 Task: Find an Airbnb in Santa Cruz do Sul, Brazil, for 2 guests from July 5 to July 11, with a price range of ₹8000 to ₹16000, and select an entire place with 2 bedrooms, 2 beds, and 2 bathrooms.
Action: Mouse moved to (546, 163)
Screenshot: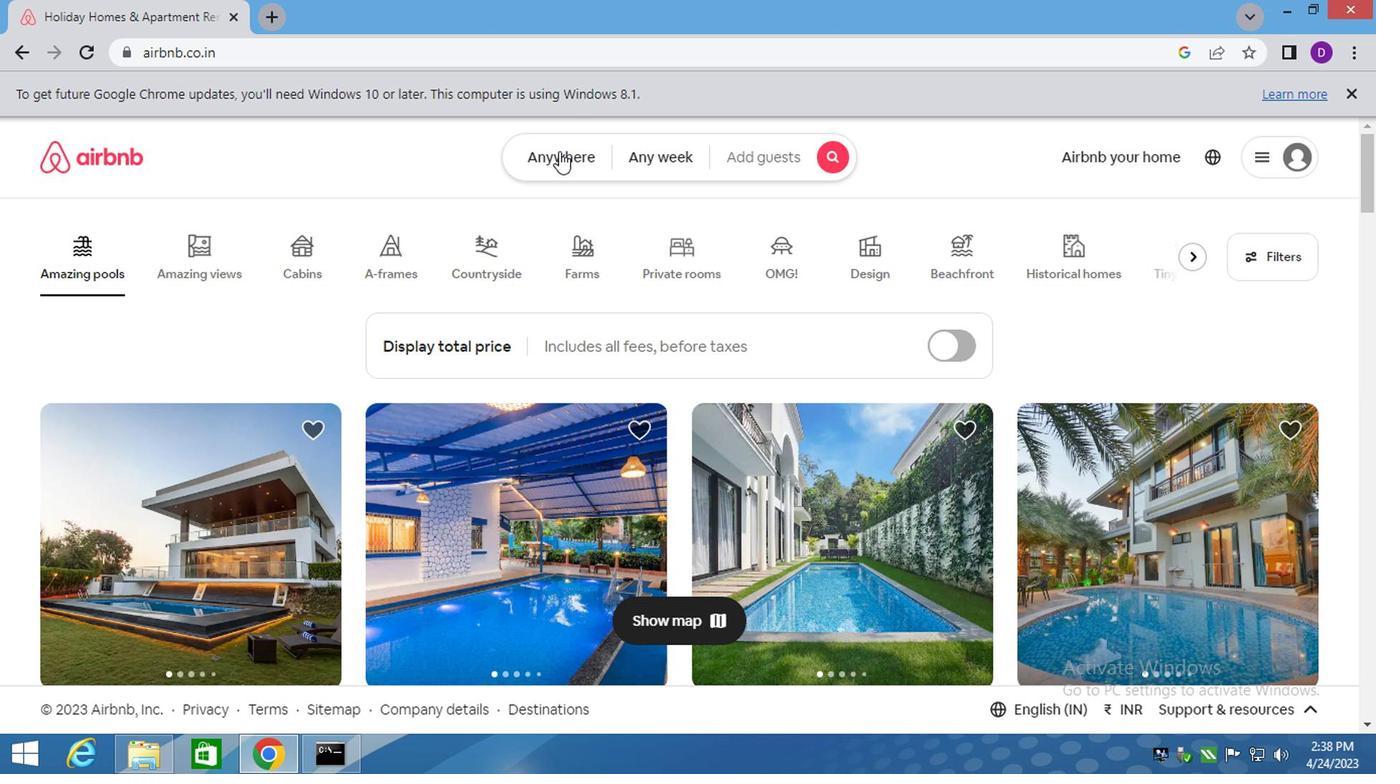 
Action: Mouse pressed left at (546, 163)
Screenshot: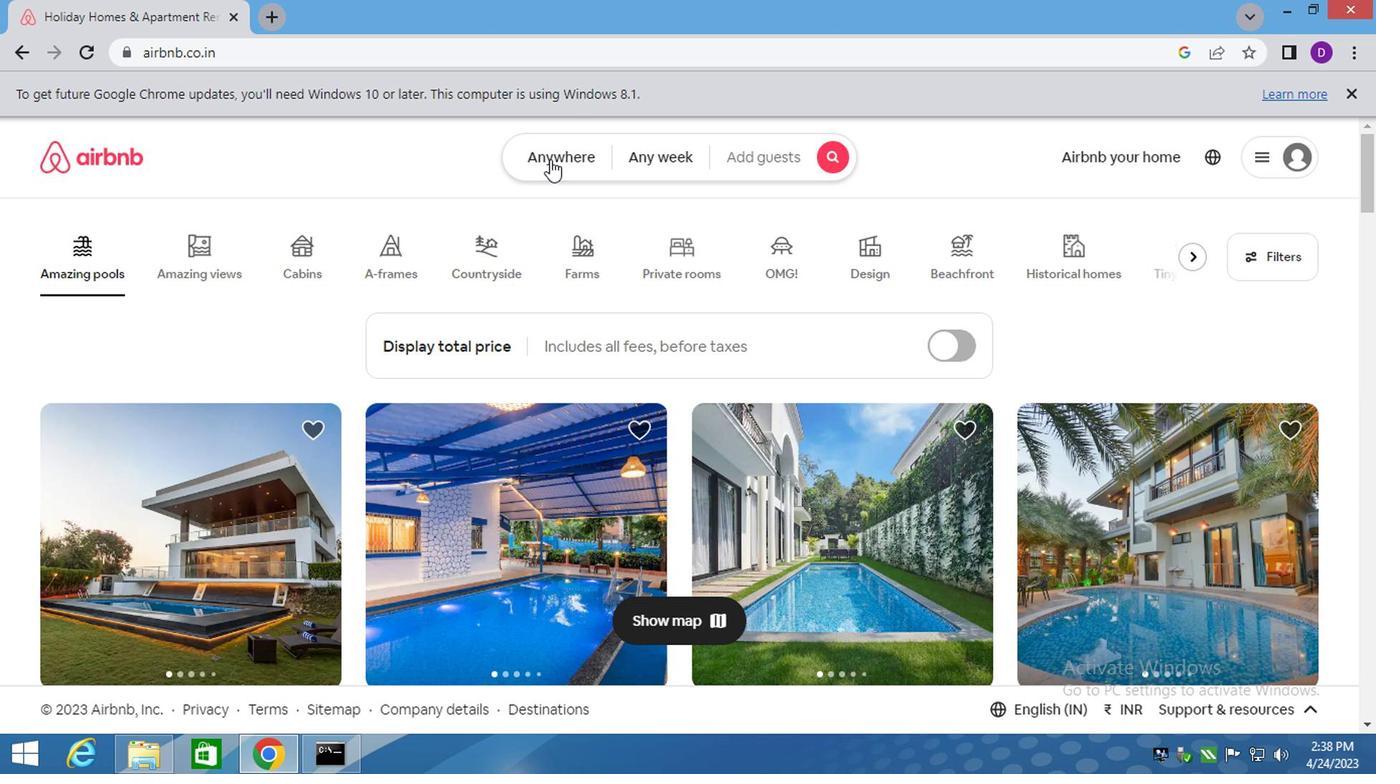 
Action: Mouse moved to (365, 246)
Screenshot: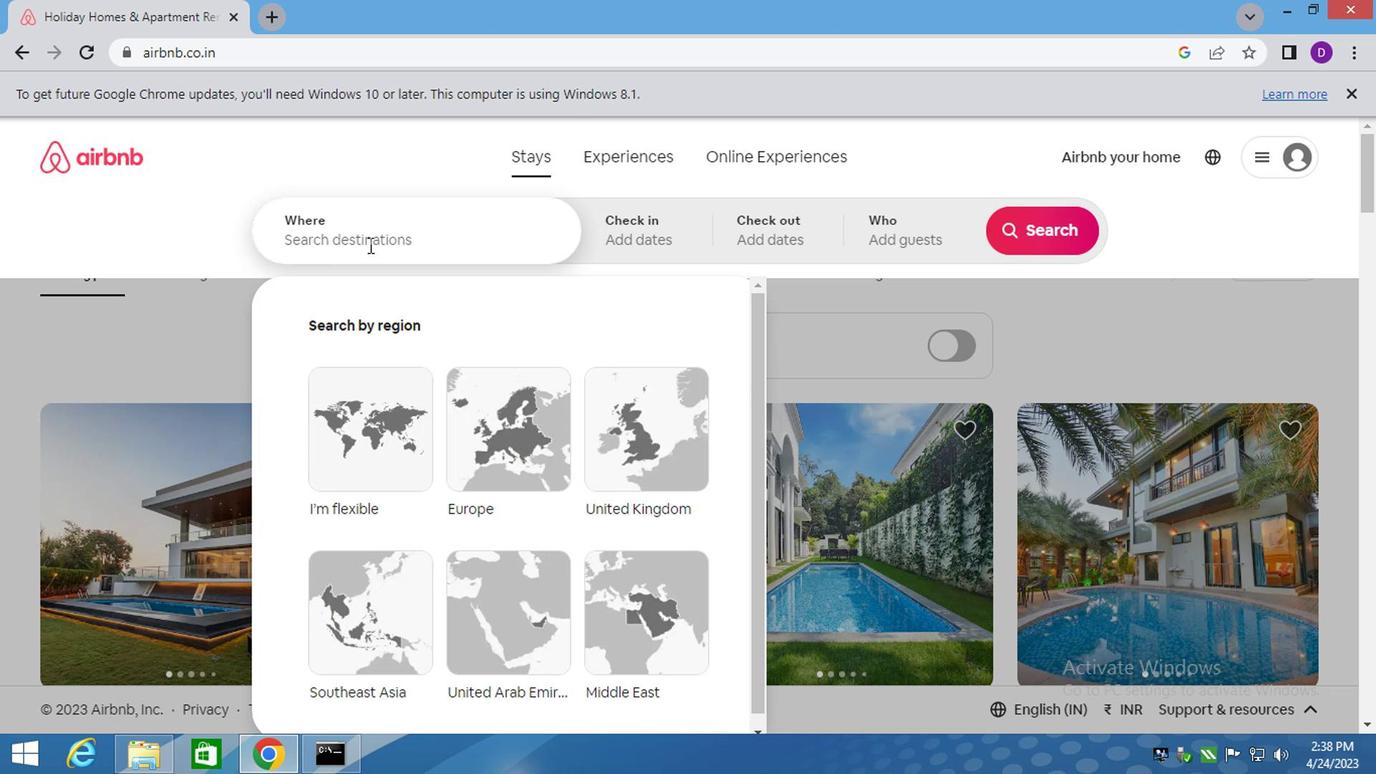 
Action: Mouse pressed left at (365, 246)
Screenshot: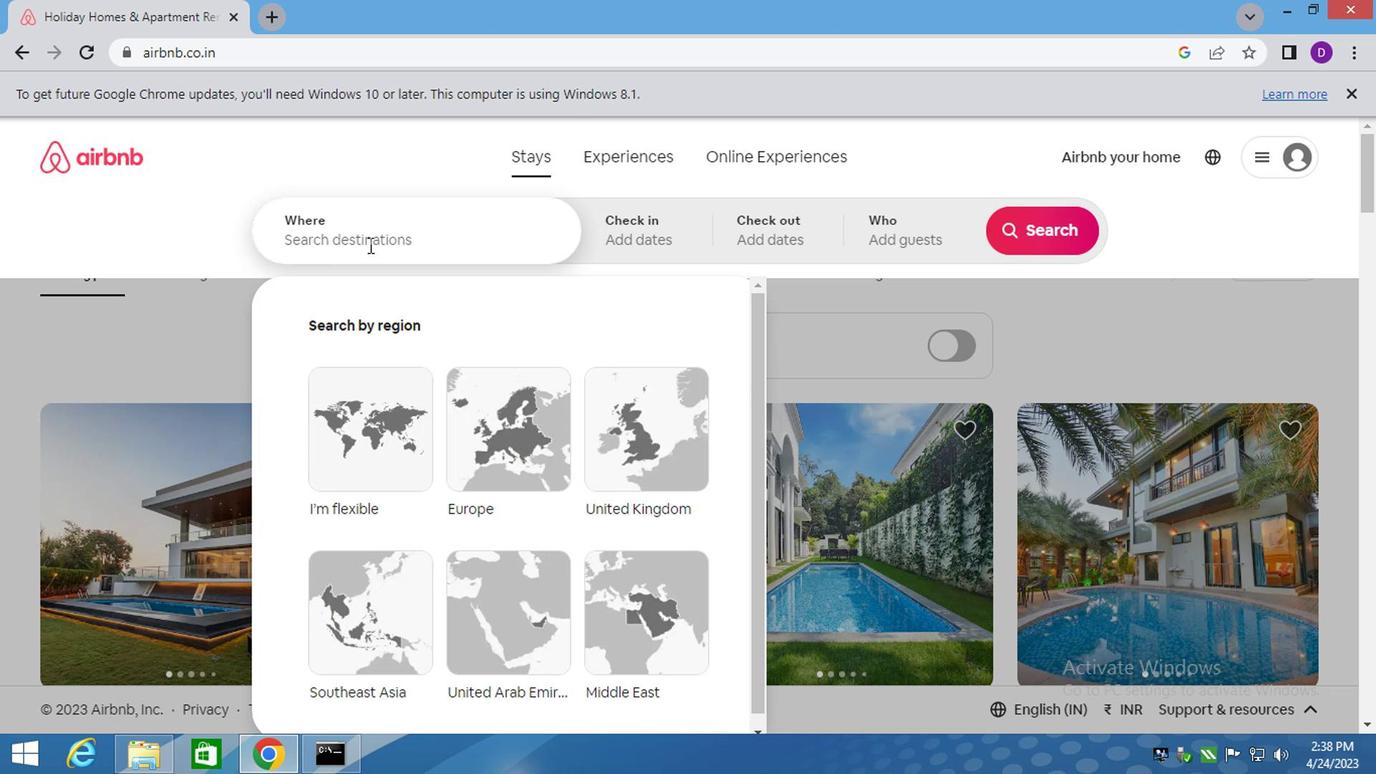
Action: Mouse moved to (365, 246)
Screenshot: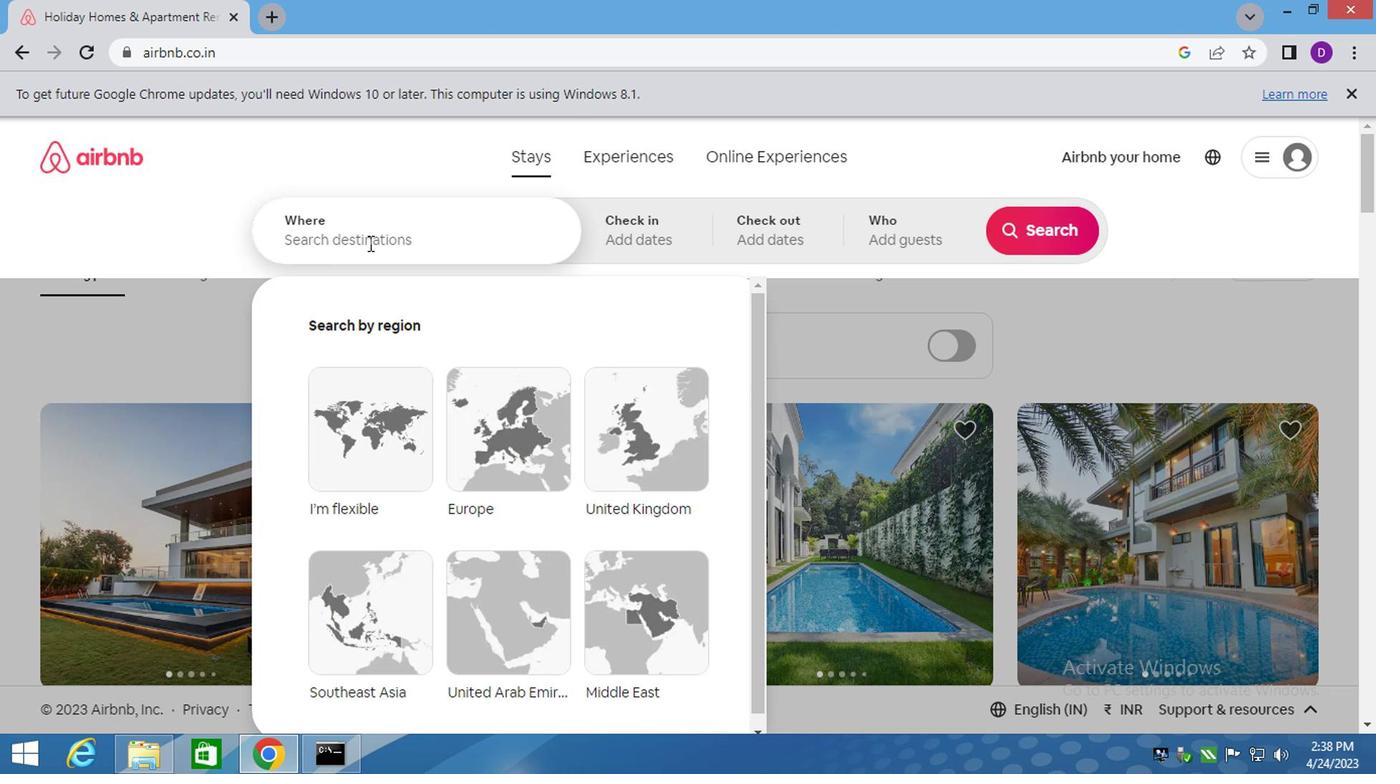 
Action: Key pressed <Key.shift>SANTA<Key.space>CRUZ<Key.space>DO<Key.space>SUL,<Key.space><Key.shift>BRAZIL<Key.enter>
Screenshot: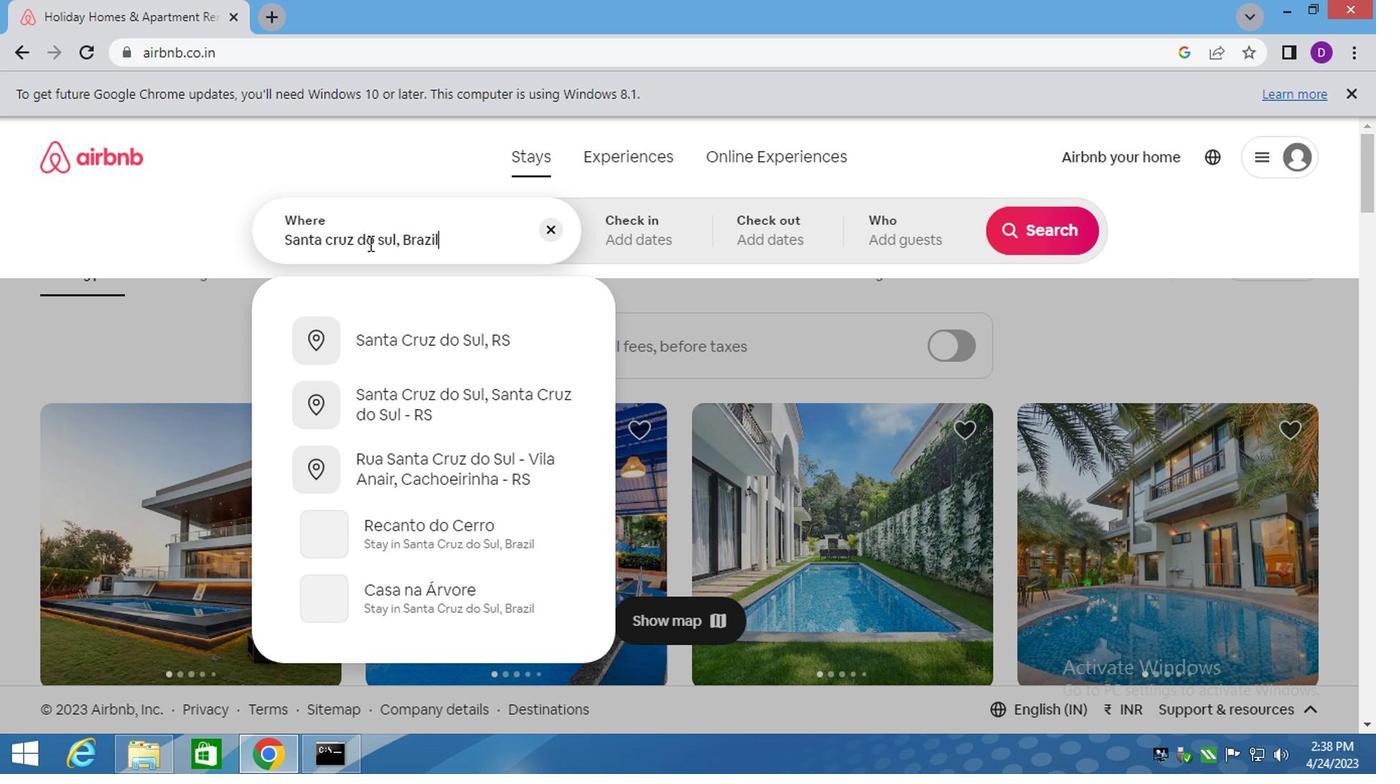 
Action: Mouse moved to (1032, 393)
Screenshot: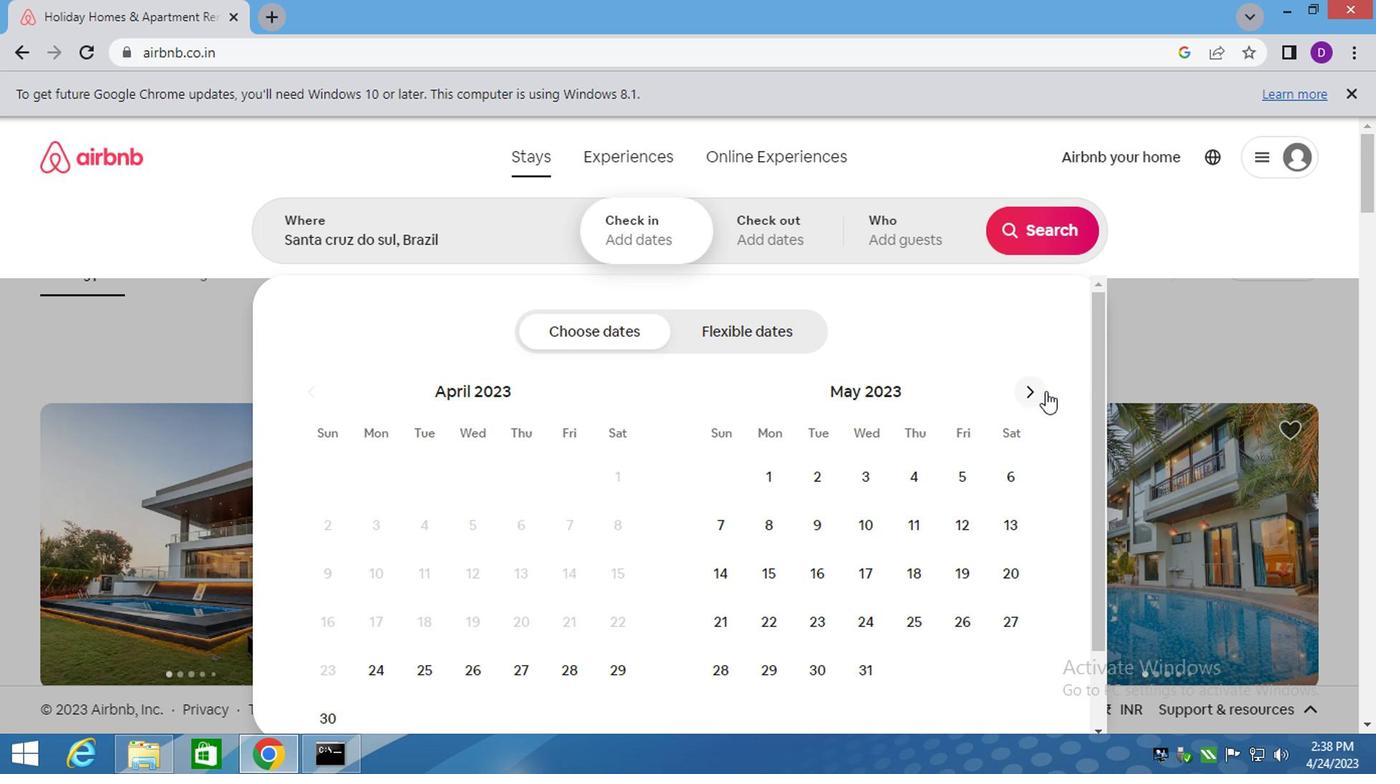 
Action: Mouse pressed left at (1032, 393)
Screenshot: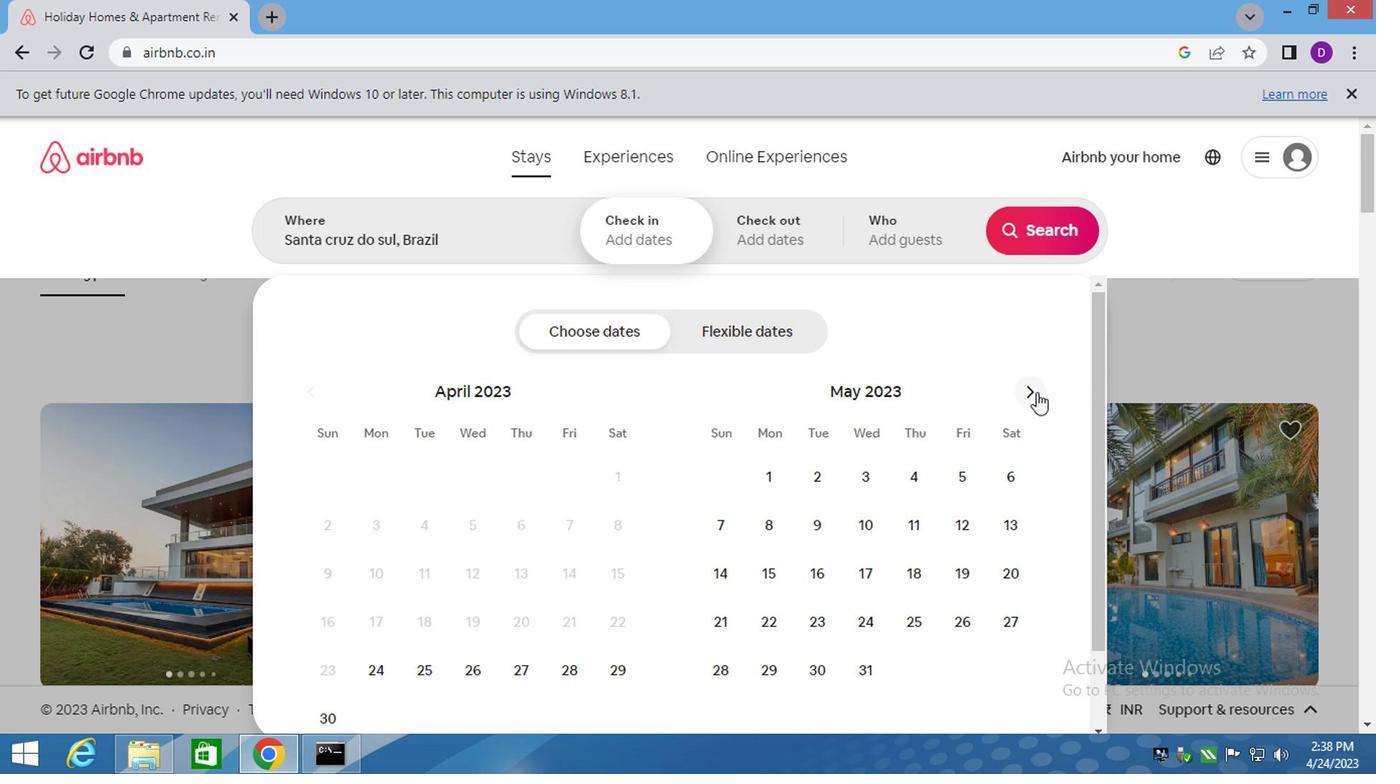 
Action: Mouse pressed left at (1032, 393)
Screenshot: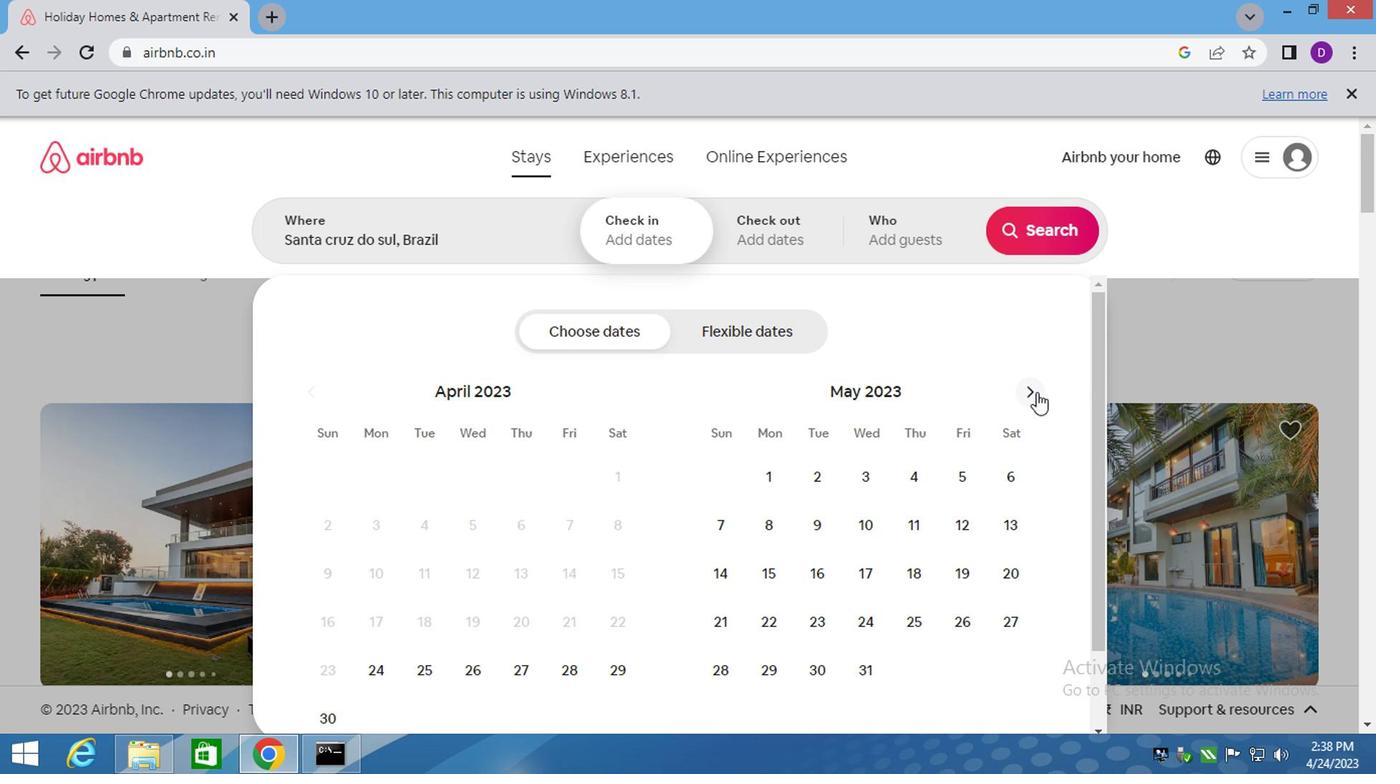 
Action: Mouse moved to (870, 528)
Screenshot: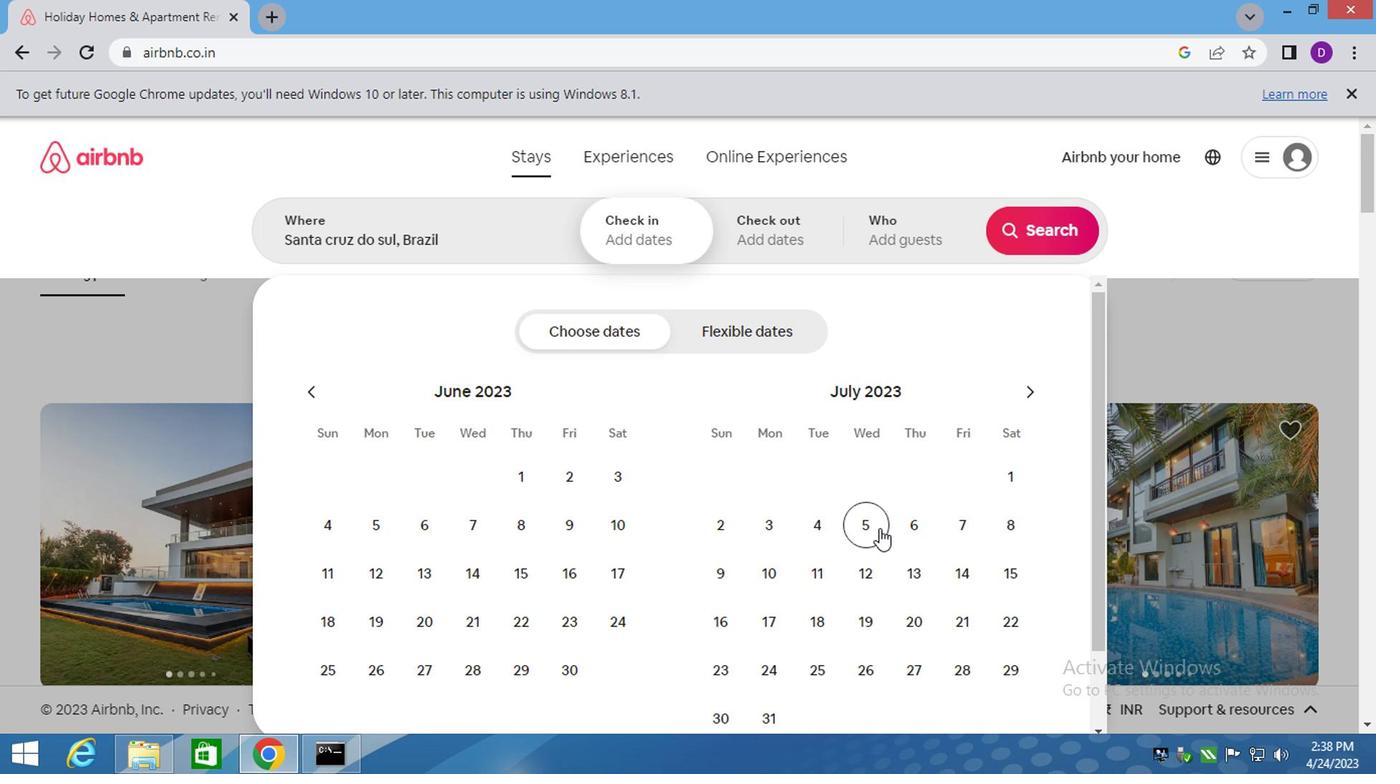 
Action: Mouse pressed left at (870, 528)
Screenshot: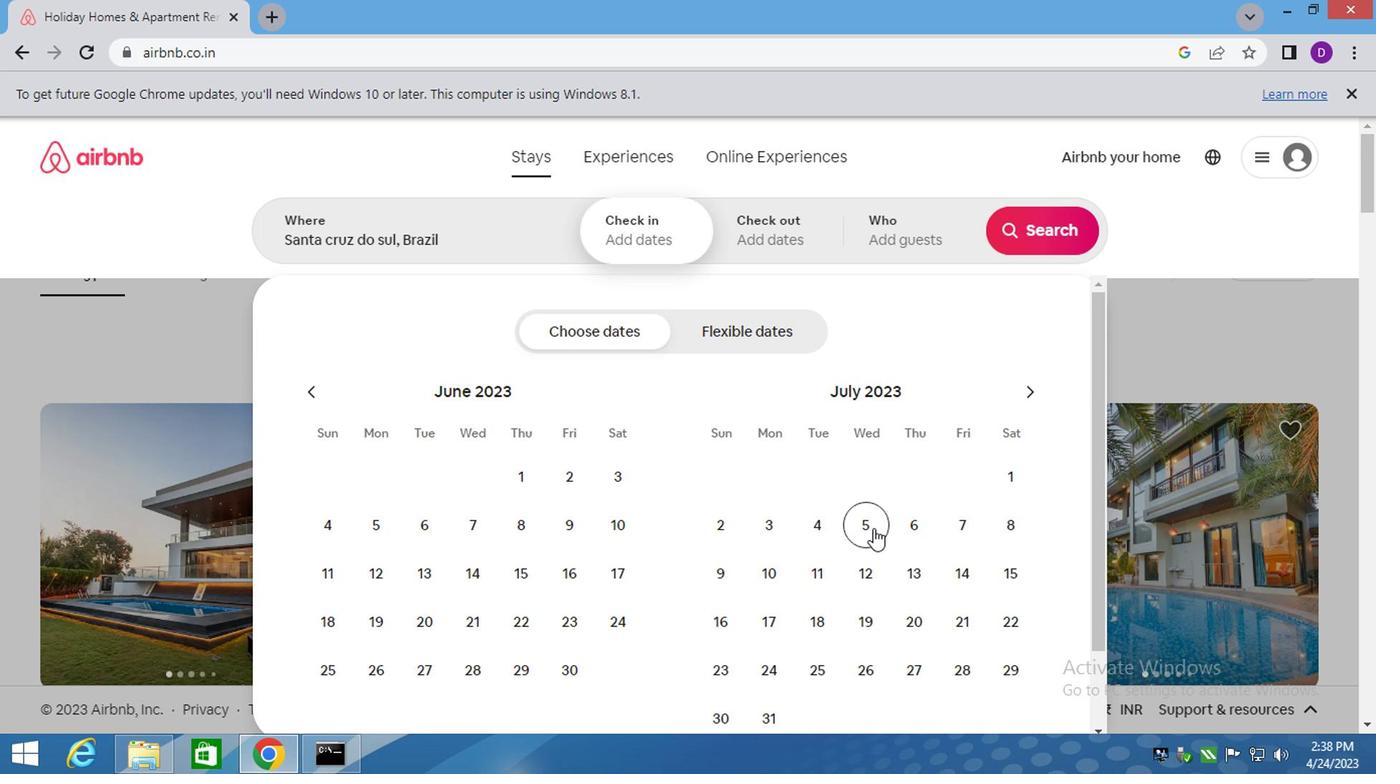
Action: Mouse moved to (806, 579)
Screenshot: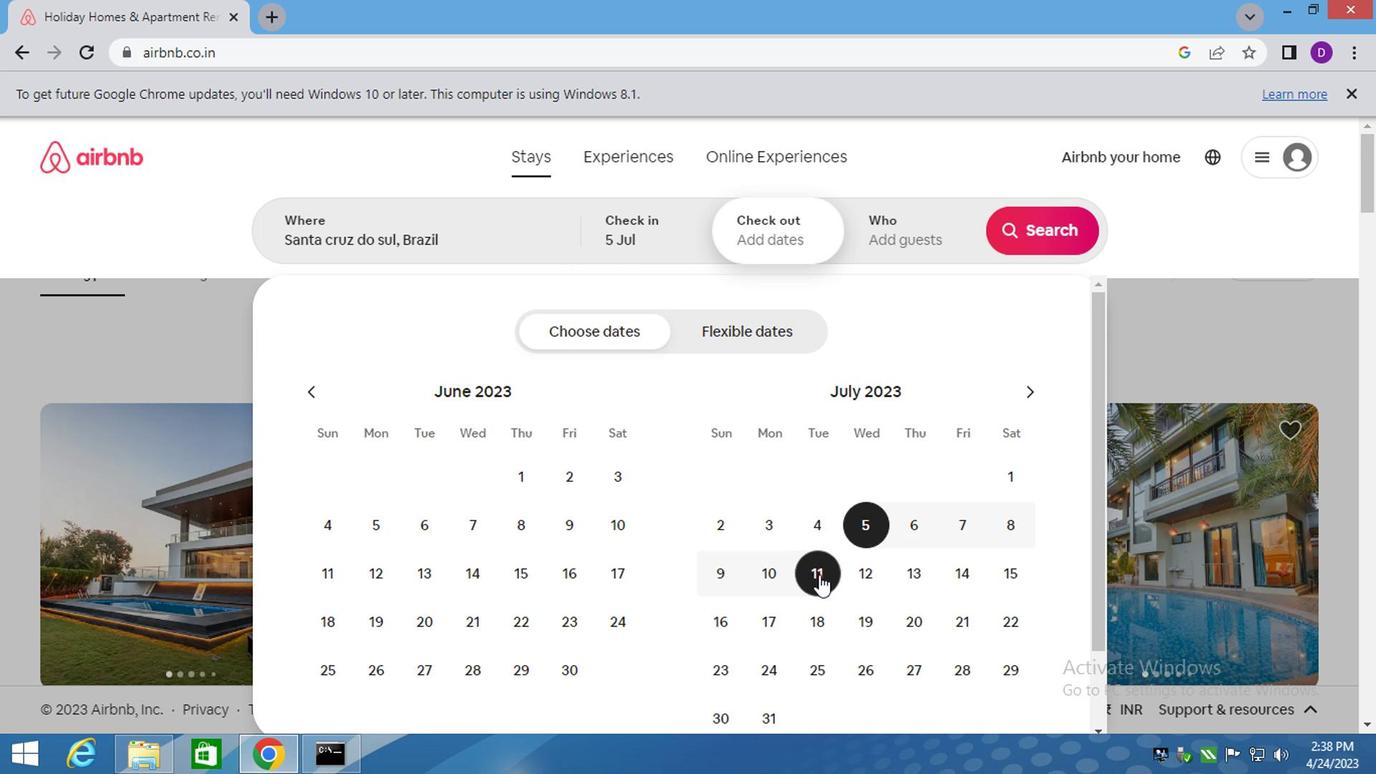 
Action: Mouse pressed left at (806, 579)
Screenshot: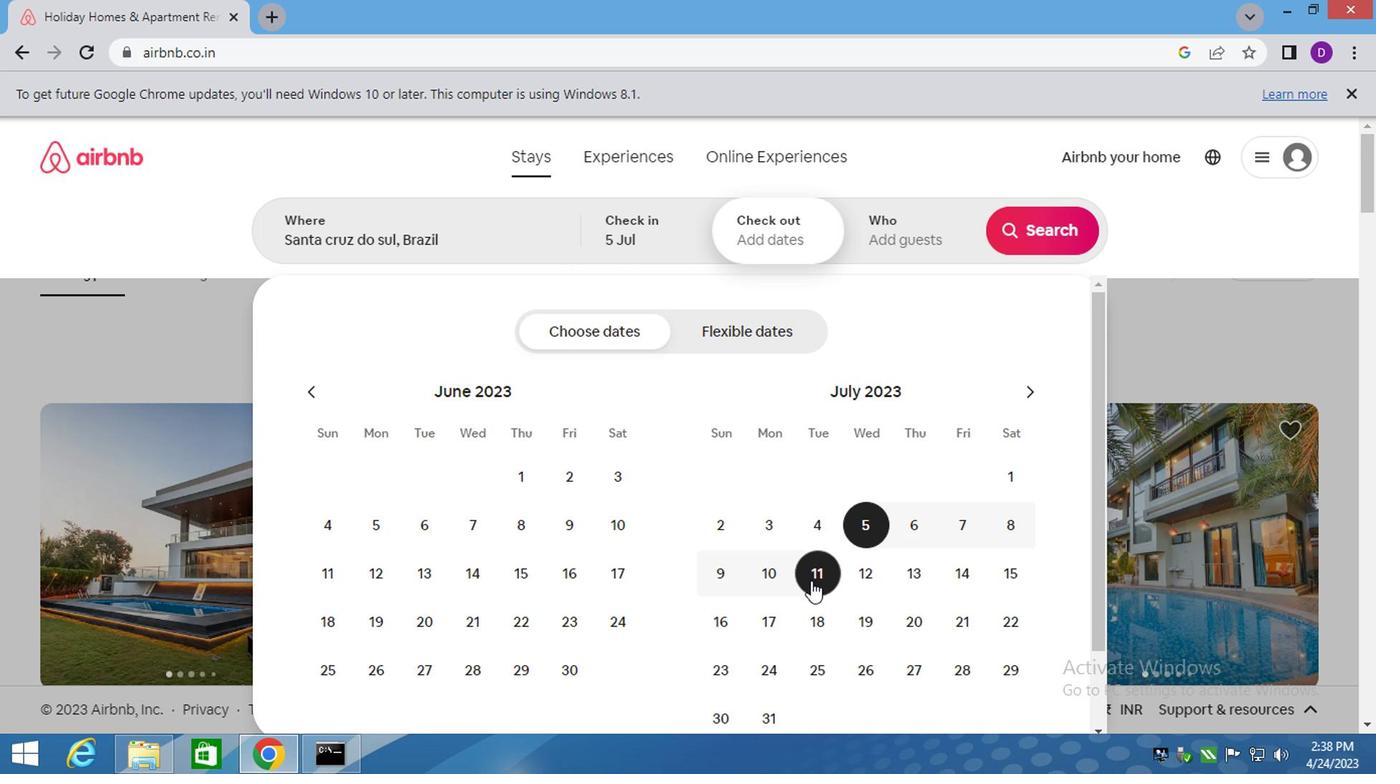
Action: Mouse moved to (979, 43)
Screenshot: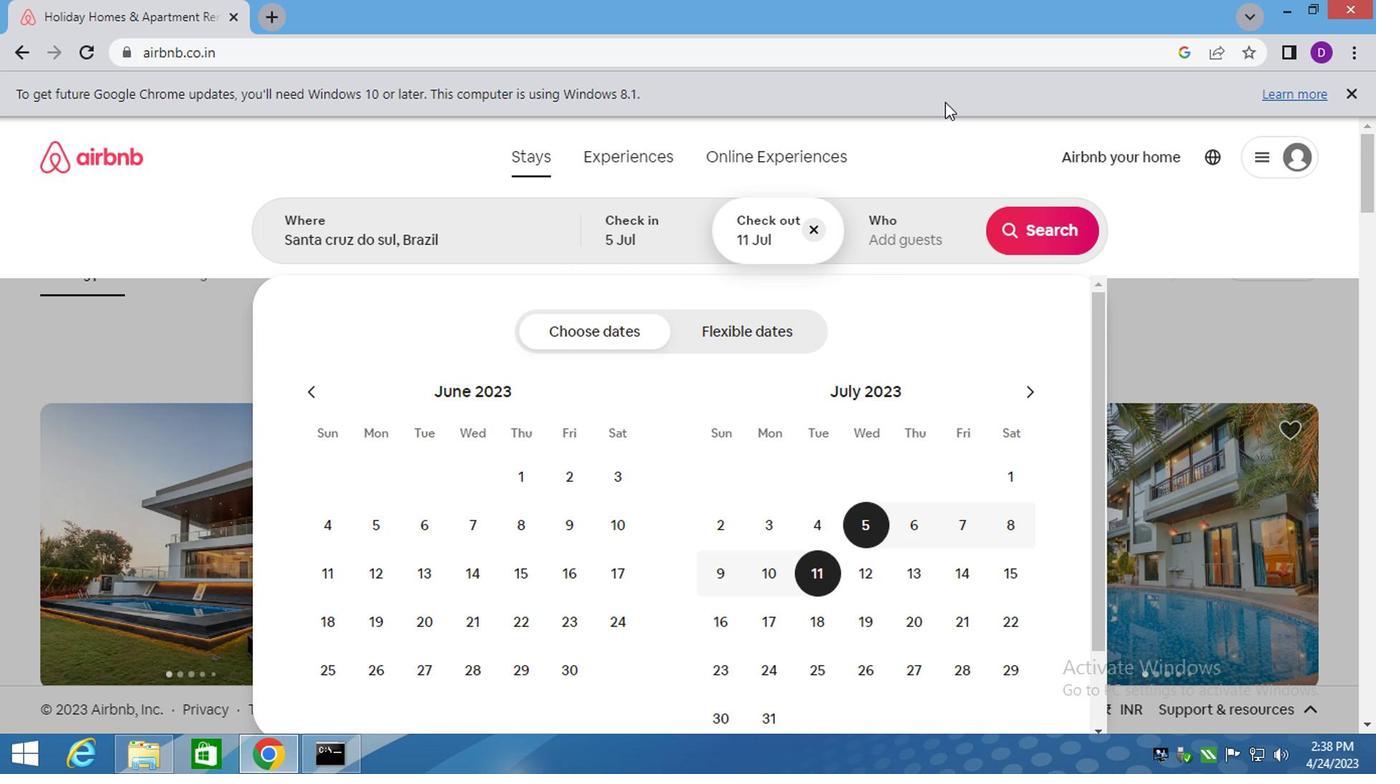 
Action: Mouse pressed left at (979, 43)
Screenshot: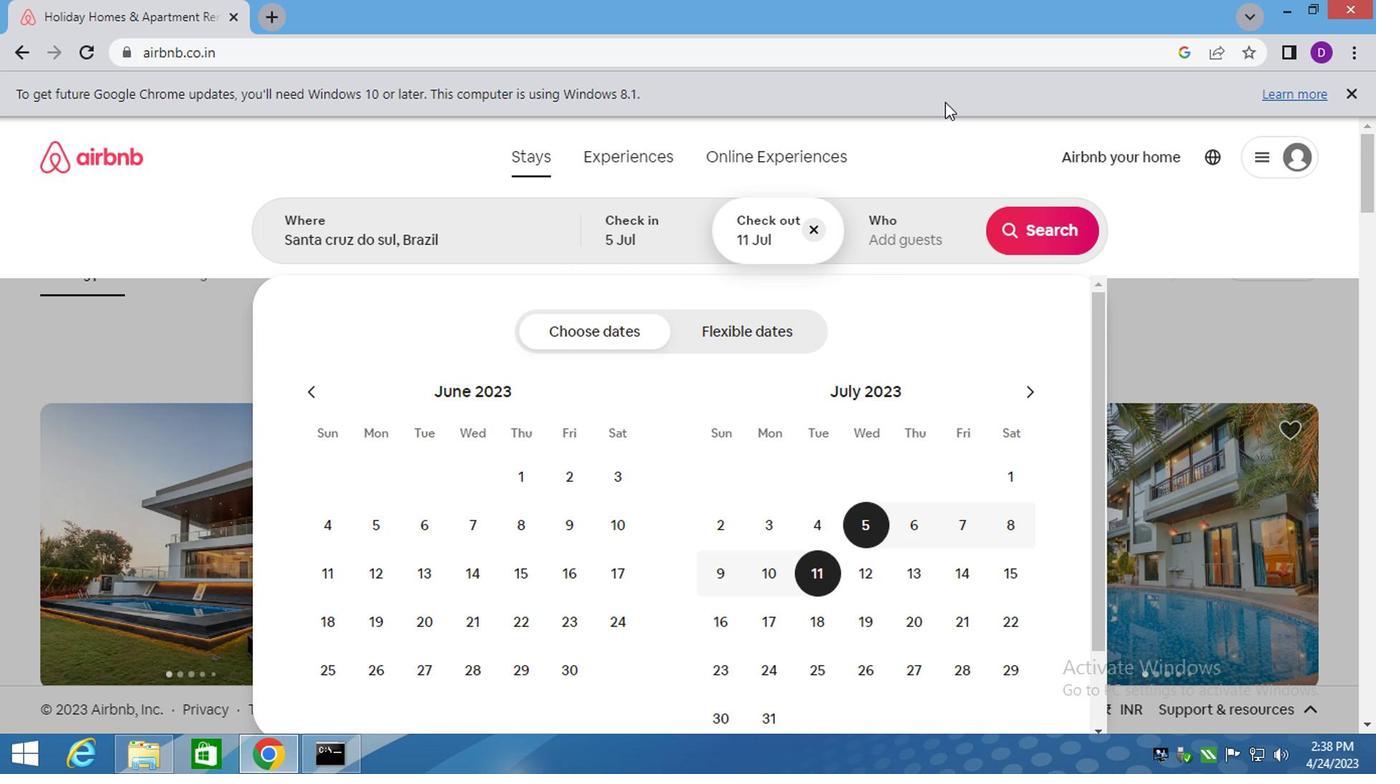 
Action: Mouse moved to (897, 250)
Screenshot: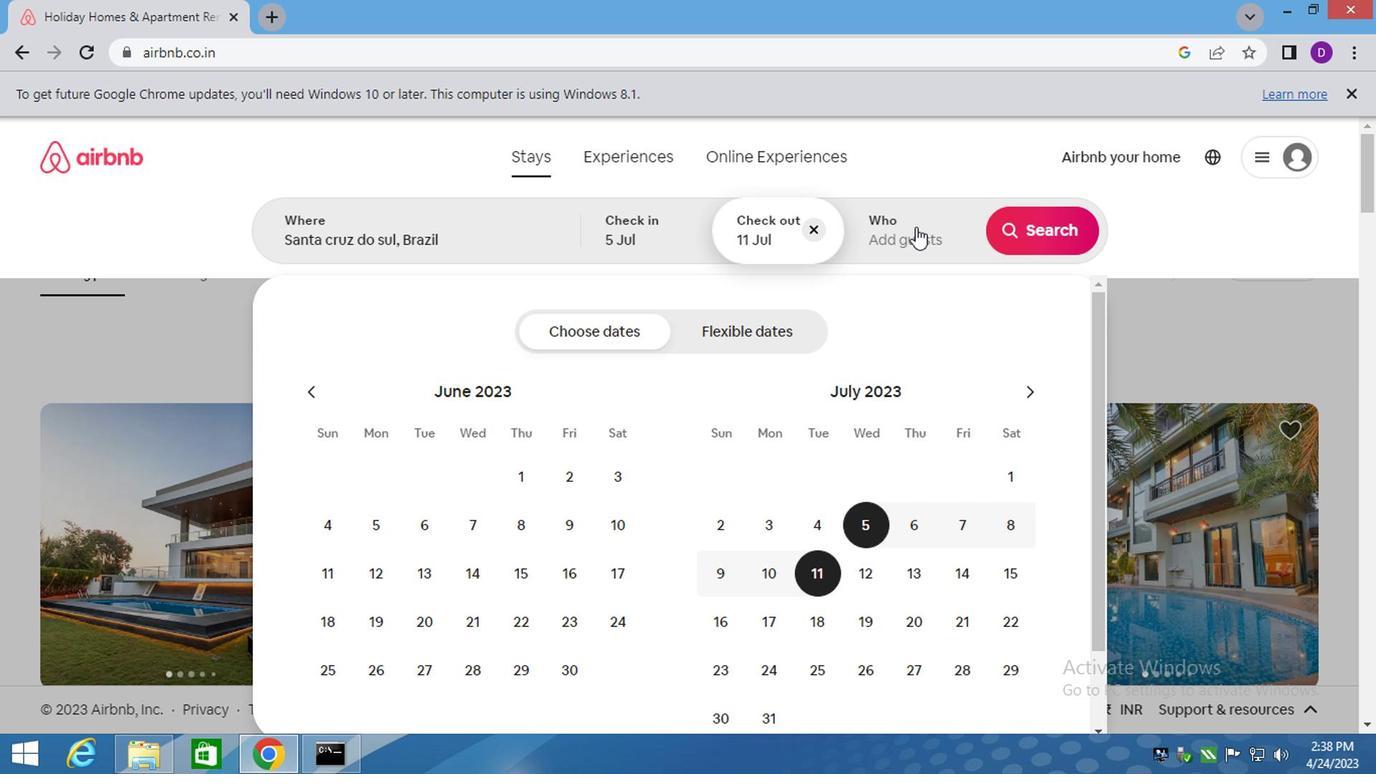 
Action: Mouse pressed left at (897, 250)
Screenshot: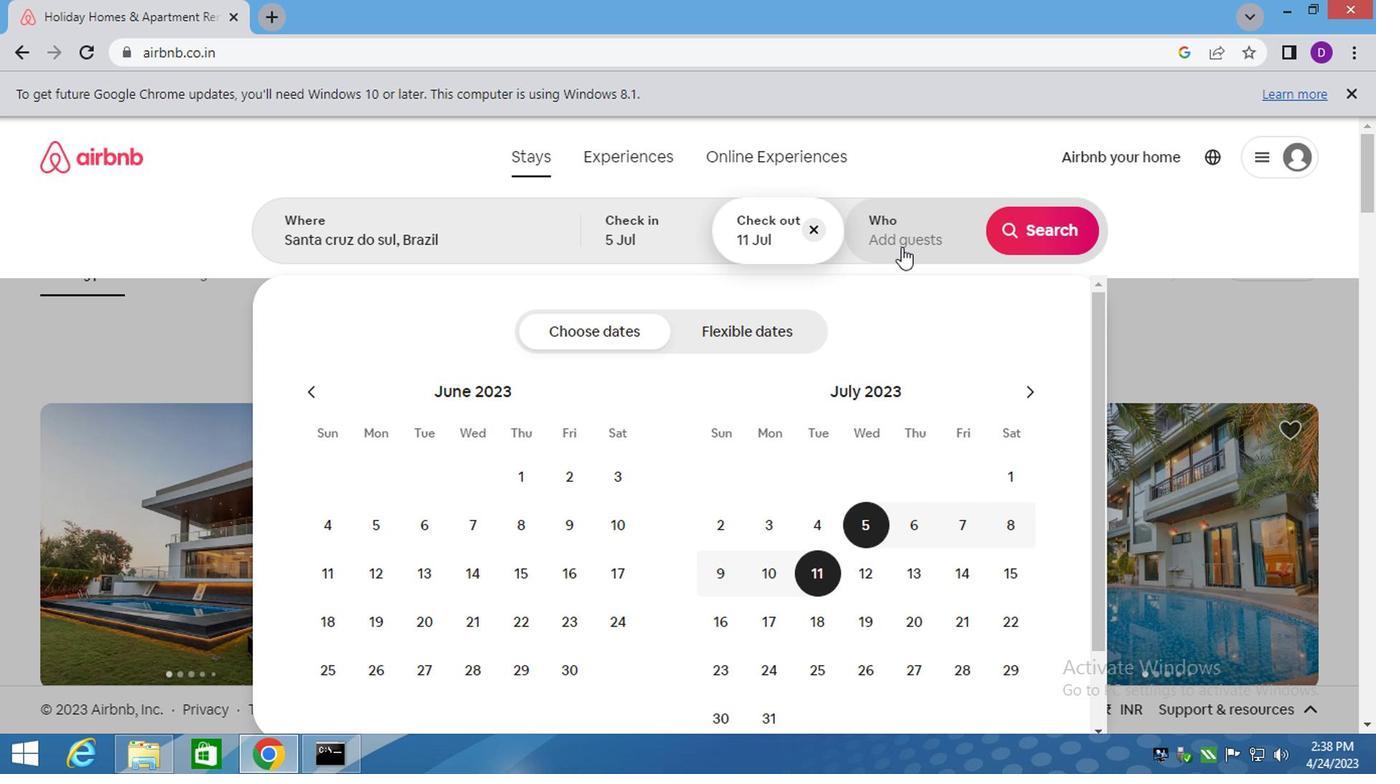 
Action: Mouse moved to (1030, 341)
Screenshot: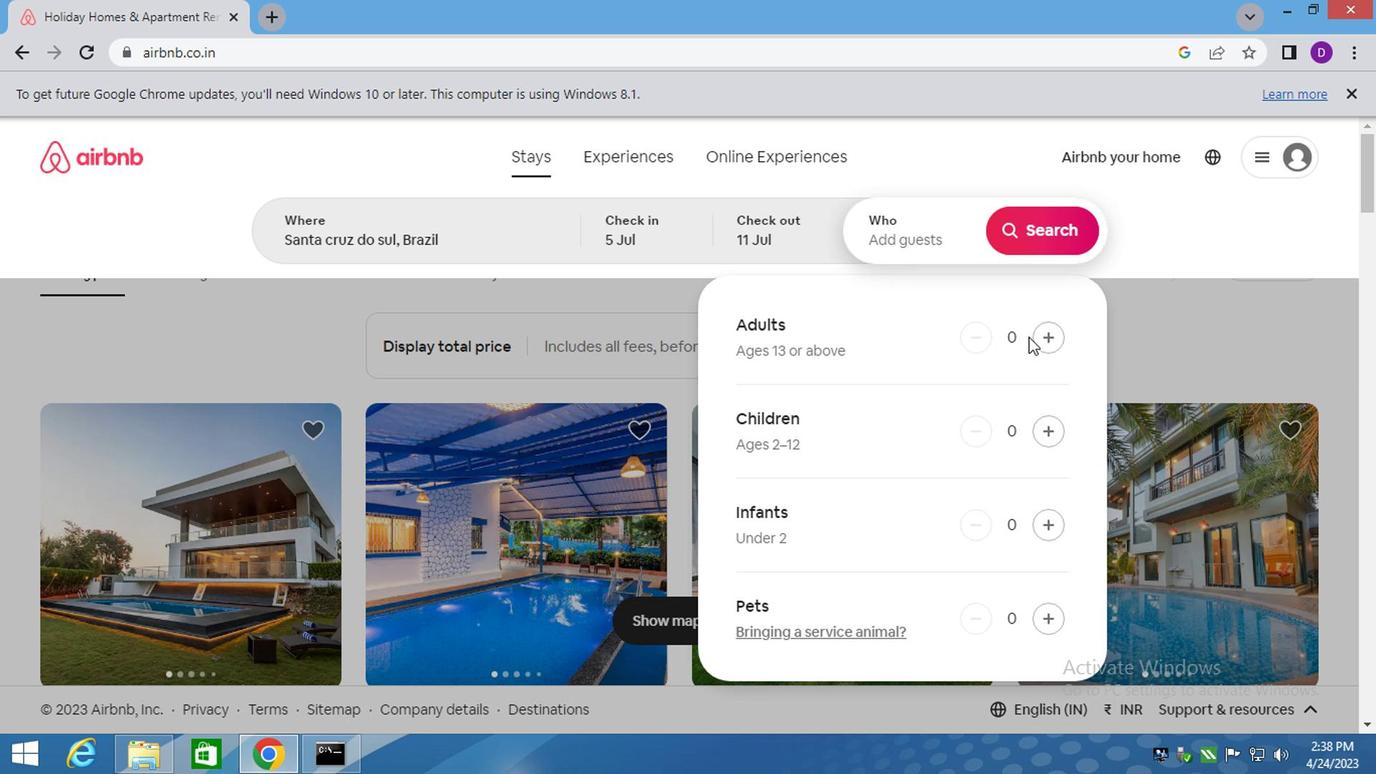 
Action: Mouse pressed left at (1030, 341)
Screenshot: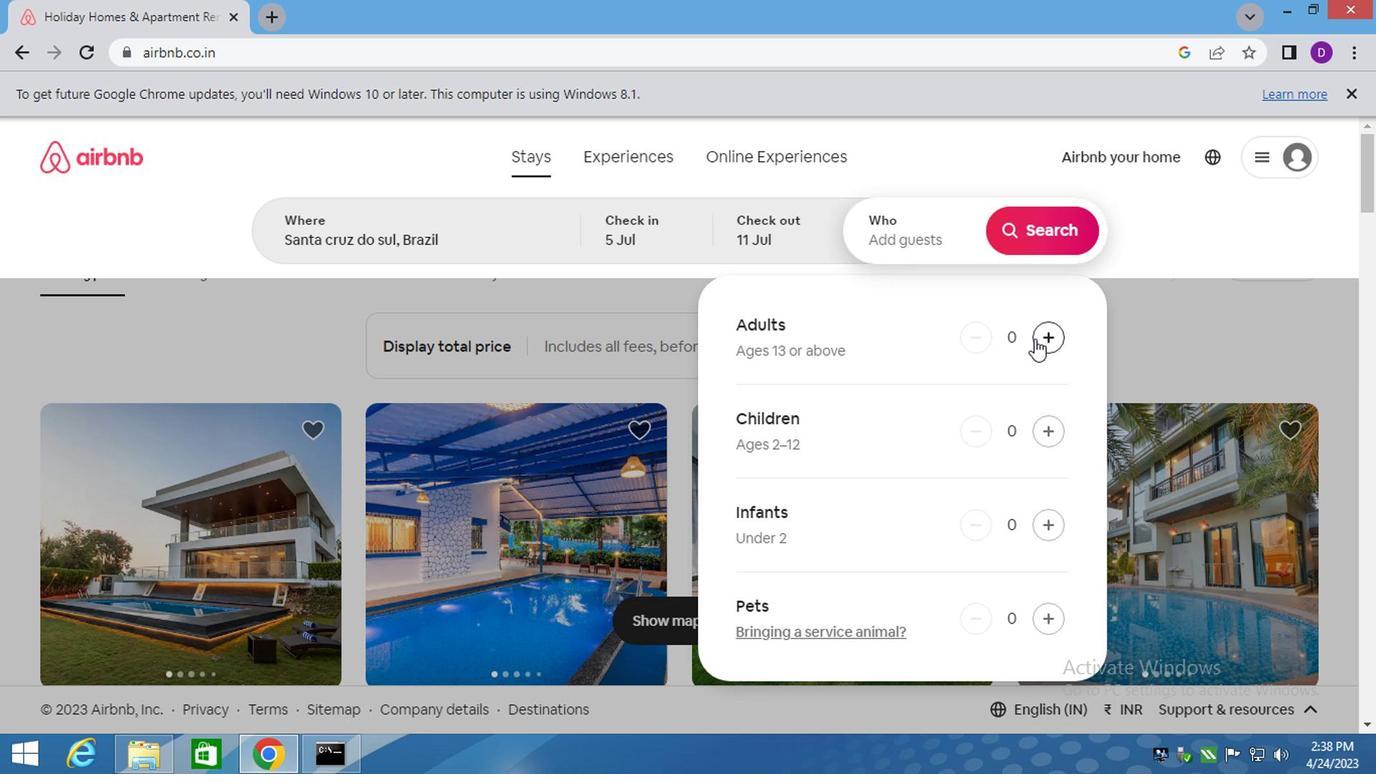 
Action: Mouse pressed left at (1030, 341)
Screenshot: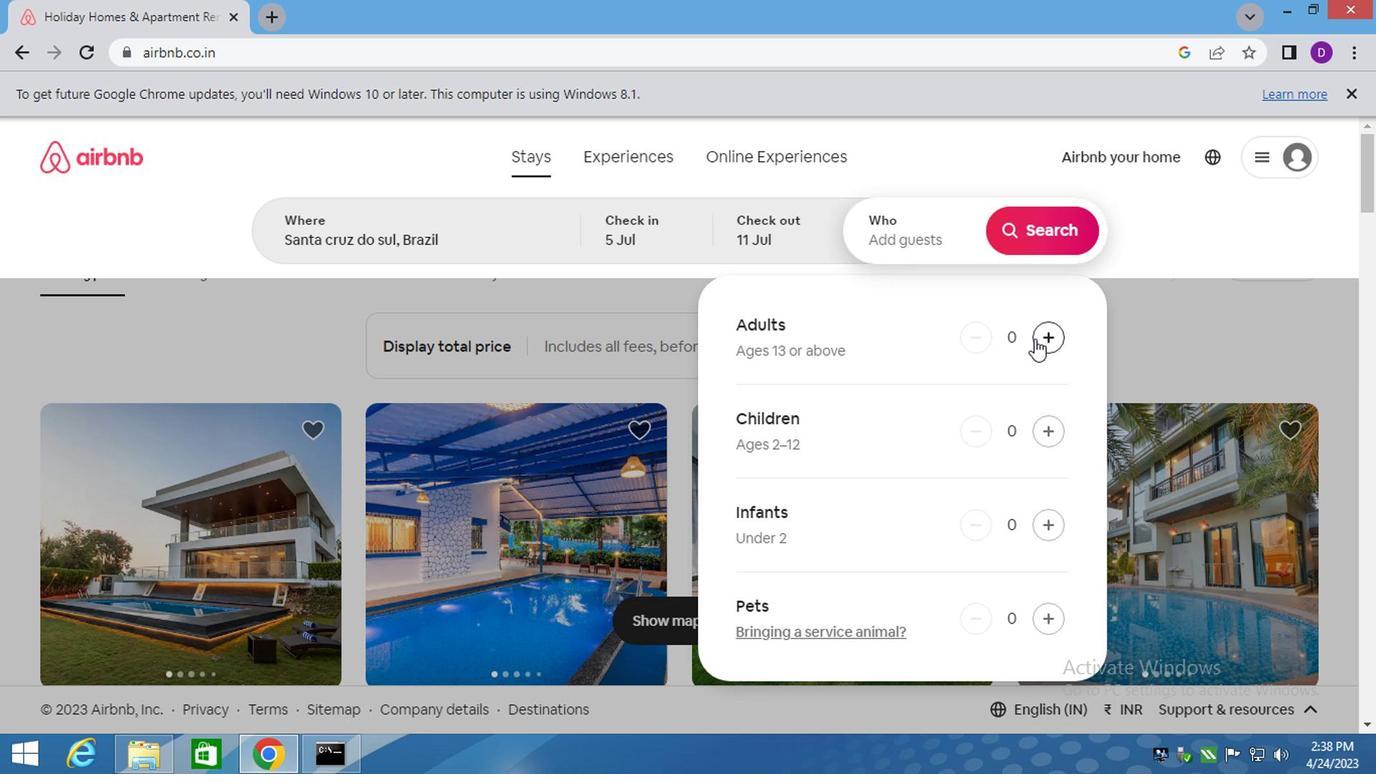 
Action: Mouse moved to (1042, 220)
Screenshot: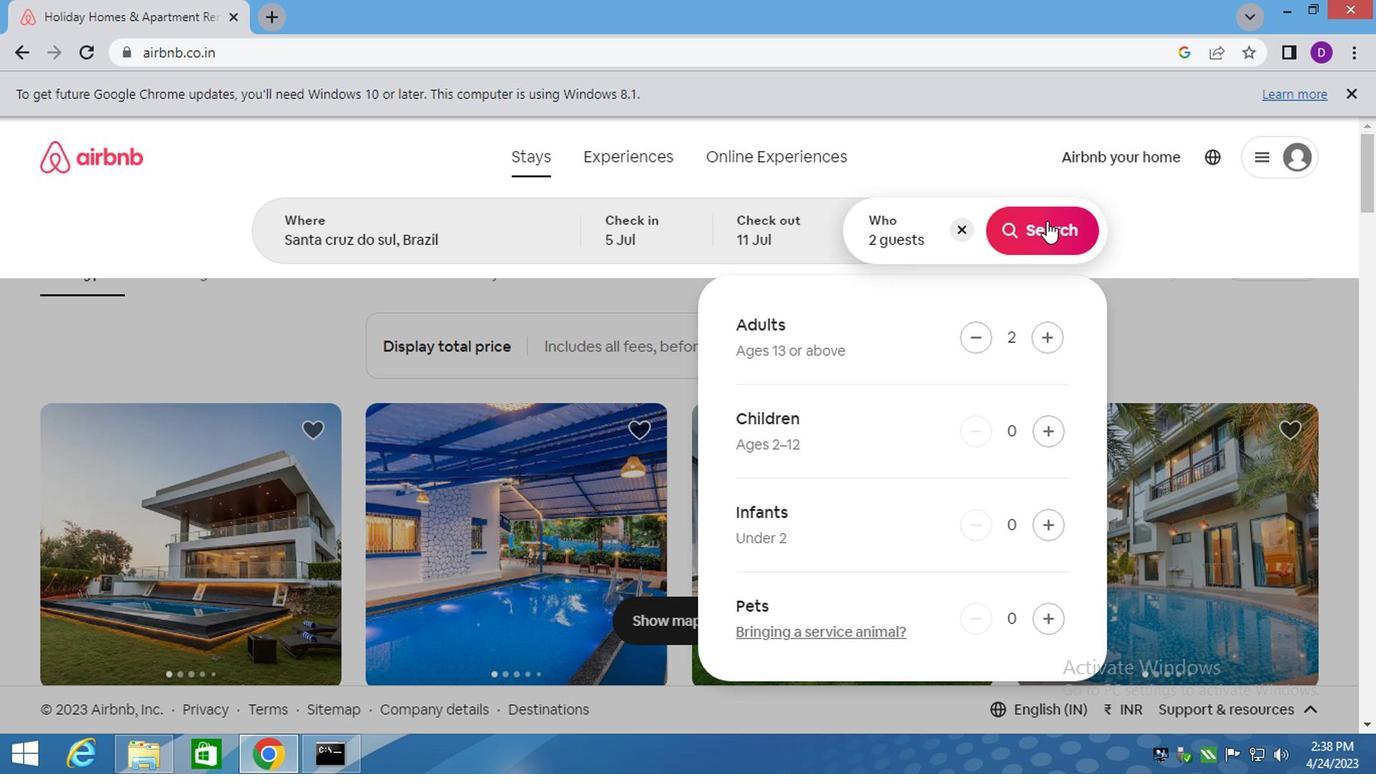 
Action: Mouse pressed left at (1042, 220)
Screenshot: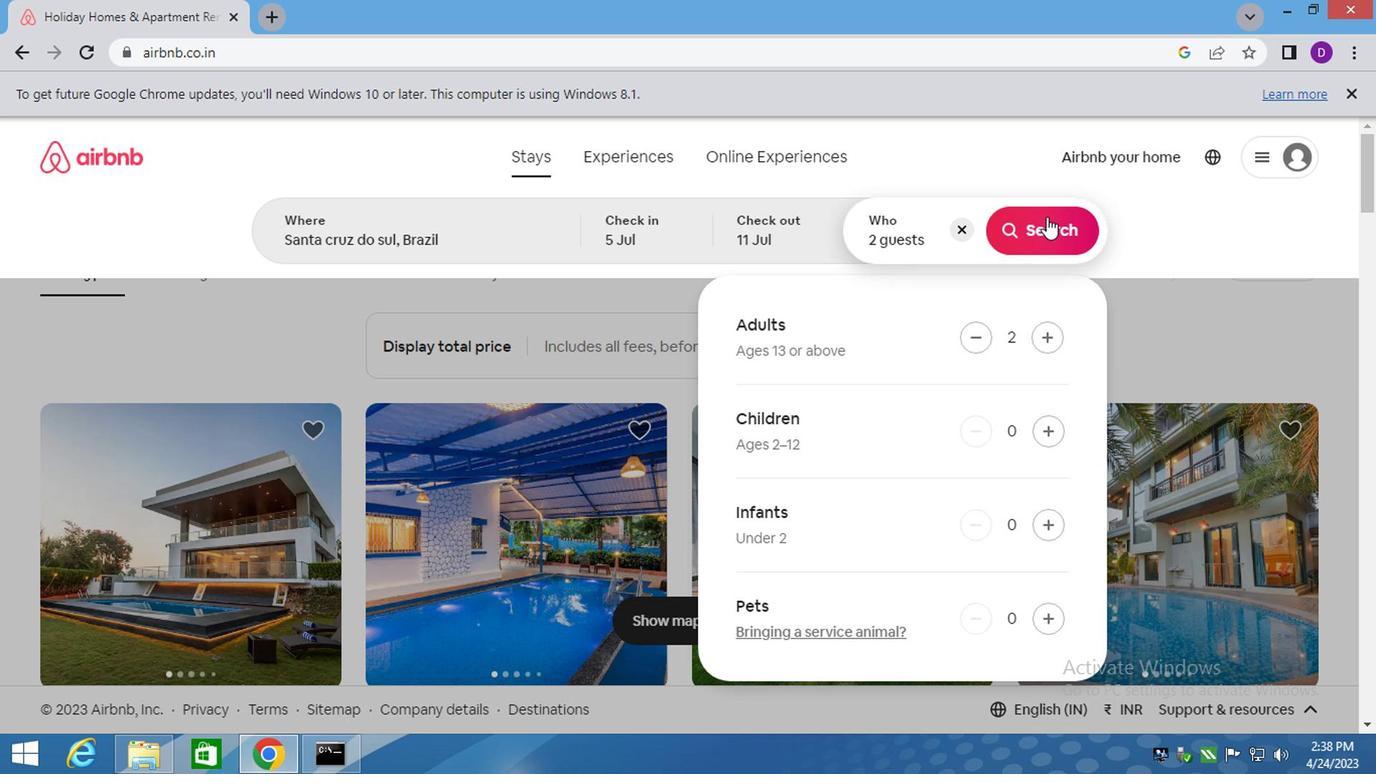 
Action: Mouse moved to (1308, 240)
Screenshot: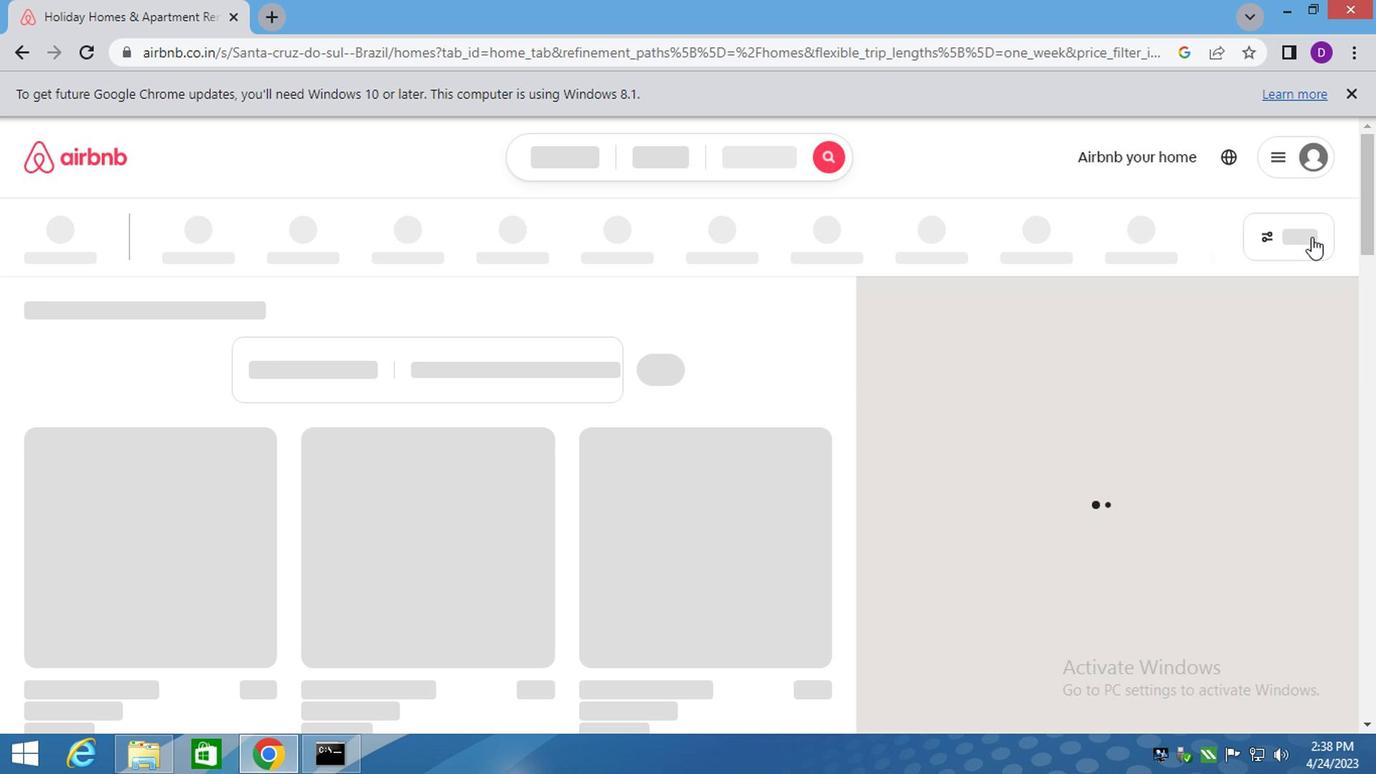 
Action: Mouse pressed left at (1308, 240)
Screenshot: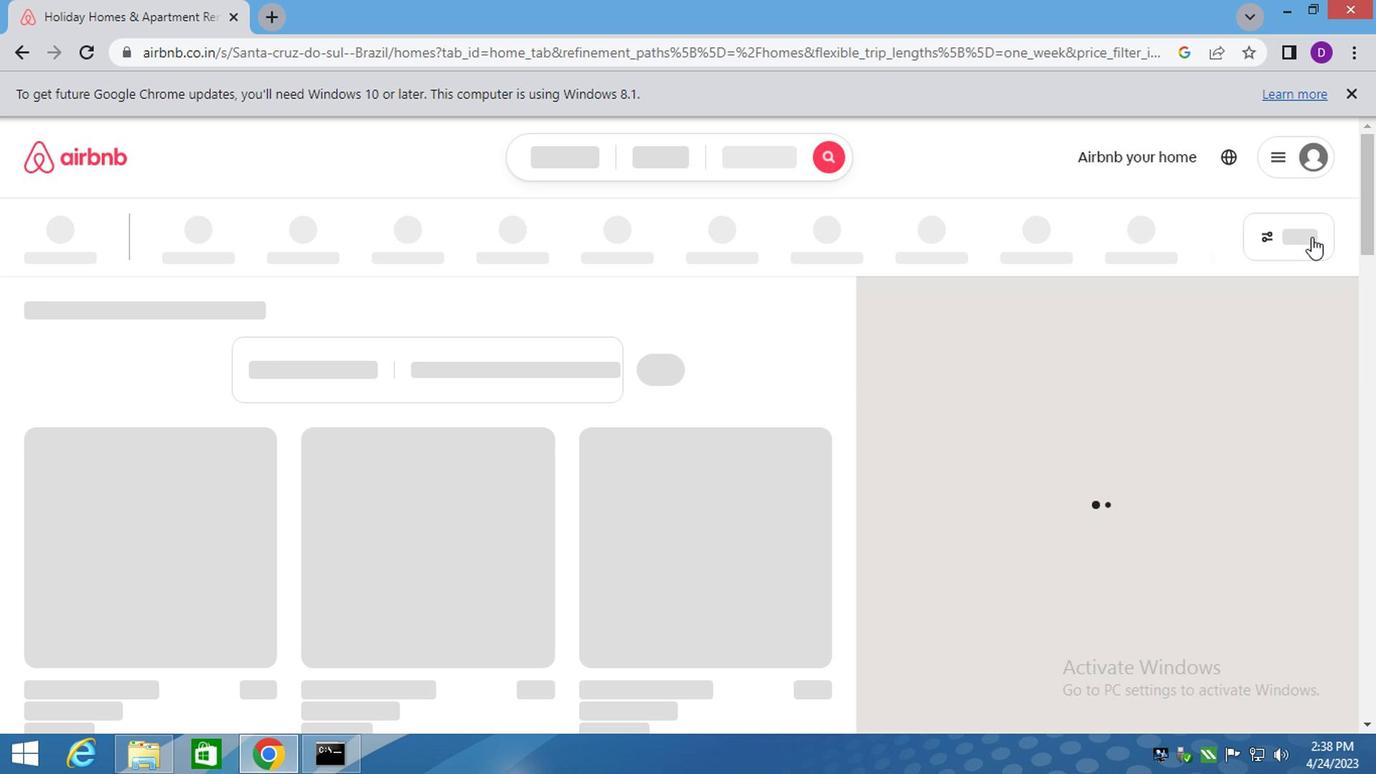 
Action: Mouse moved to (424, 488)
Screenshot: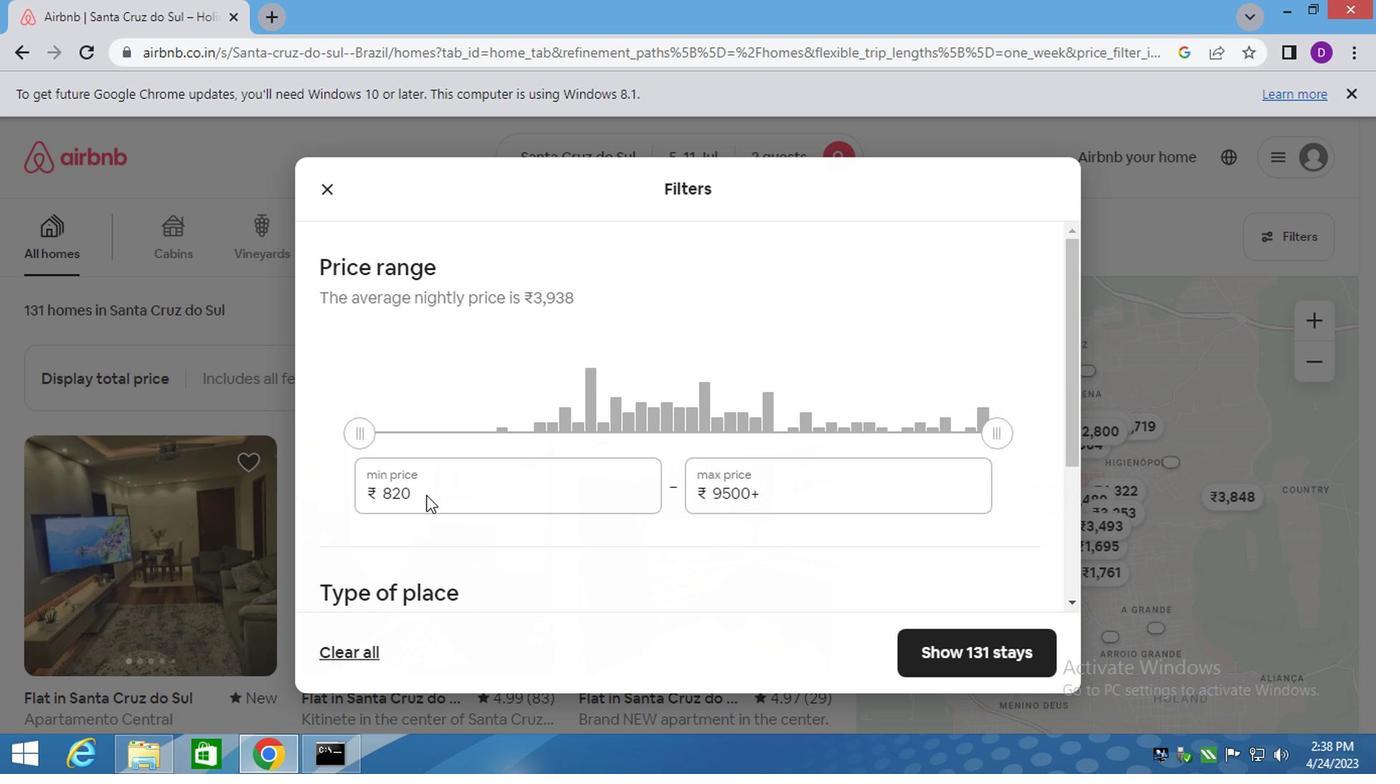 
Action: Mouse pressed left at (424, 488)
Screenshot: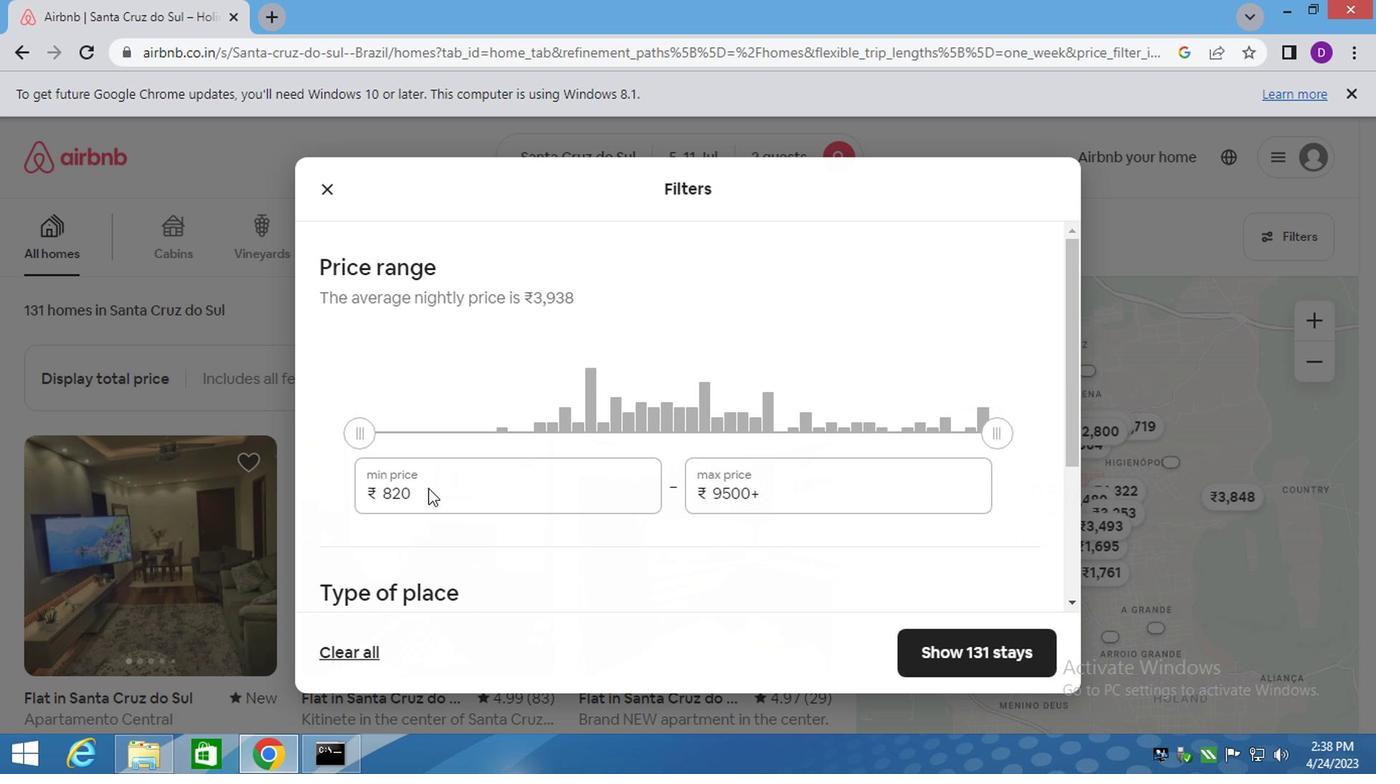 
Action: Mouse pressed left at (424, 488)
Screenshot: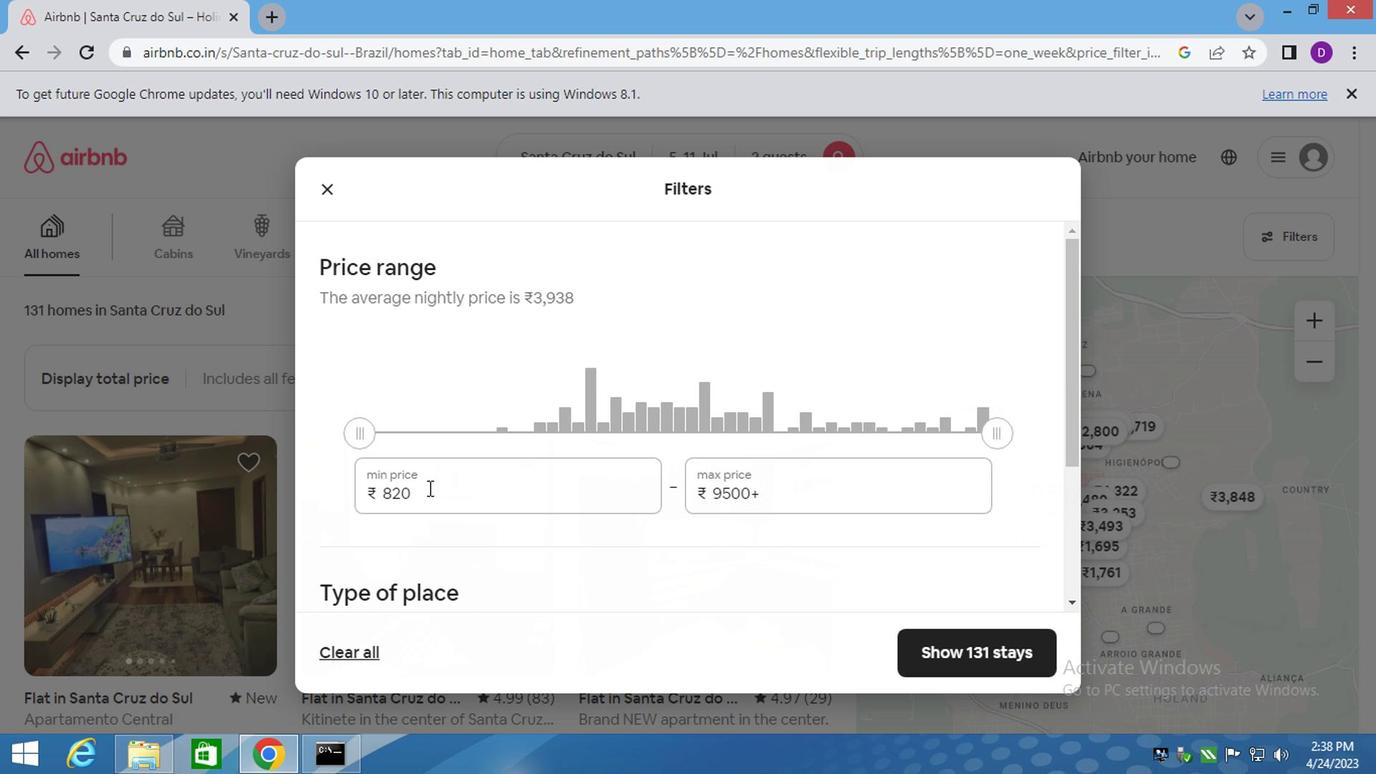 
Action: Key pressed 800
Screenshot: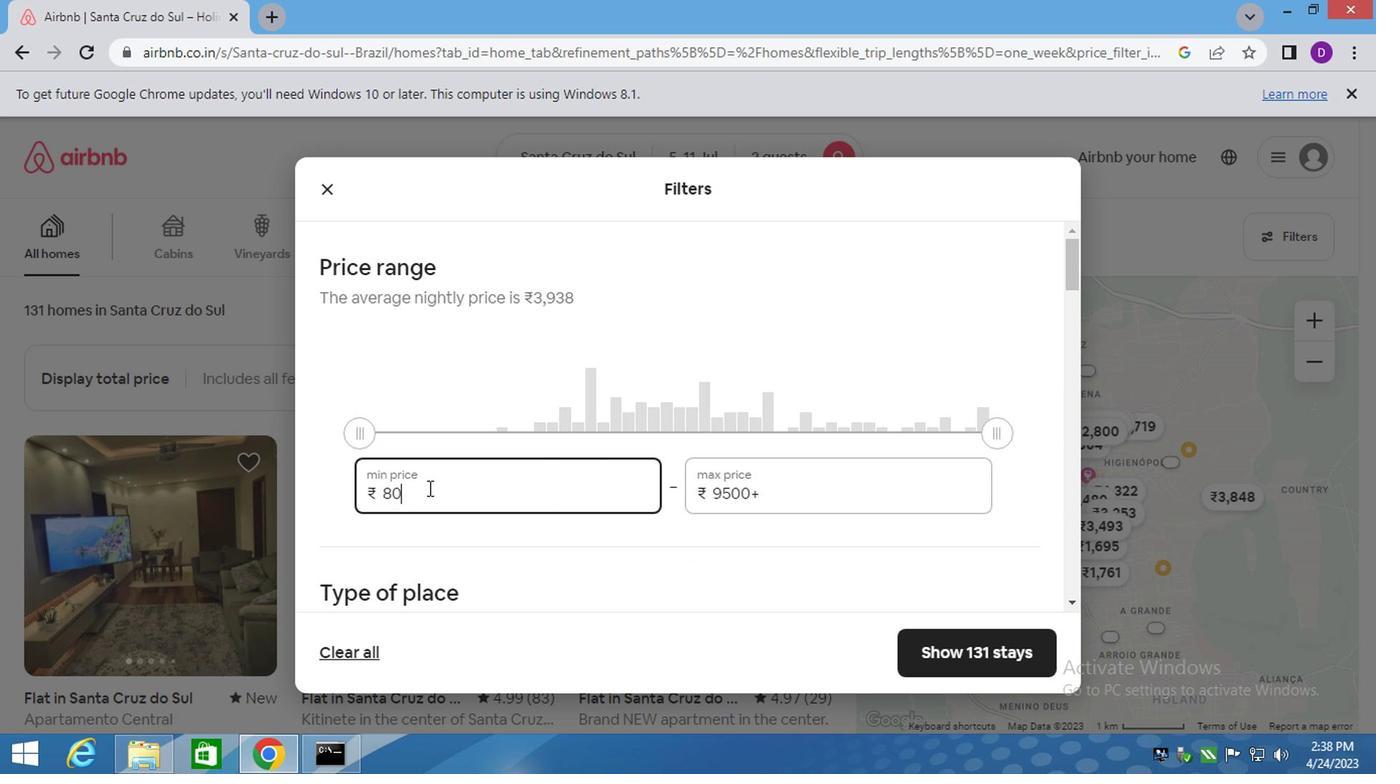 
Action: Mouse moved to (441, 487)
Screenshot: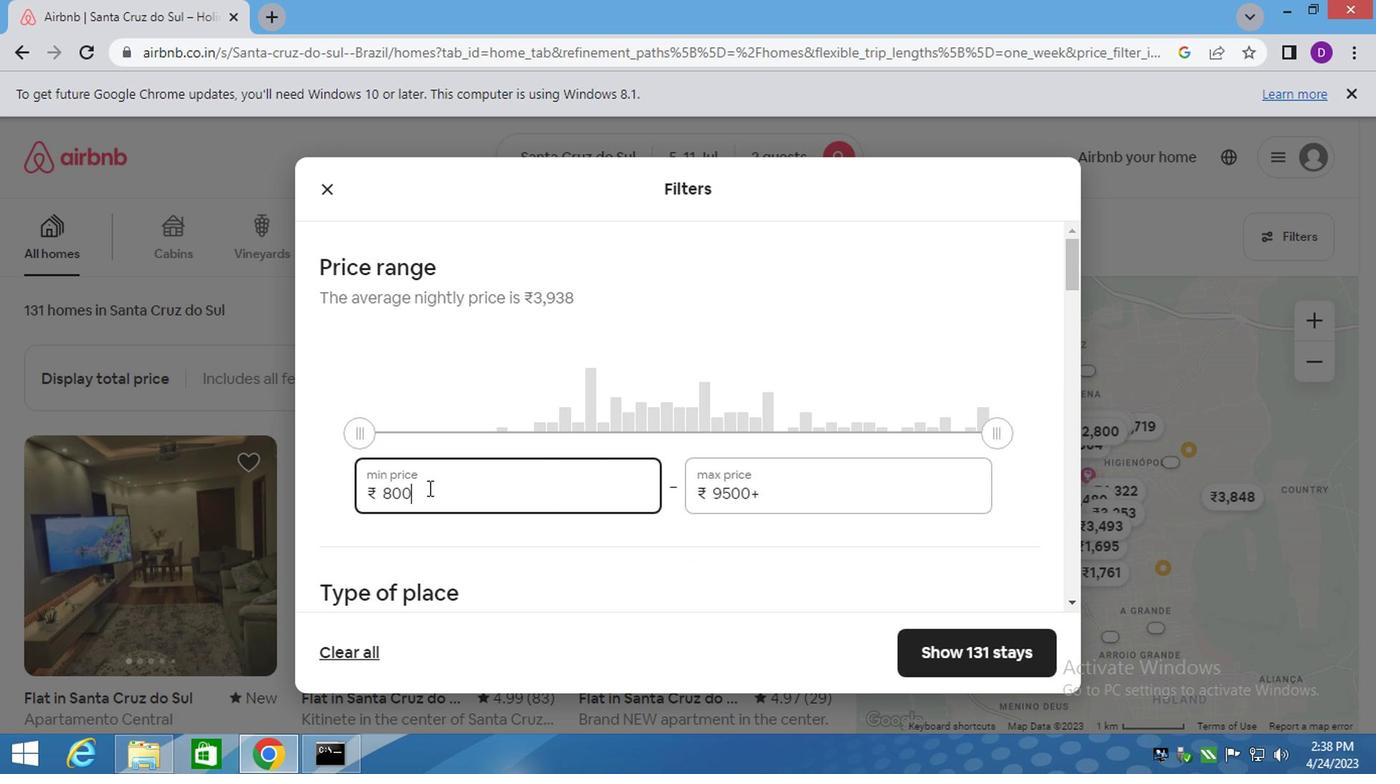 
Action: Key pressed 0
Screenshot: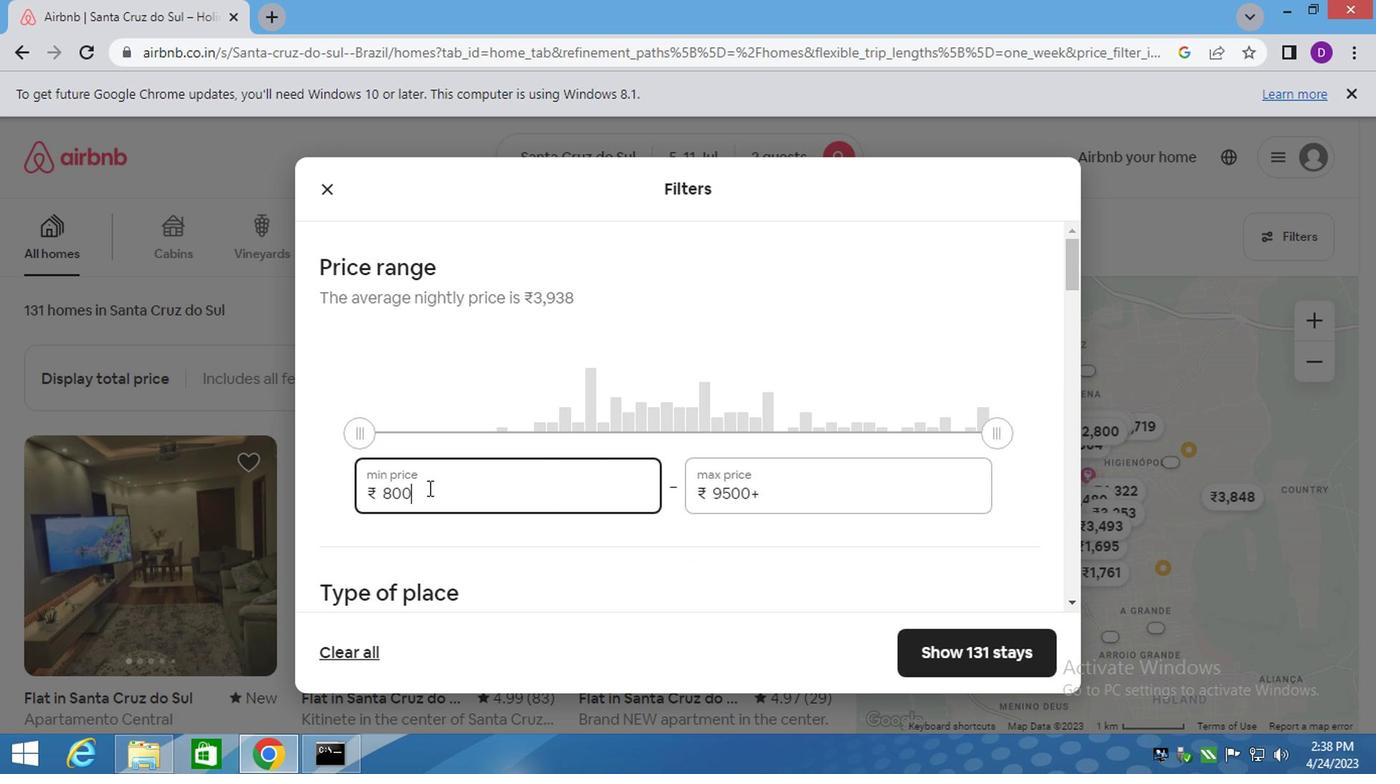 
Action: Mouse moved to (731, 497)
Screenshot: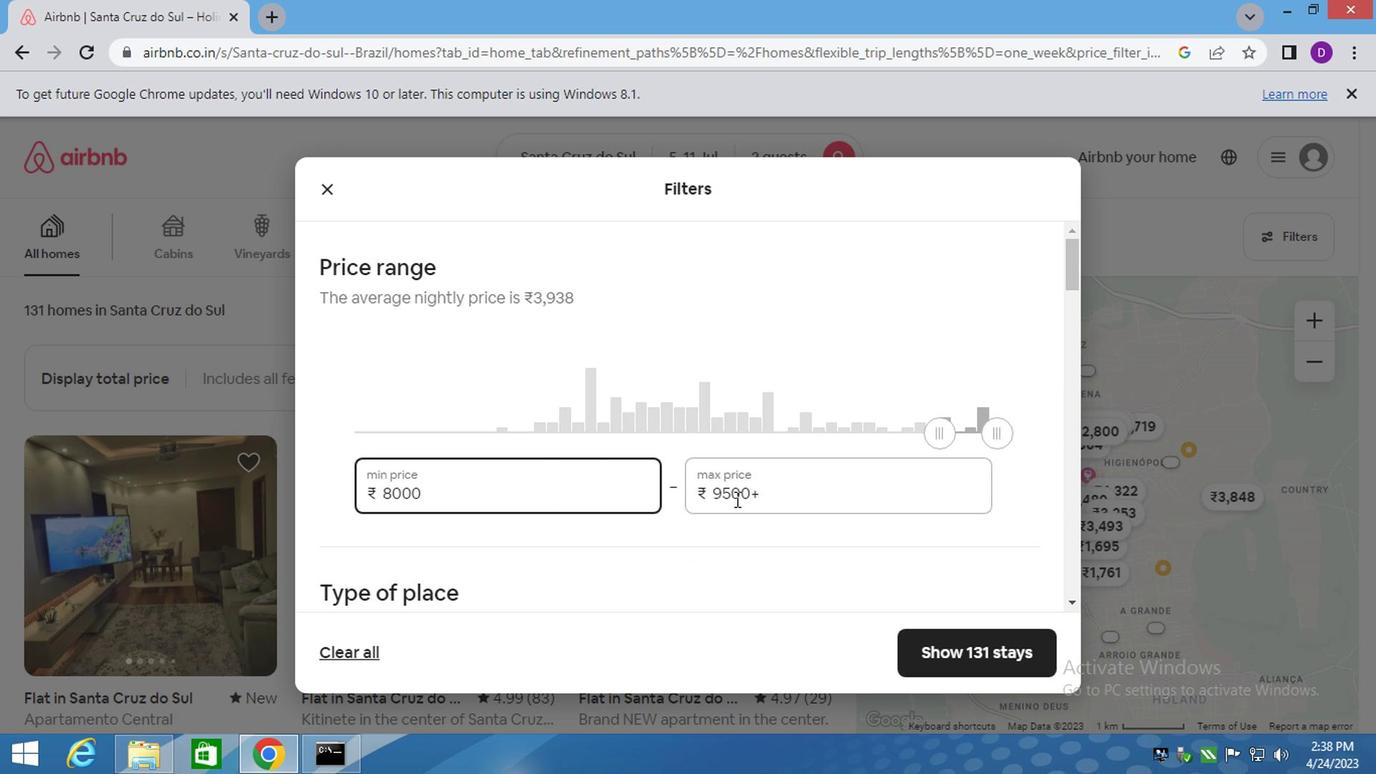 
Action: Mouse pressed left at (731, 497)
Screenshot: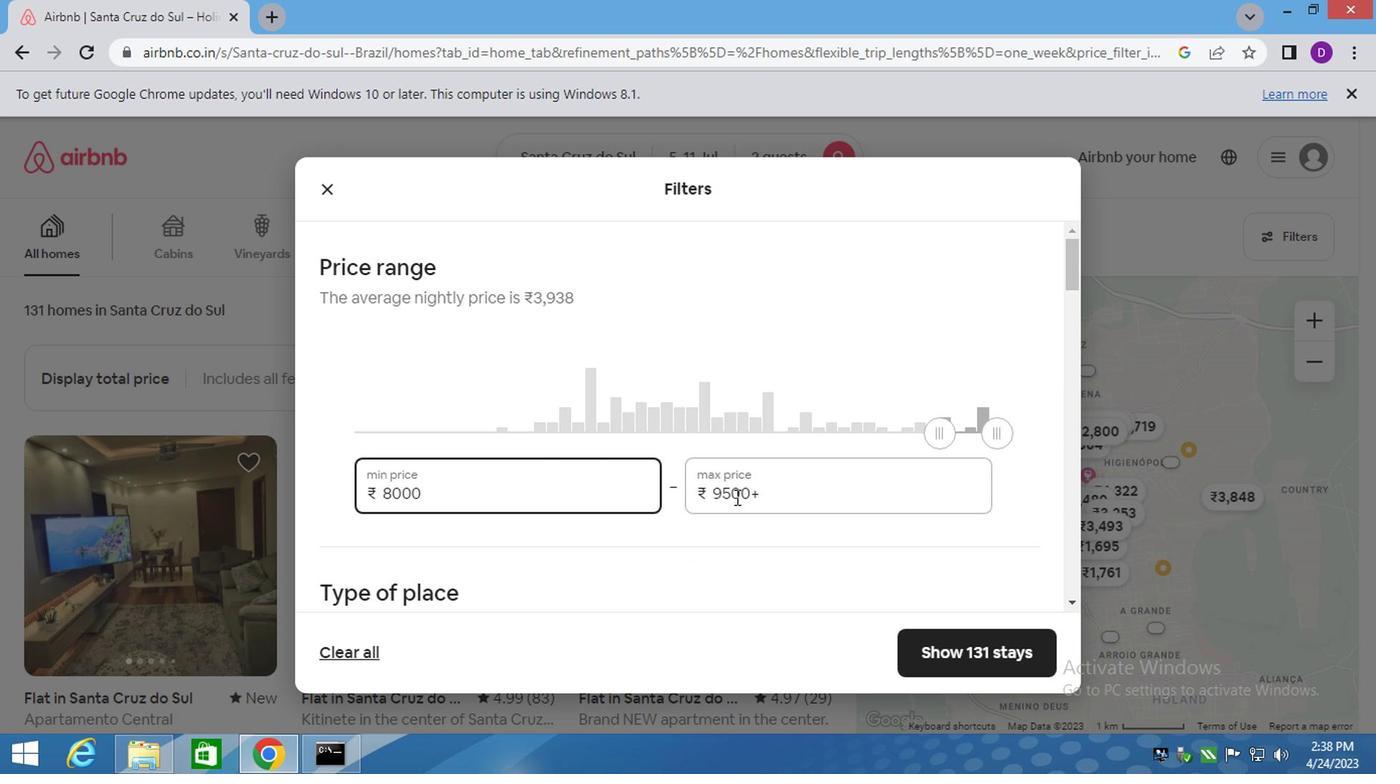 
Action: Mouse pressed left at (731, 497)
Screenshot: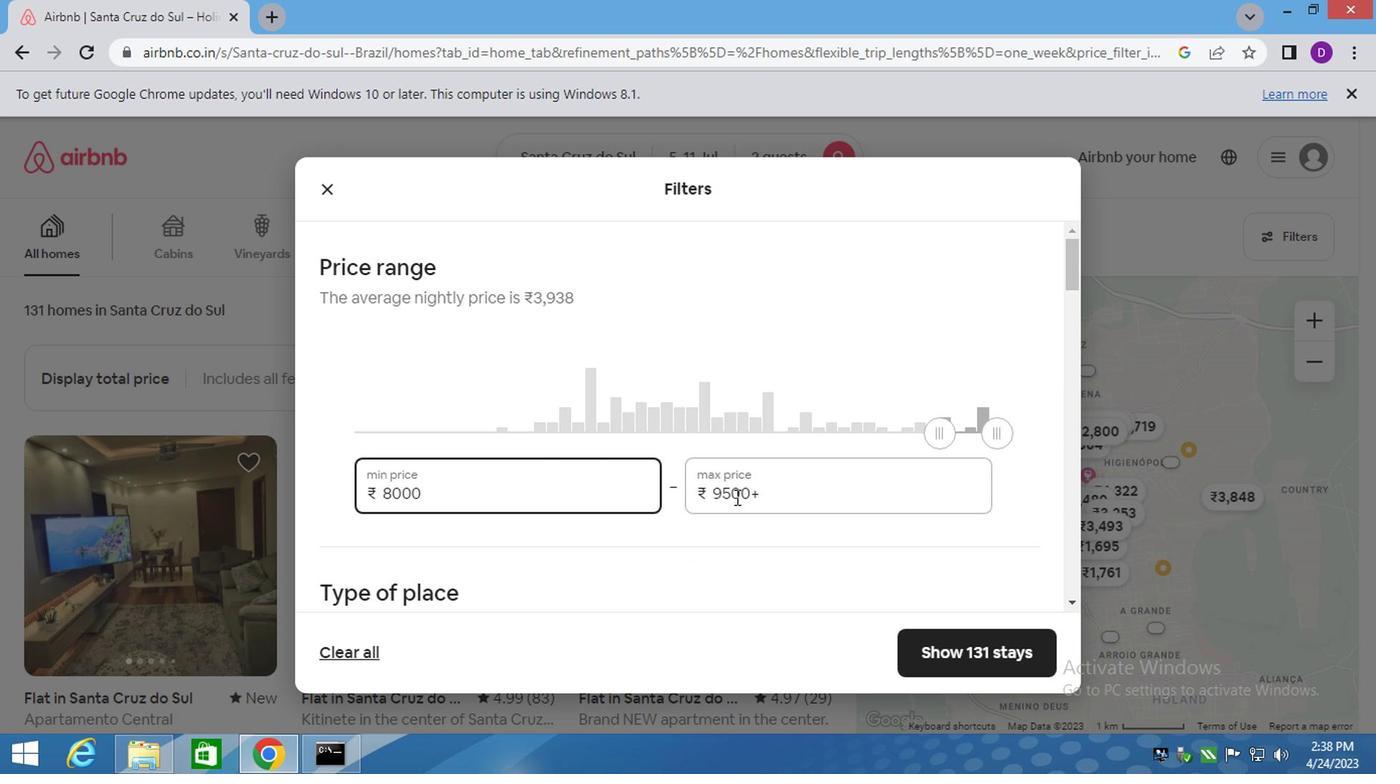 
Action: Mouse moved to (731, 495)
Screenshot: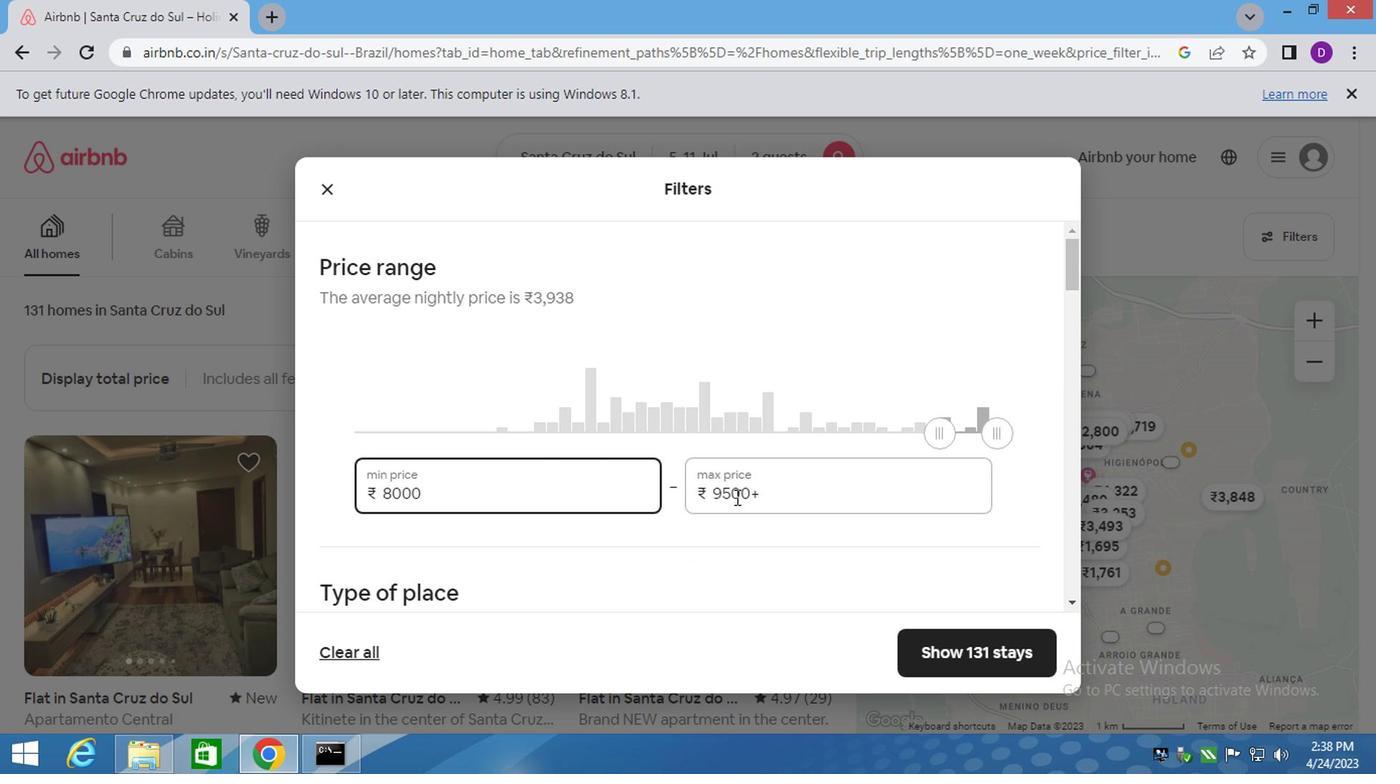 
Action: Mouse pressed left at (731, 495)
Screenshot: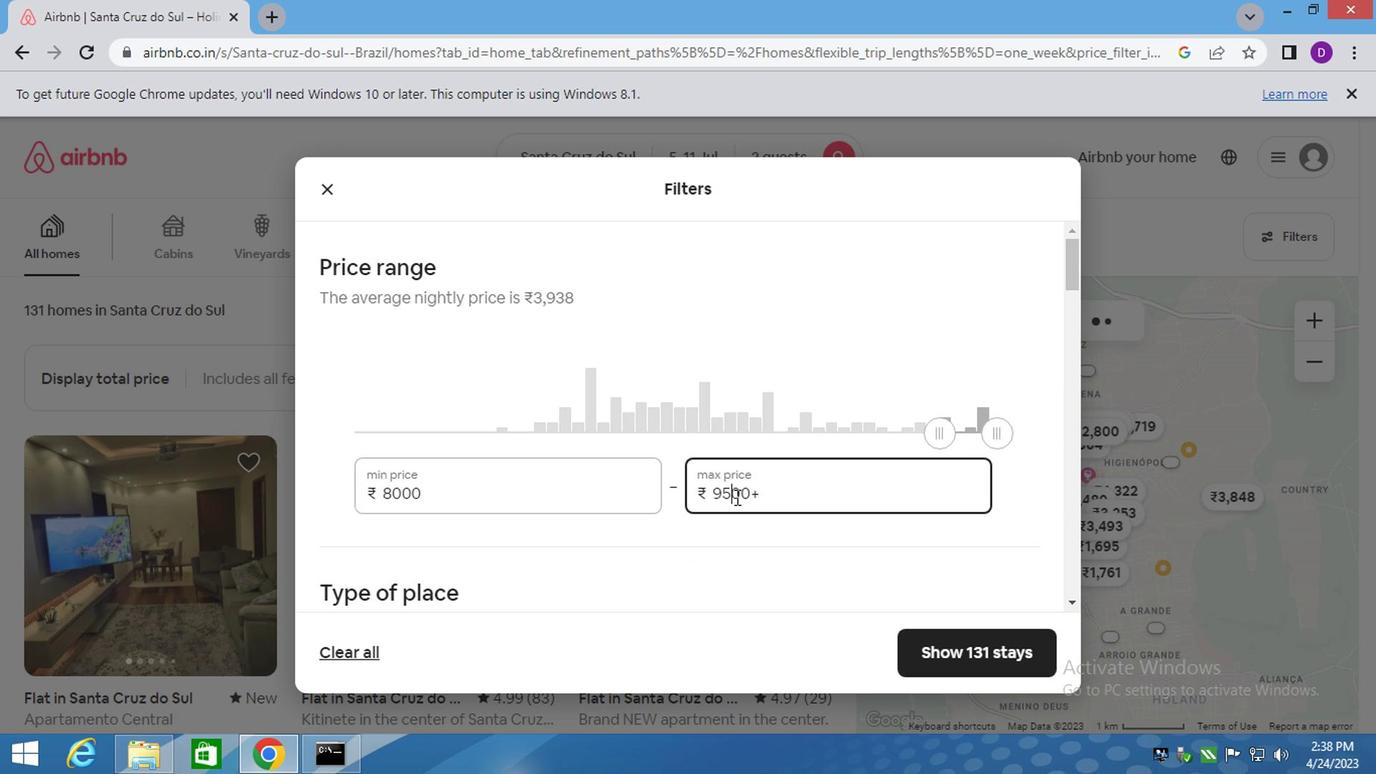 
Action: Key pressed 1600
Screenshot: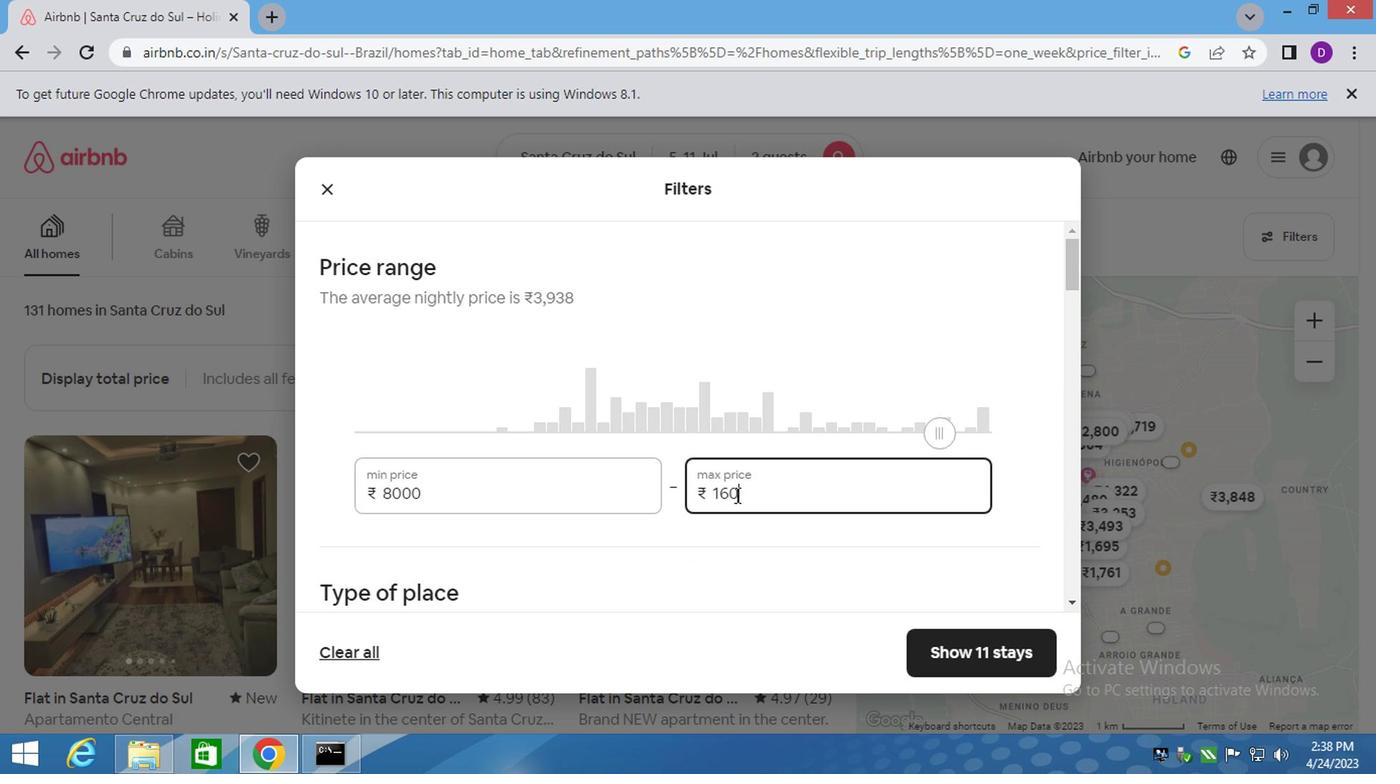 
Action: Mouse moved to (731, 495)
Screenshot: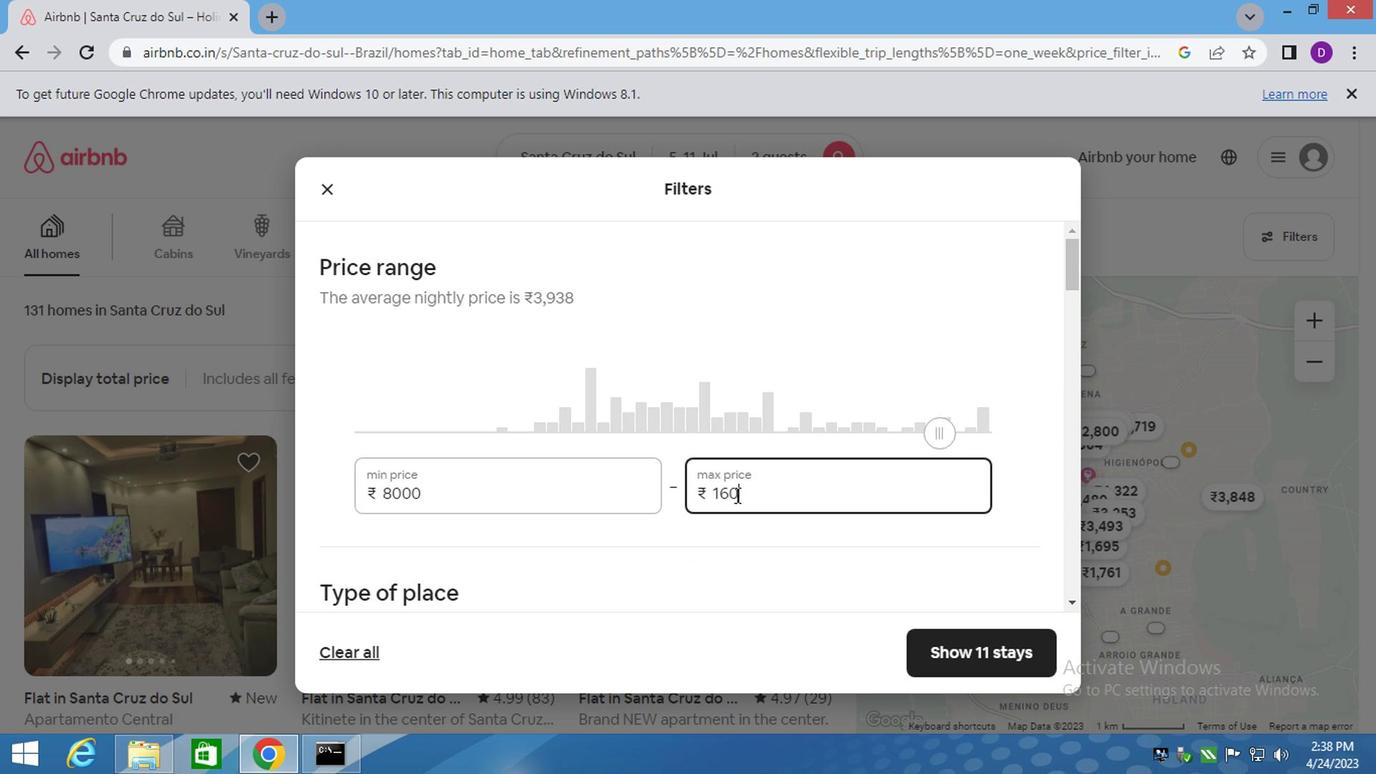 
Action: Key pressed 0
Screenshot: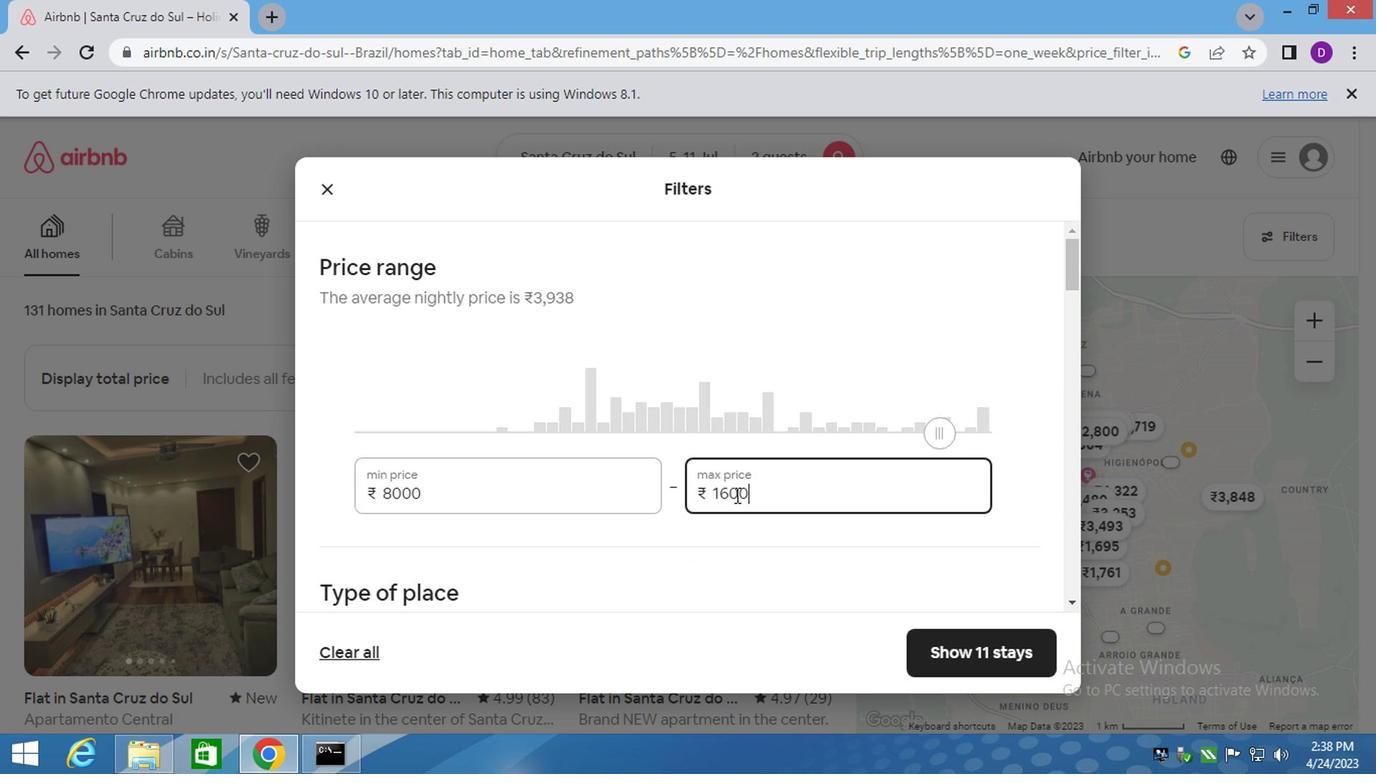 
Action: Mouse moved to (729, 495)
Screenshot: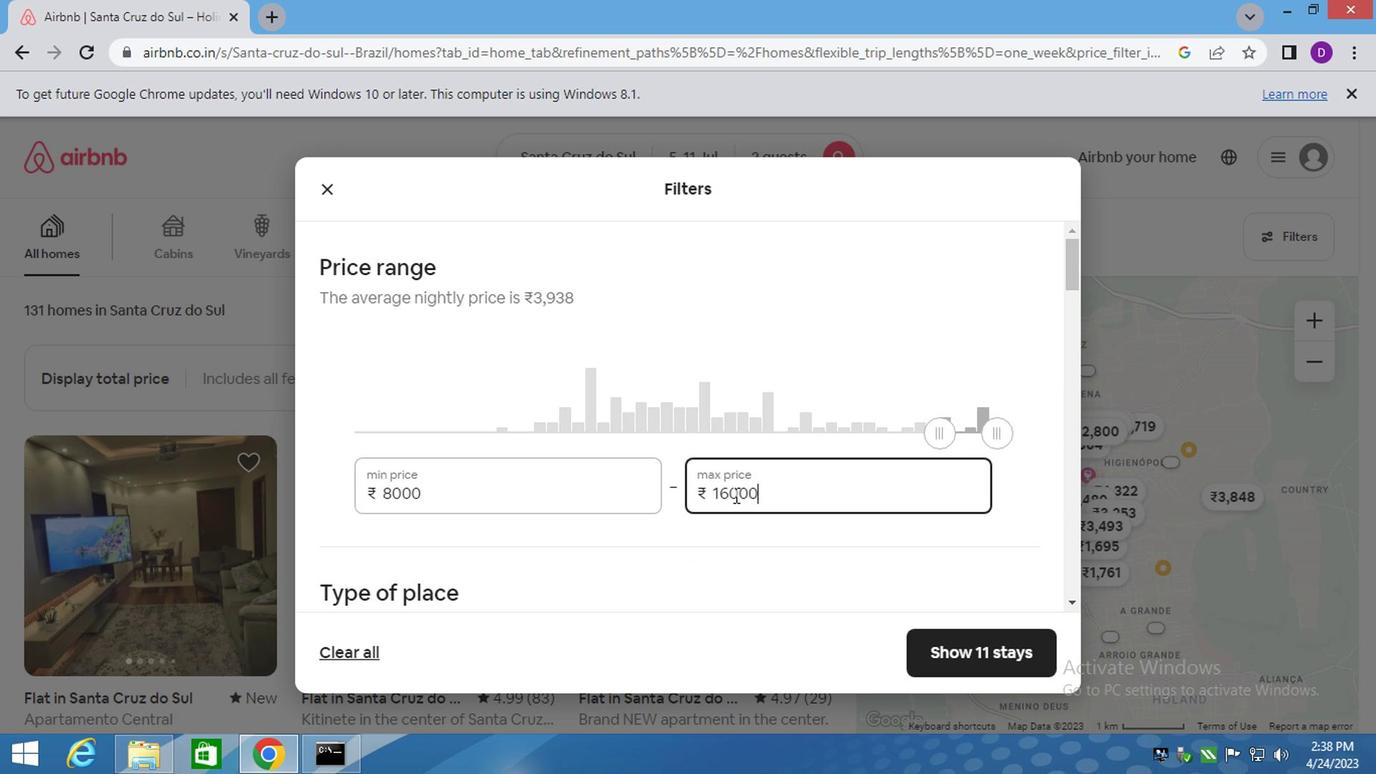 
Action: Mouse scrolled (729, 494) with delta (0, 0)
Screenshot: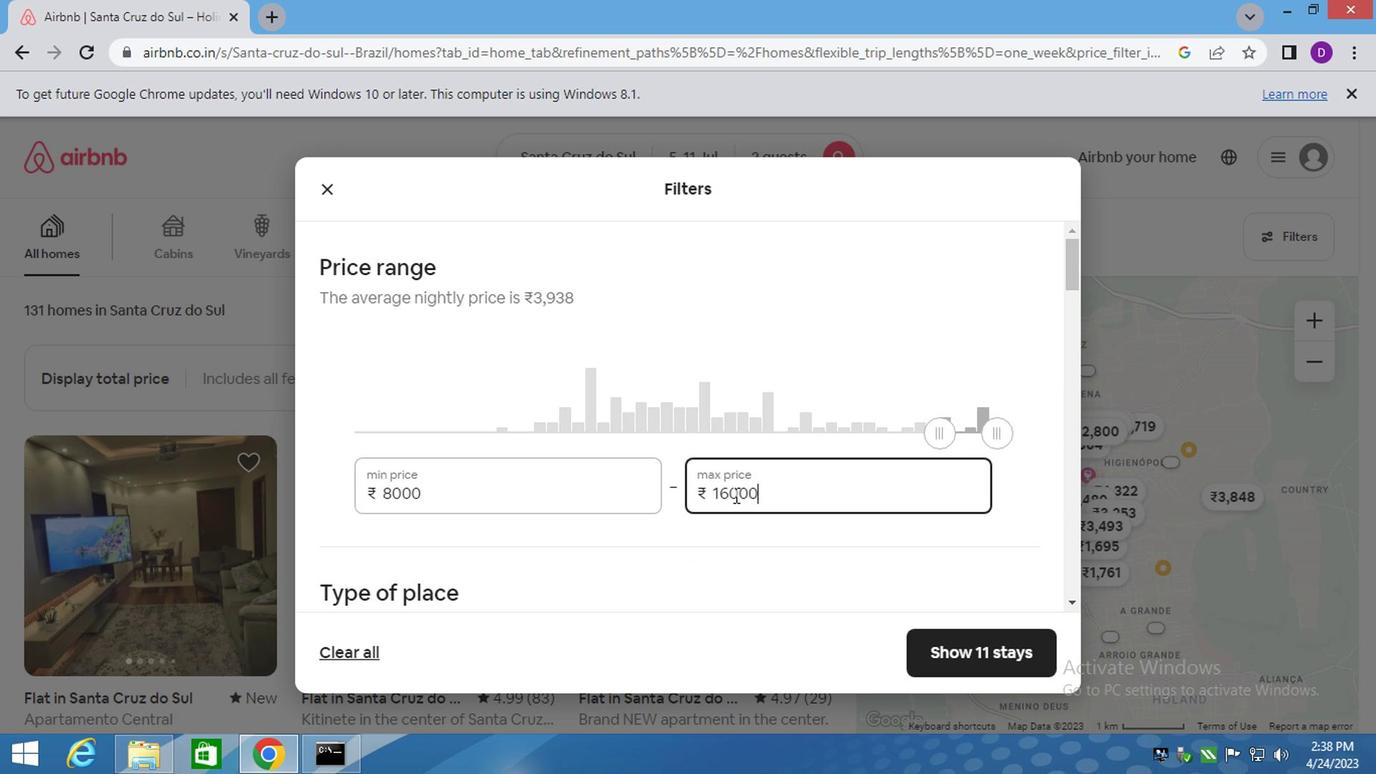 
Action: Mouse moved to (727, 495)
Screenshot: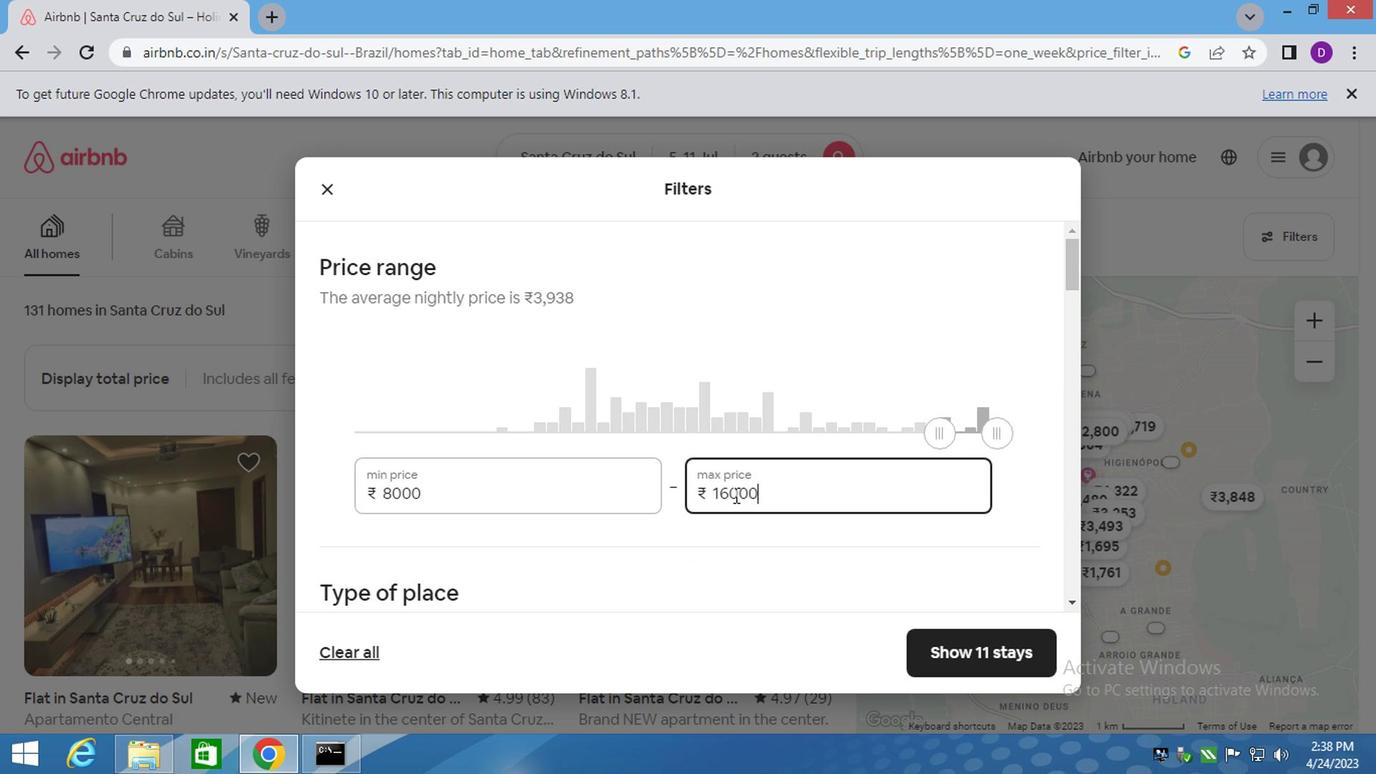 
Action: Mouse scrolled (727, 494) with delta (0, 0)
Screenshot: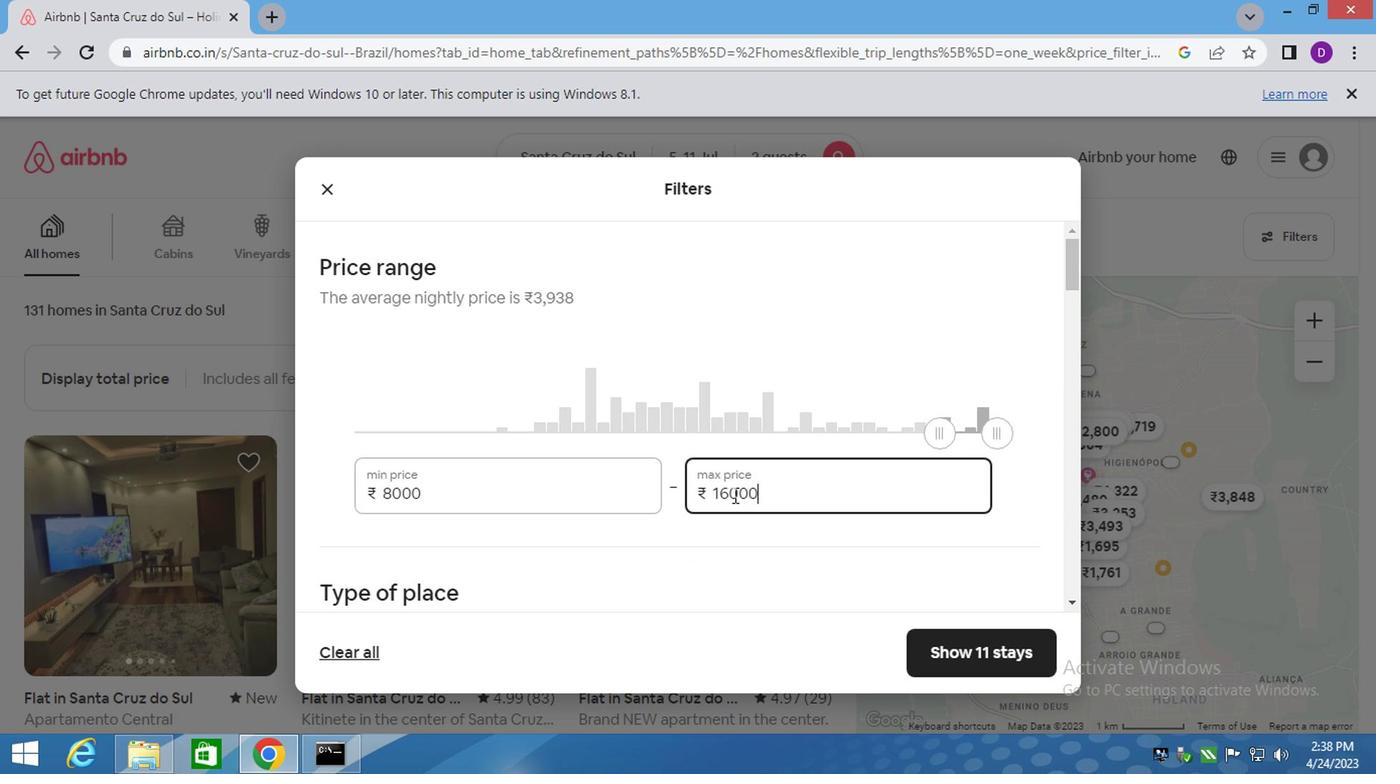 
Action: Mouse moved to (420, 453)
Screenshot: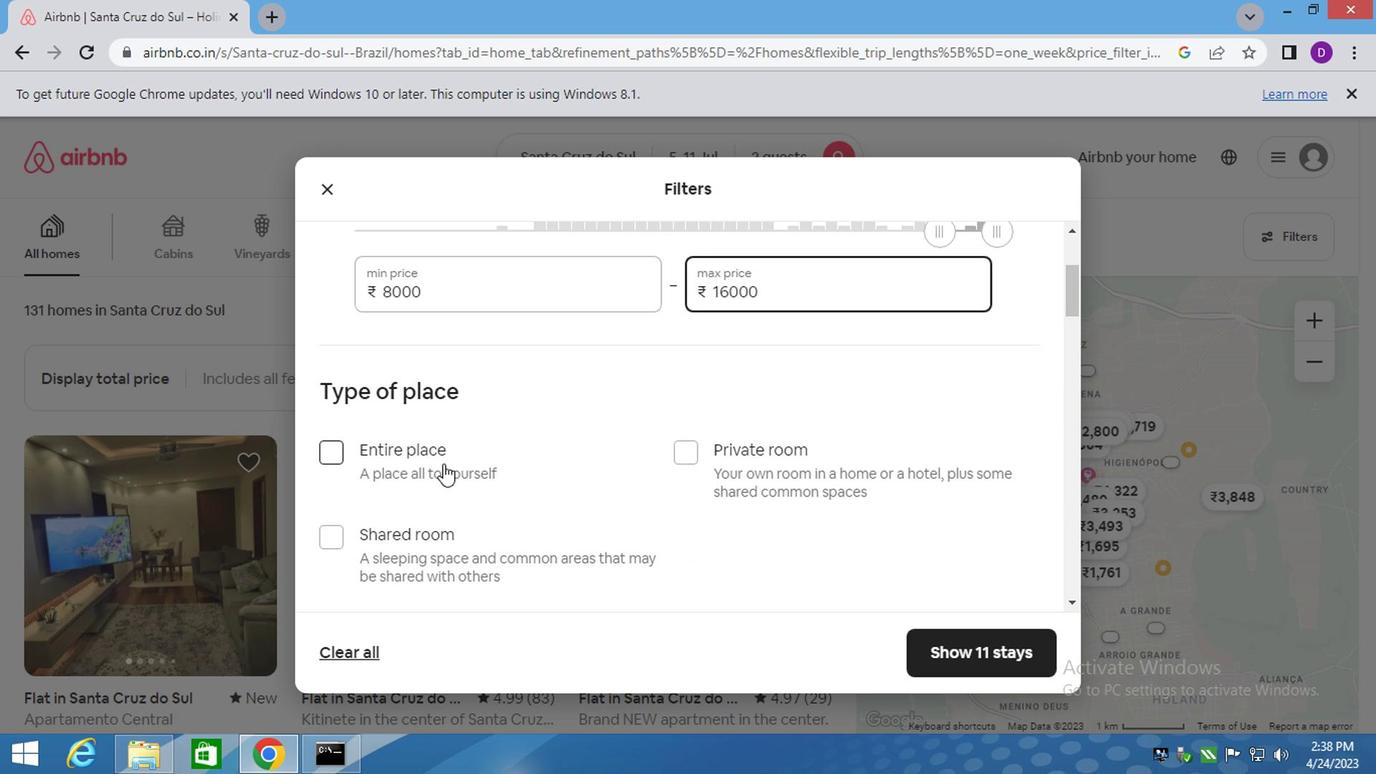 
Action: Mouse pressed left at (420, 453)
Screenshot: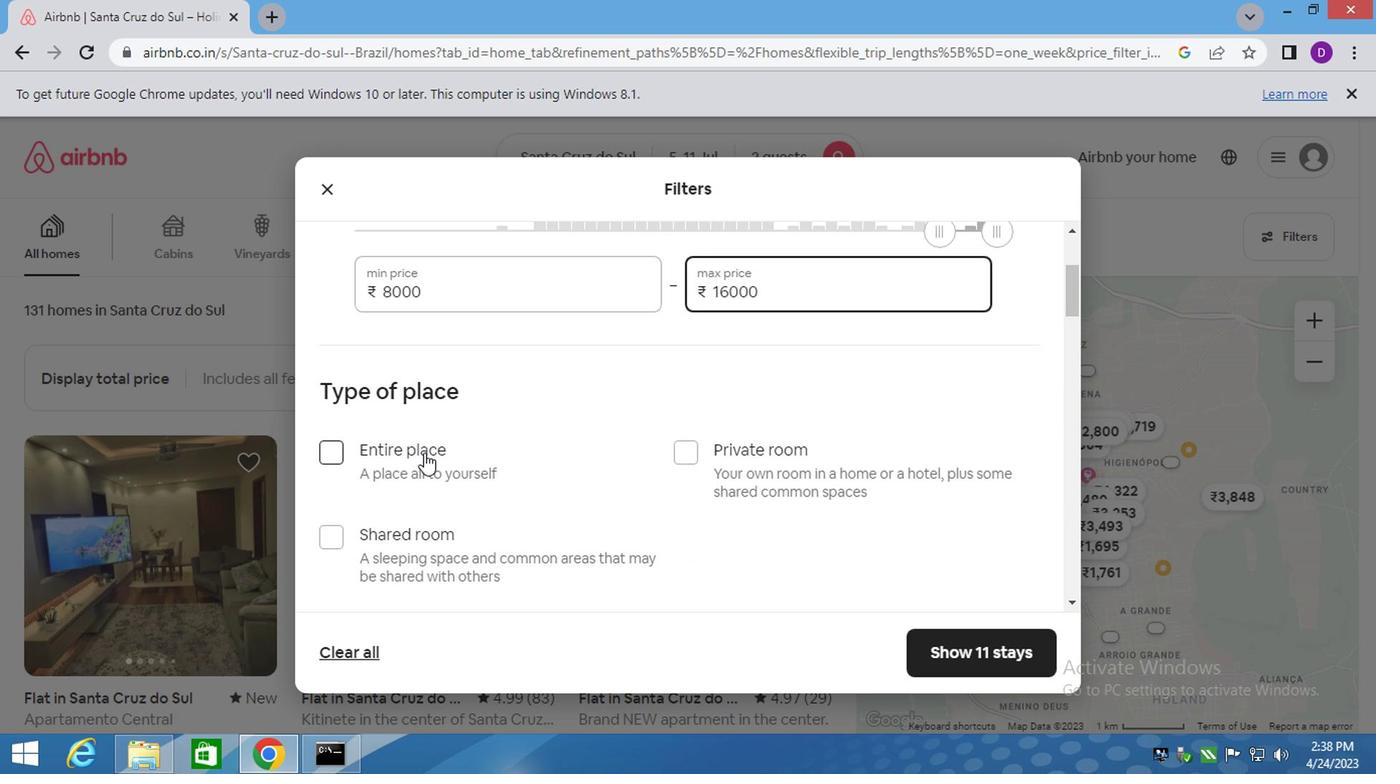 
Action: Mouse moved to (494, 468)
Screenshot: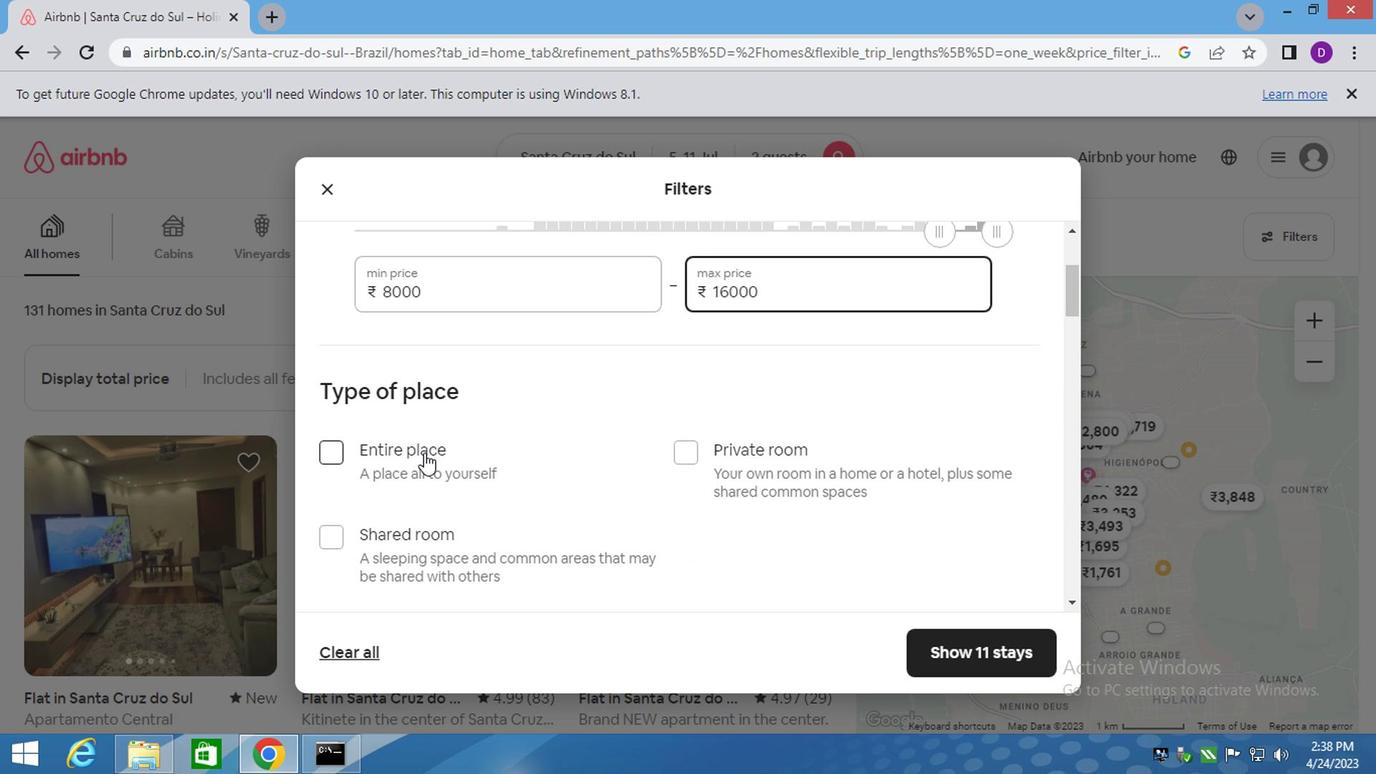 
Action: Mouse scrolled (480, 463) with delta (0, 0)
Screenshot: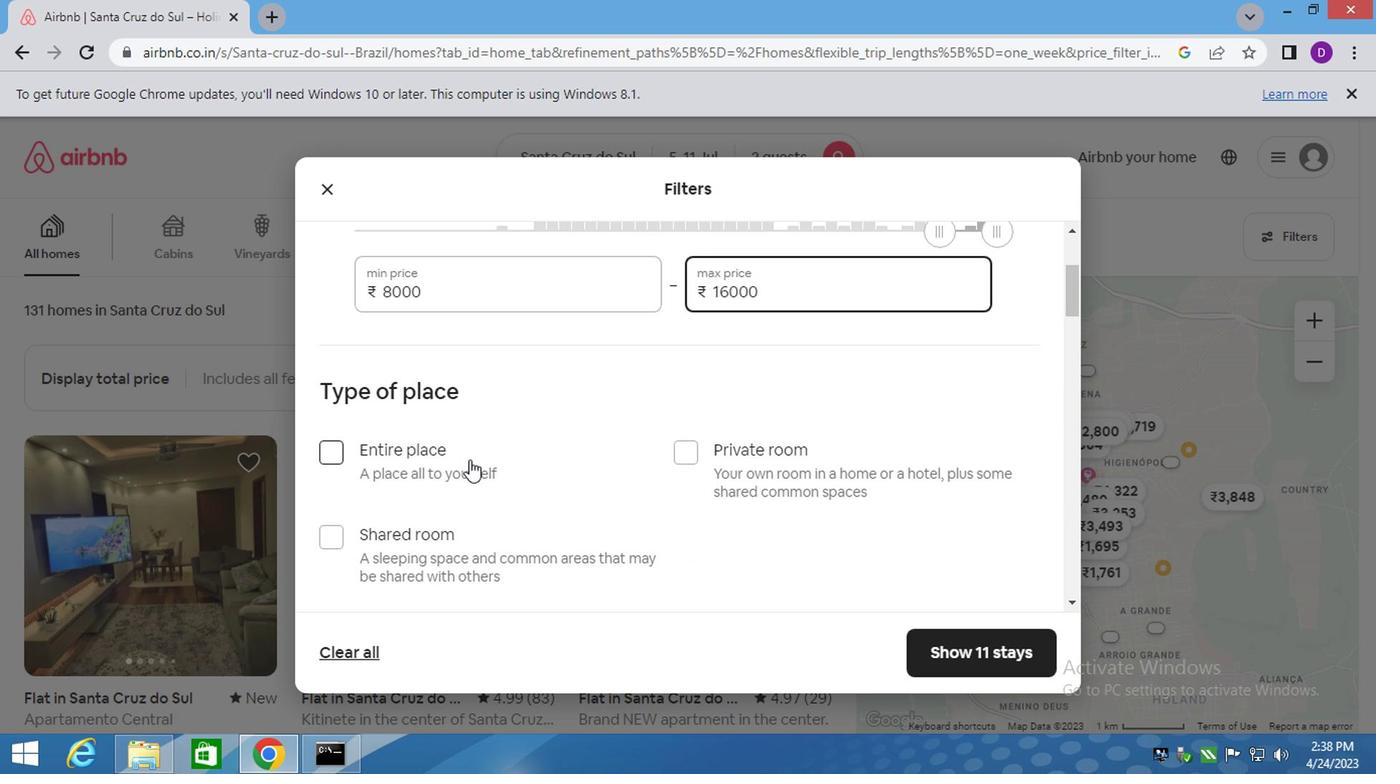 
Action: Mouse moved to (537, 473)
Screenshot: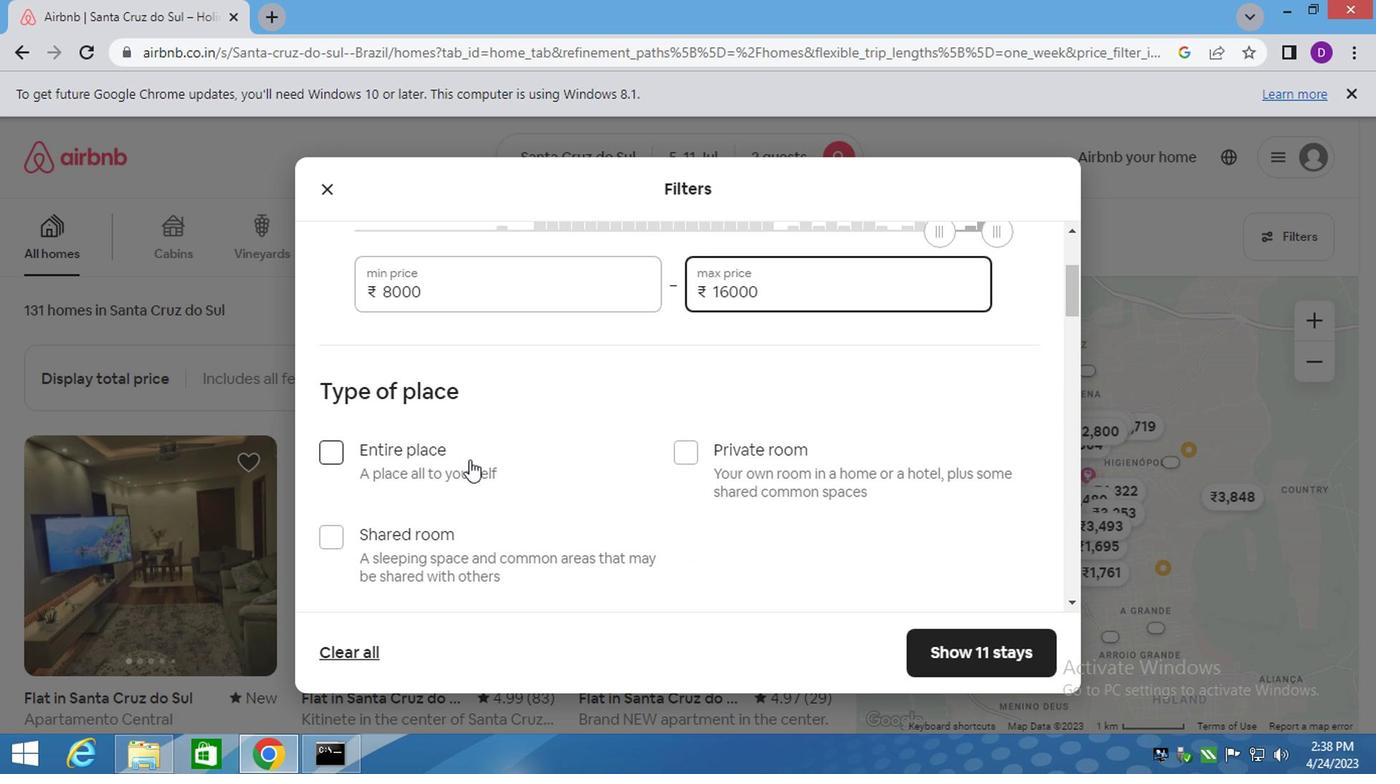 
Action: Mouse scrolled (516, 469) with delta (0, -1)
Screenshot: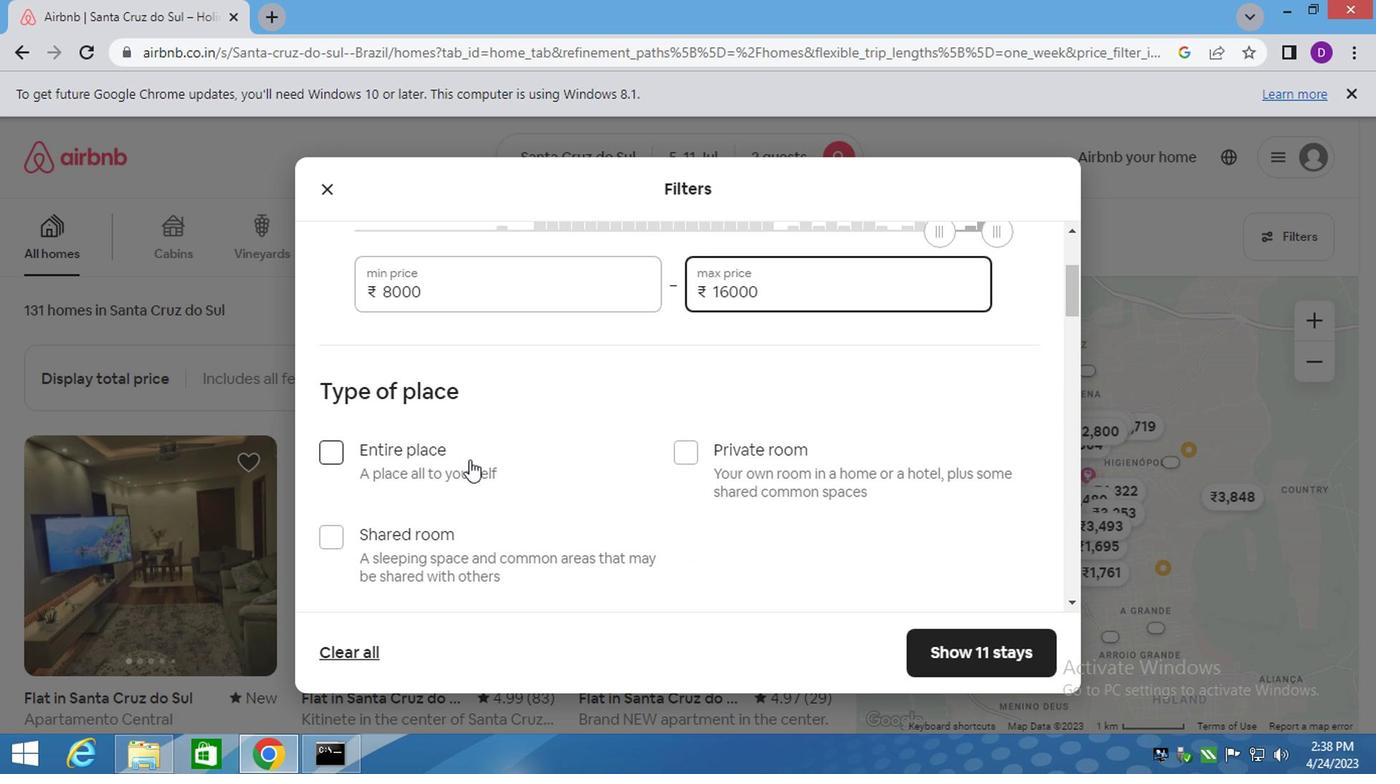 
Action: Mouse moved to (540, 473)
Screenshot: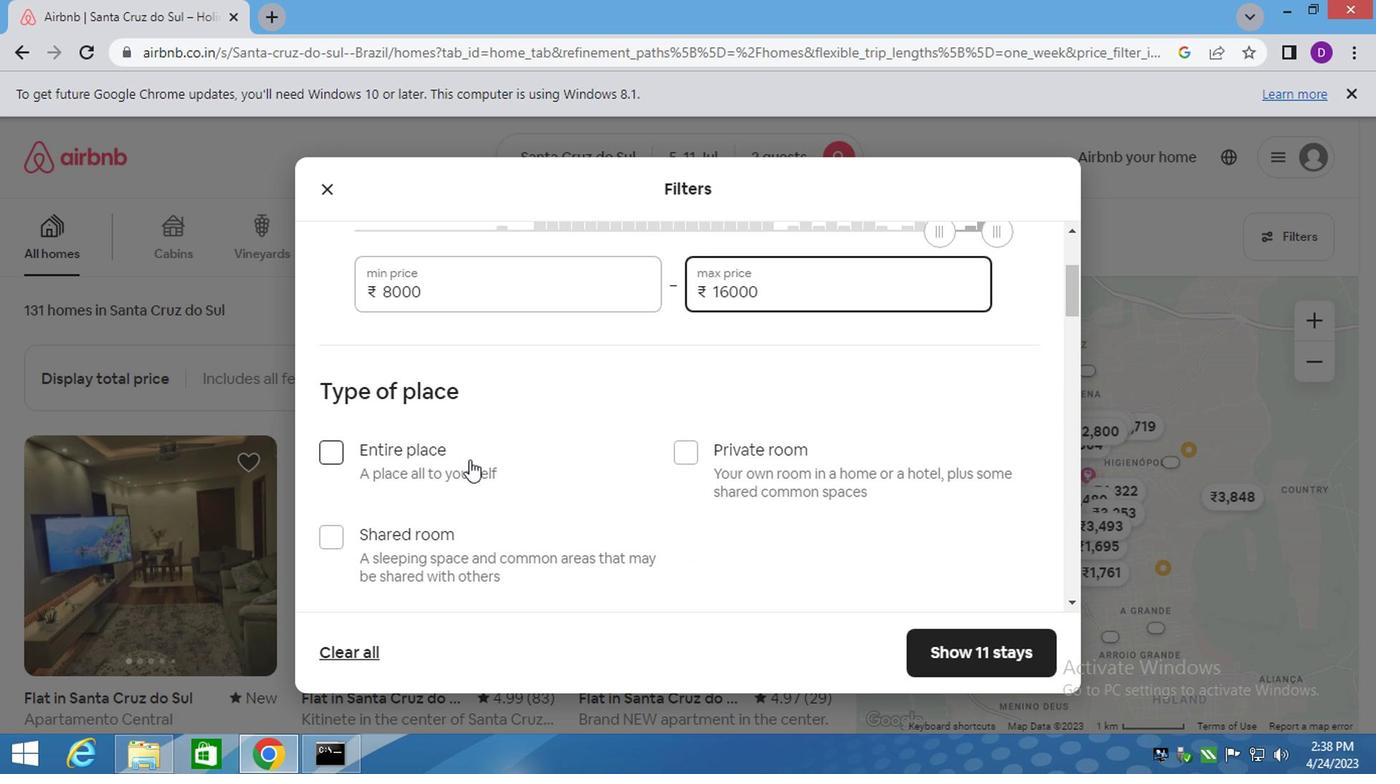 
Action: Mouse scrolled (540, 472) with delta (0, -1)
Screenshot: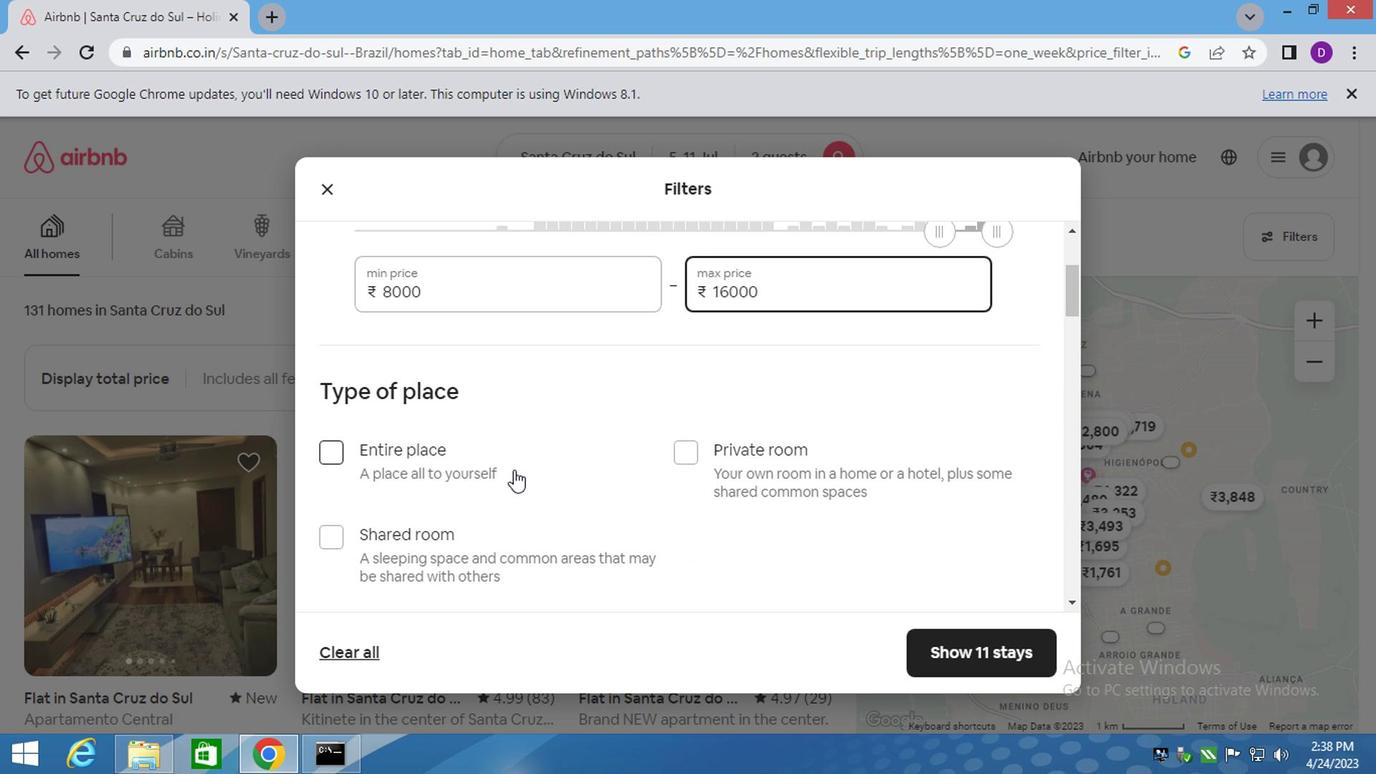 
Action: Mouse moved to (553, 473)
Screenshot: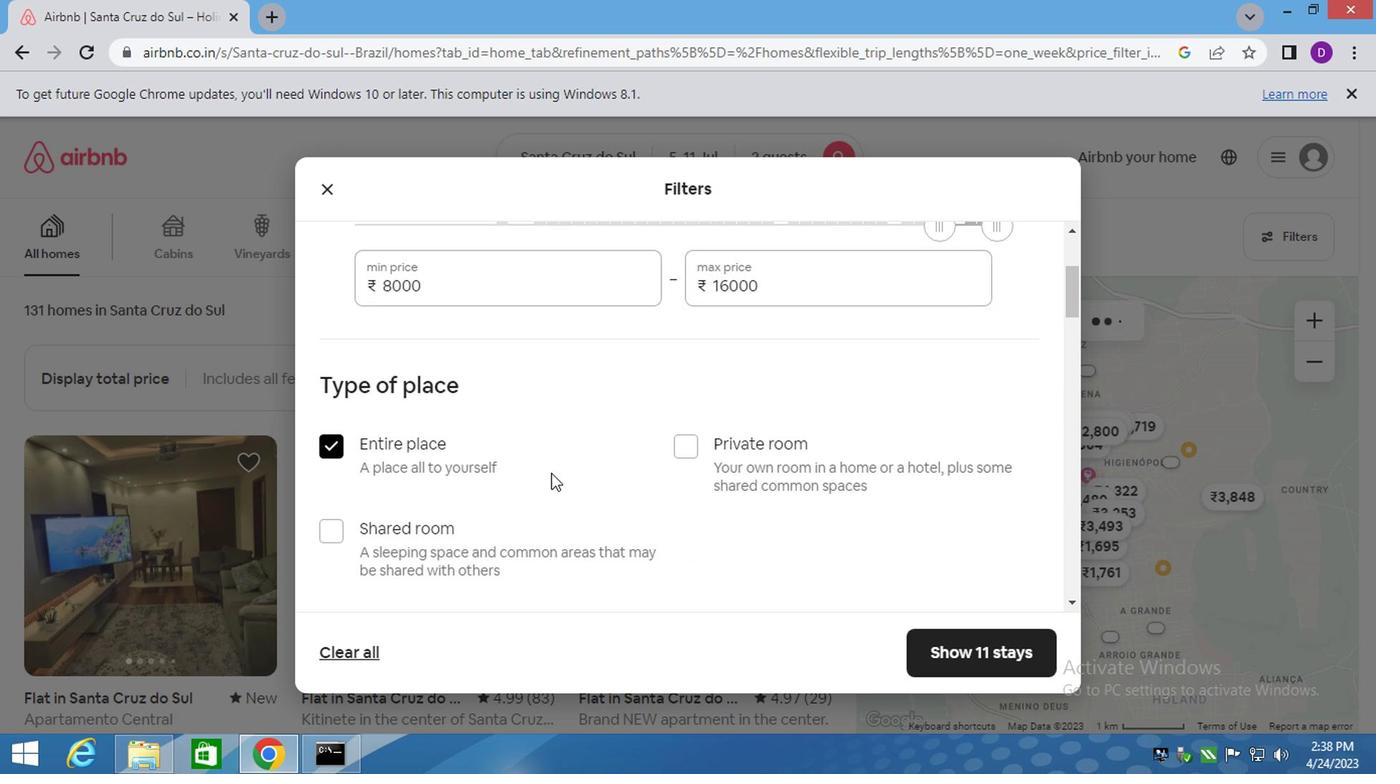 
Action: Mouse scrolled (549, 472) with delta (0, -1)
Screenshot: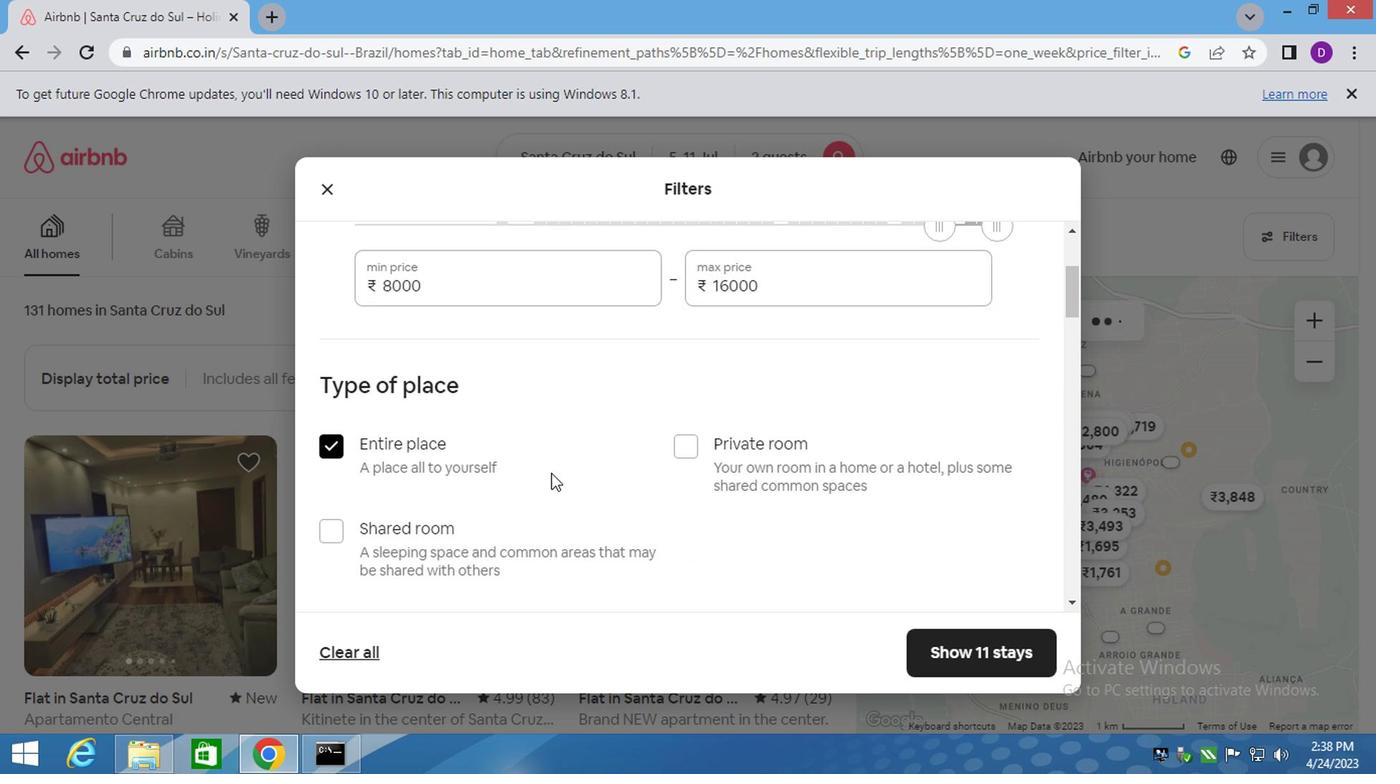 
Action: Mouse moved to (508, 362)
Screenshot: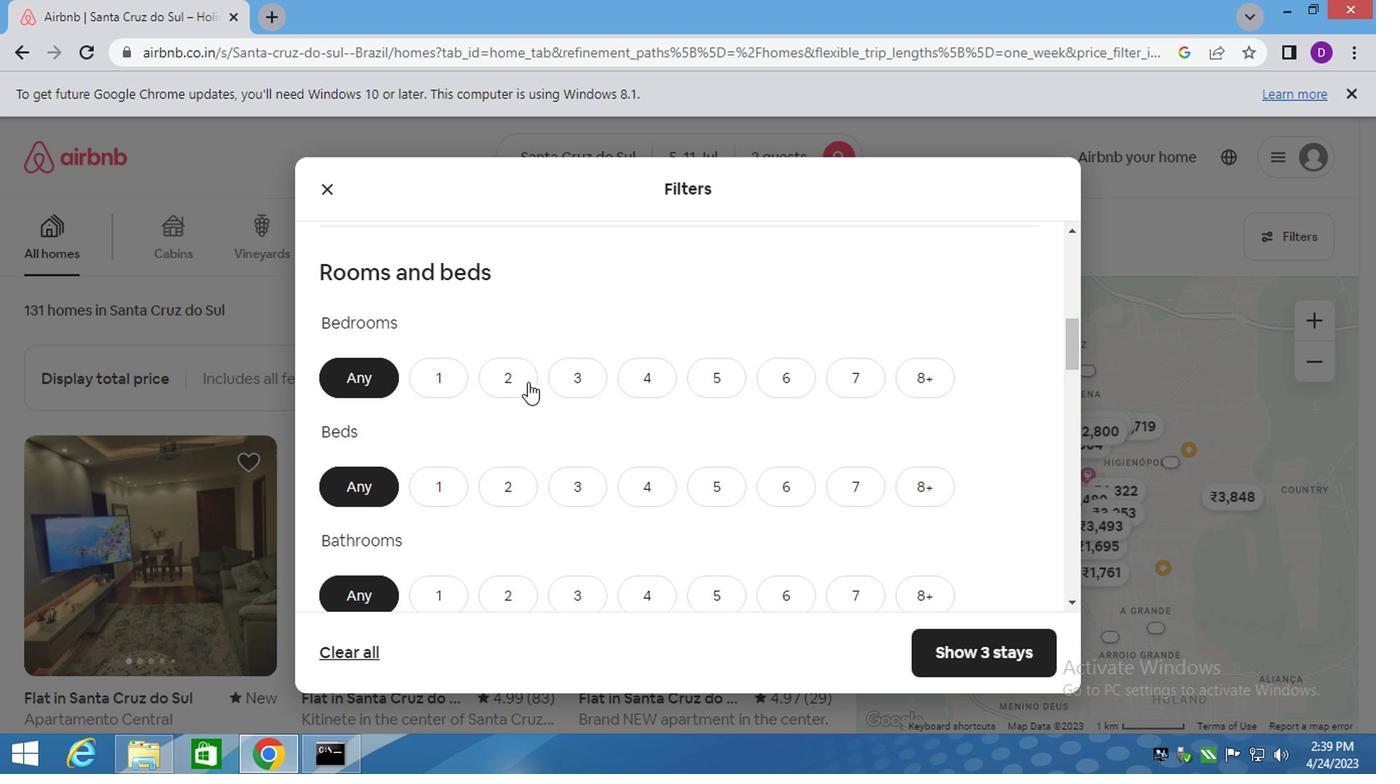 
Action: Mouse pressed left at (508, 362)
Screenshot: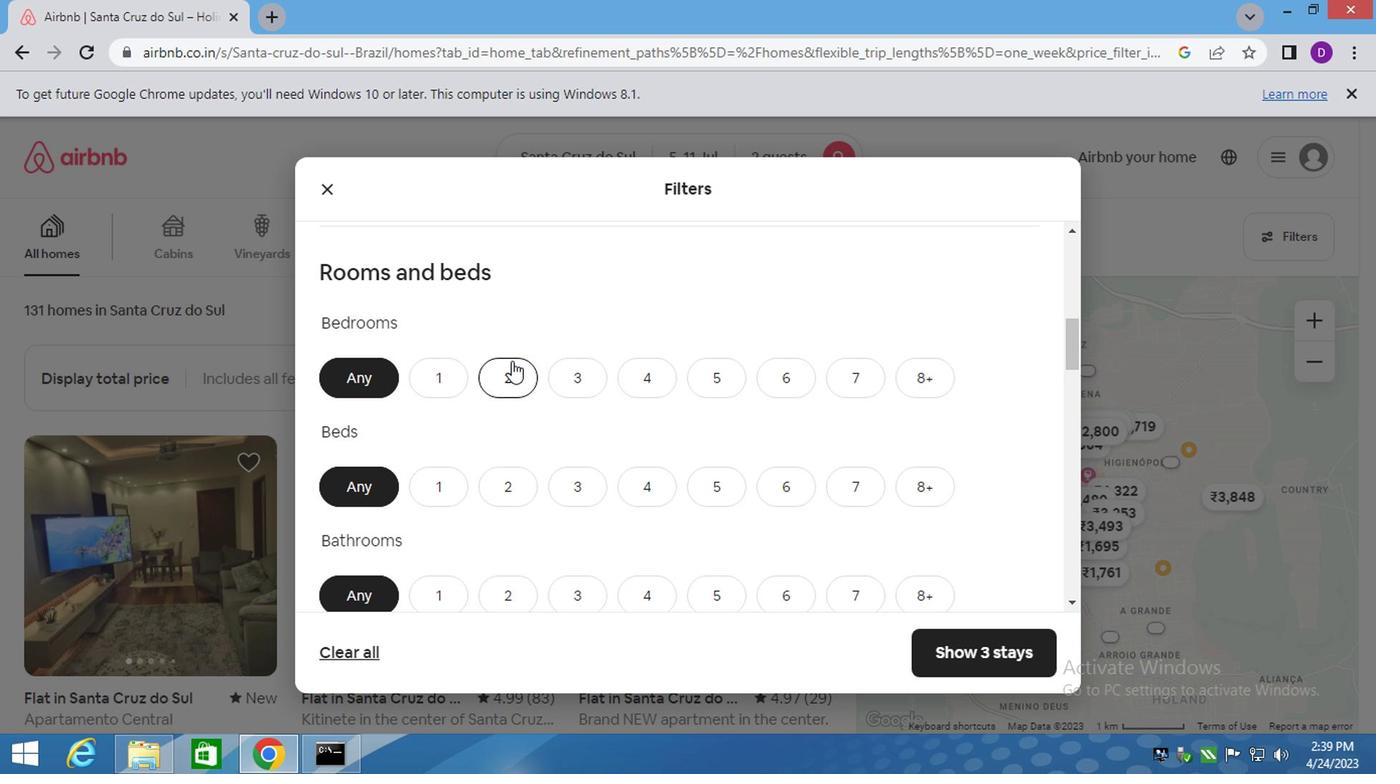 
Action: Mouse moved to (503, 486)
Screenshot: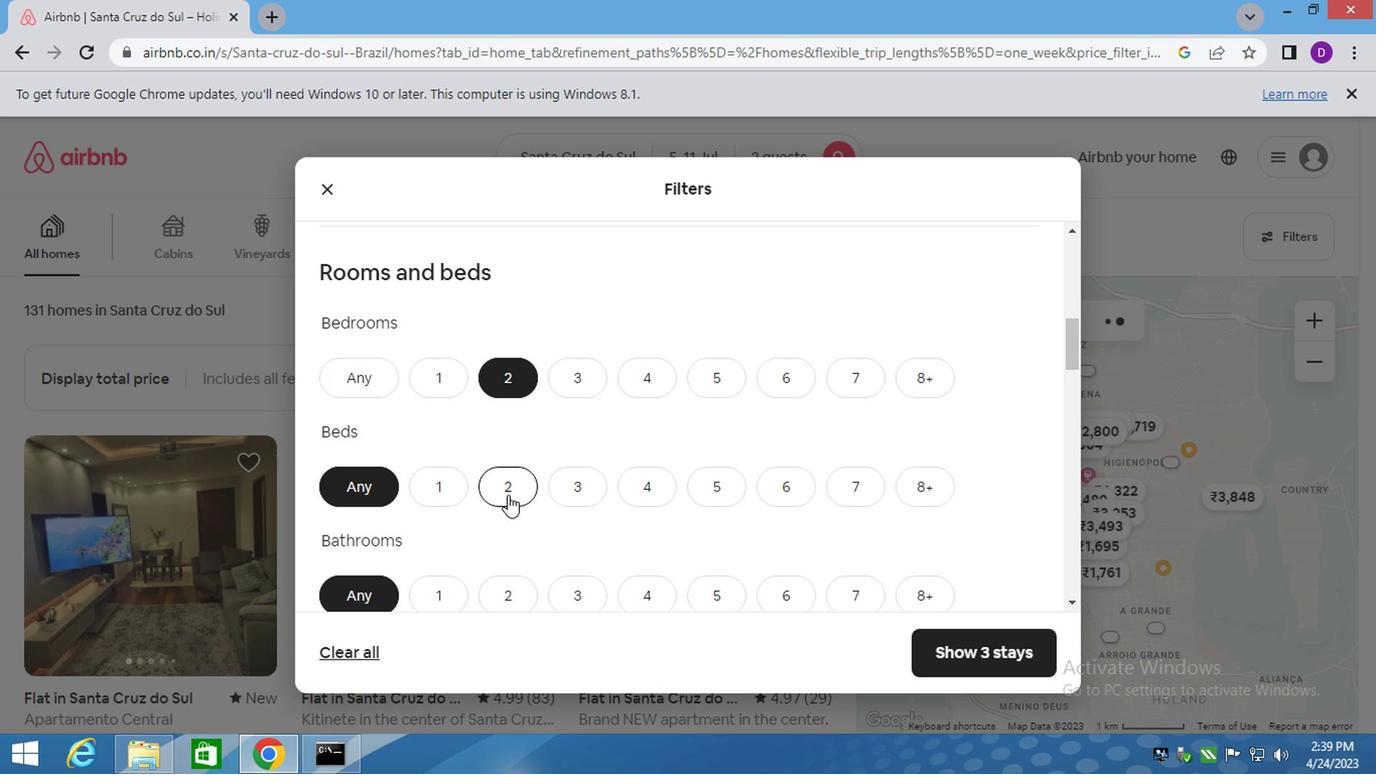 
Action: Mouse pressed left at (503, 486)
Screenshot: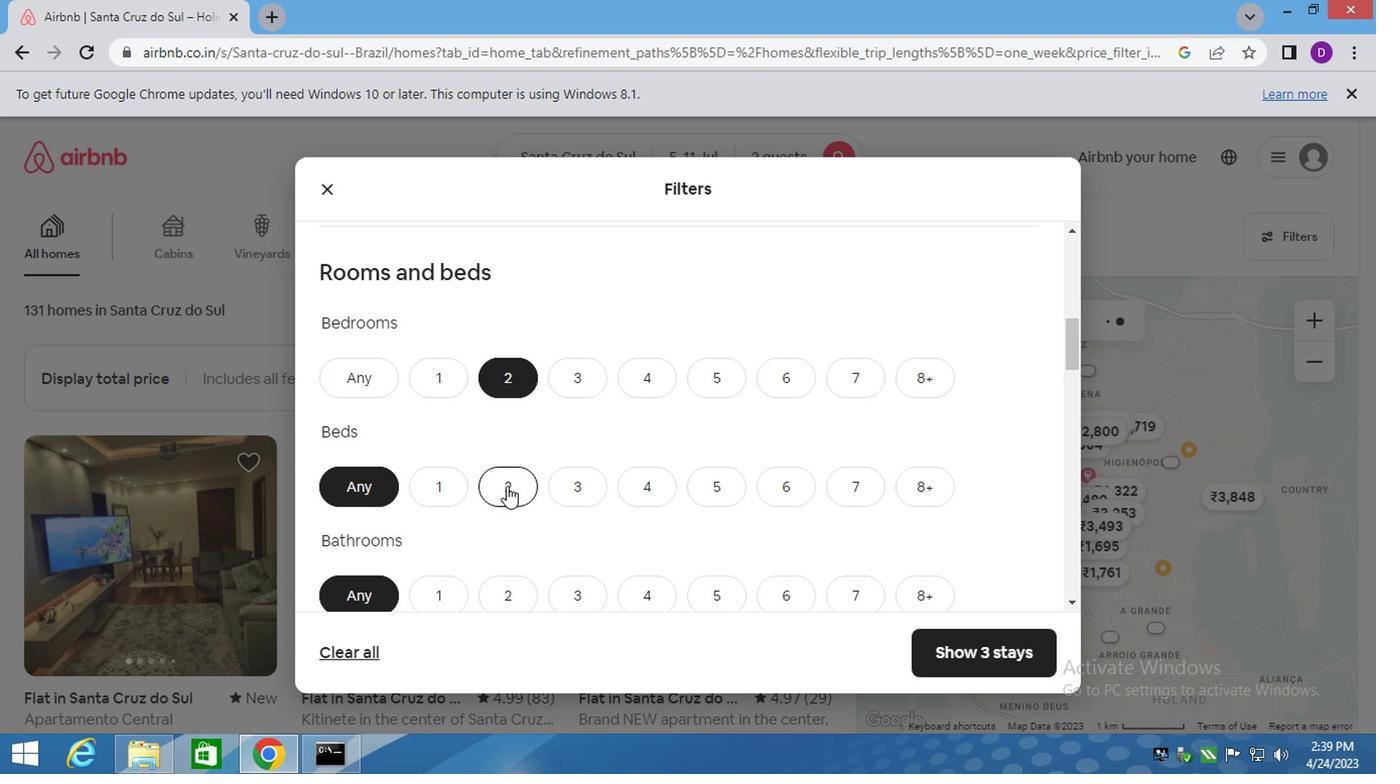 
Action: Mouse moved to (440, 588)
Screenshot: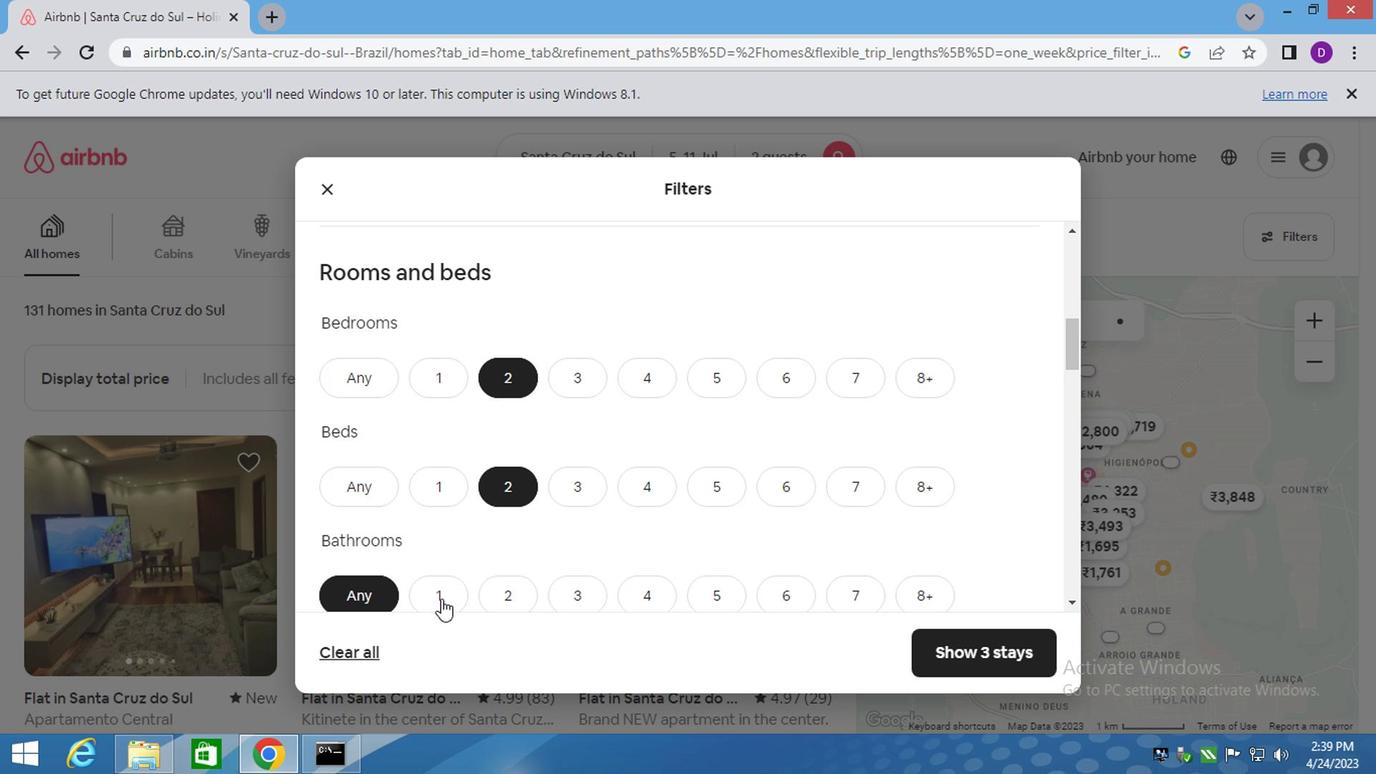 
Action: Mouse pressed left at (440, 588)
Screenshot: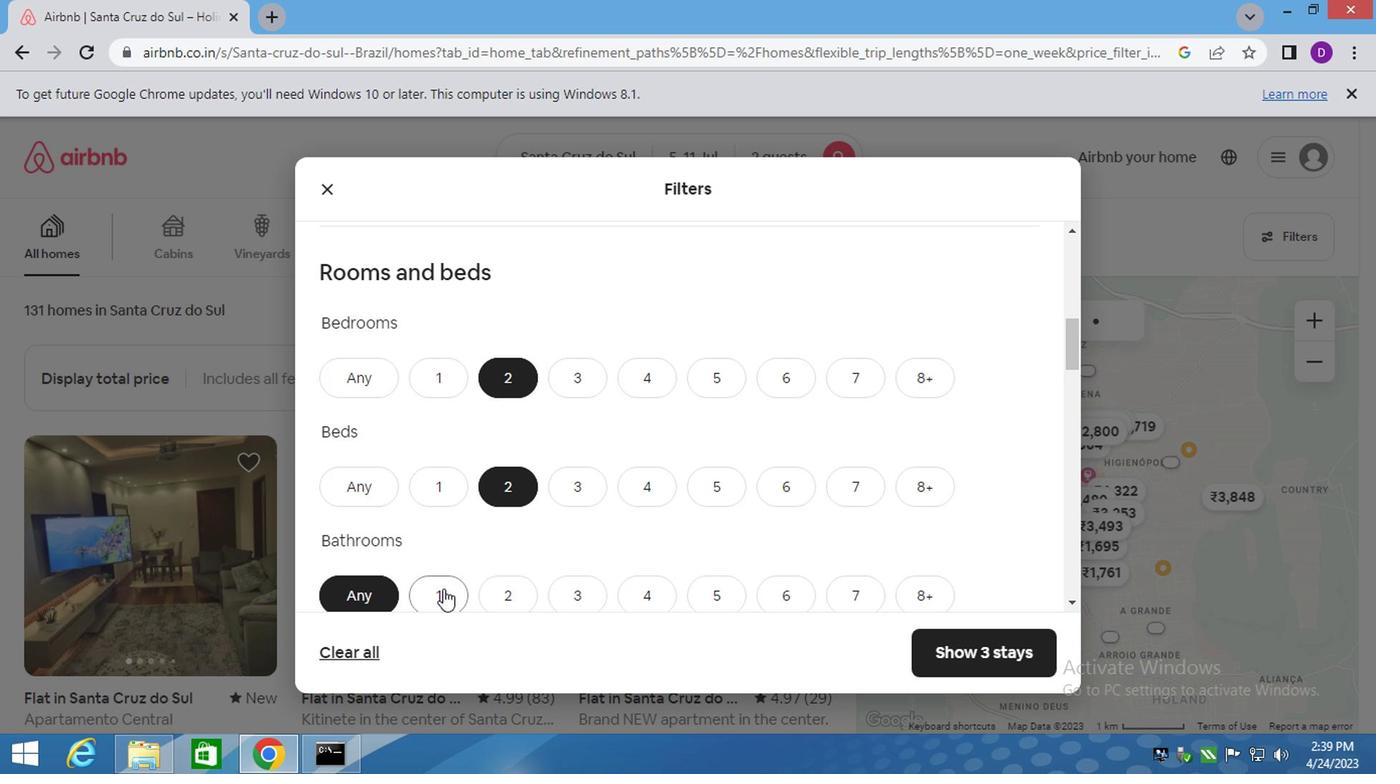 
Action: Mouse moved to (528, 486)
Screenshot: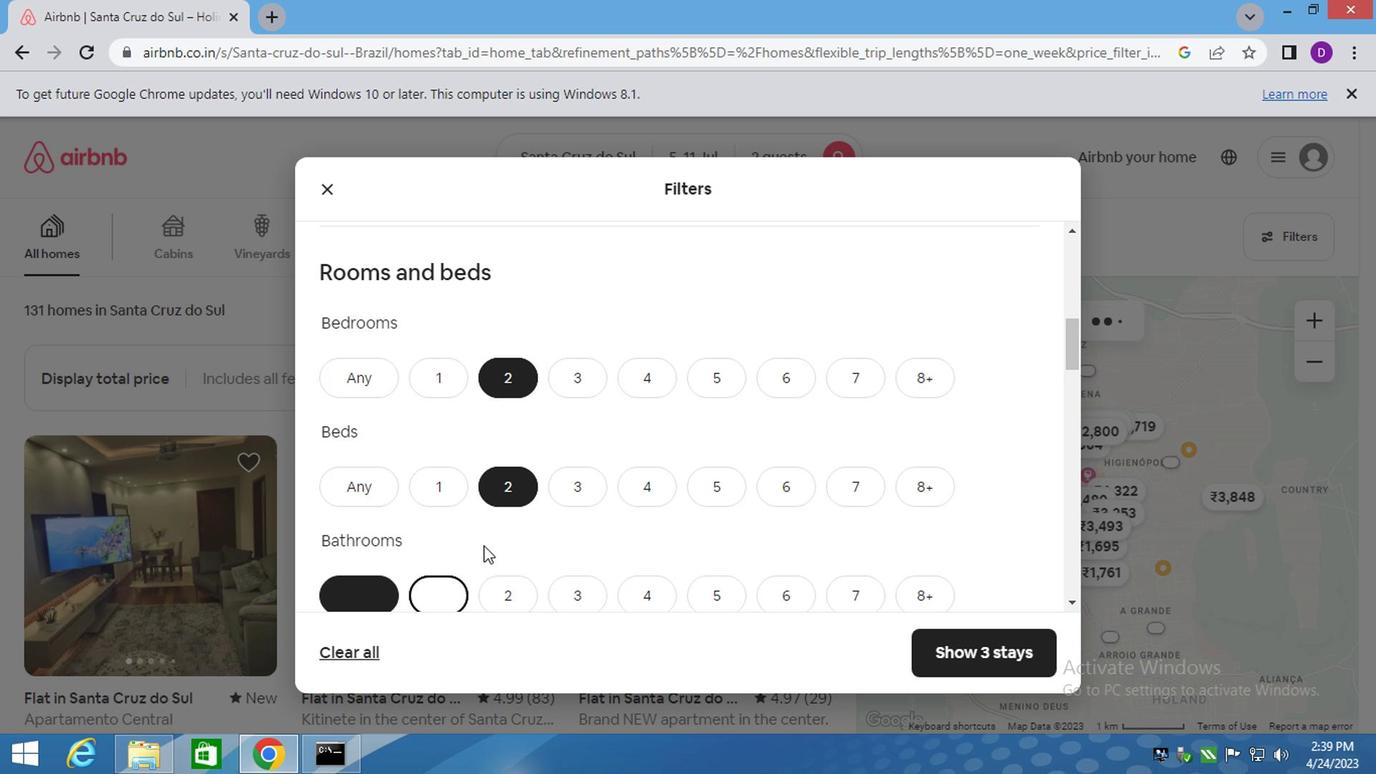 
Action: Mouse scrolled (523, 488) with delta (0, 0)
Screenshot: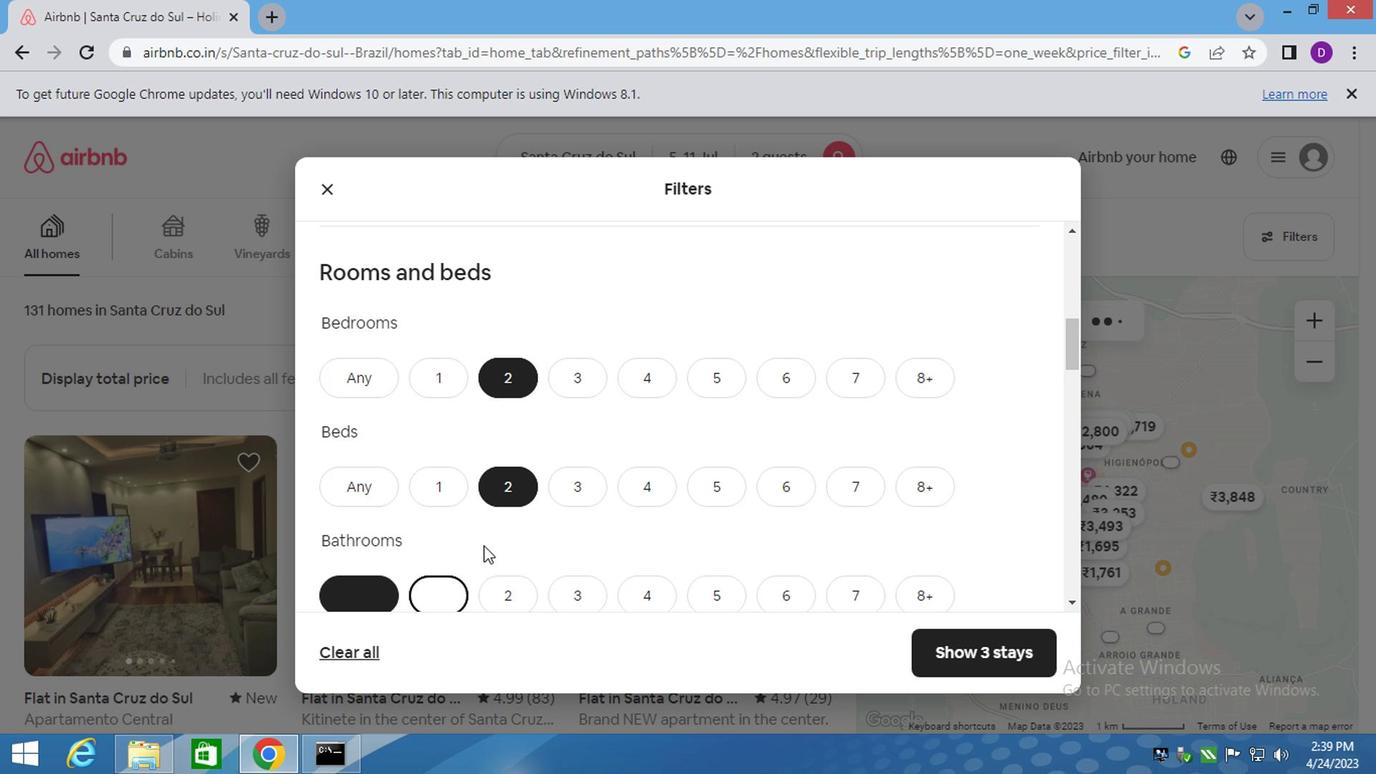 
Action: Mouse moved to (531, 486)
Screenshot: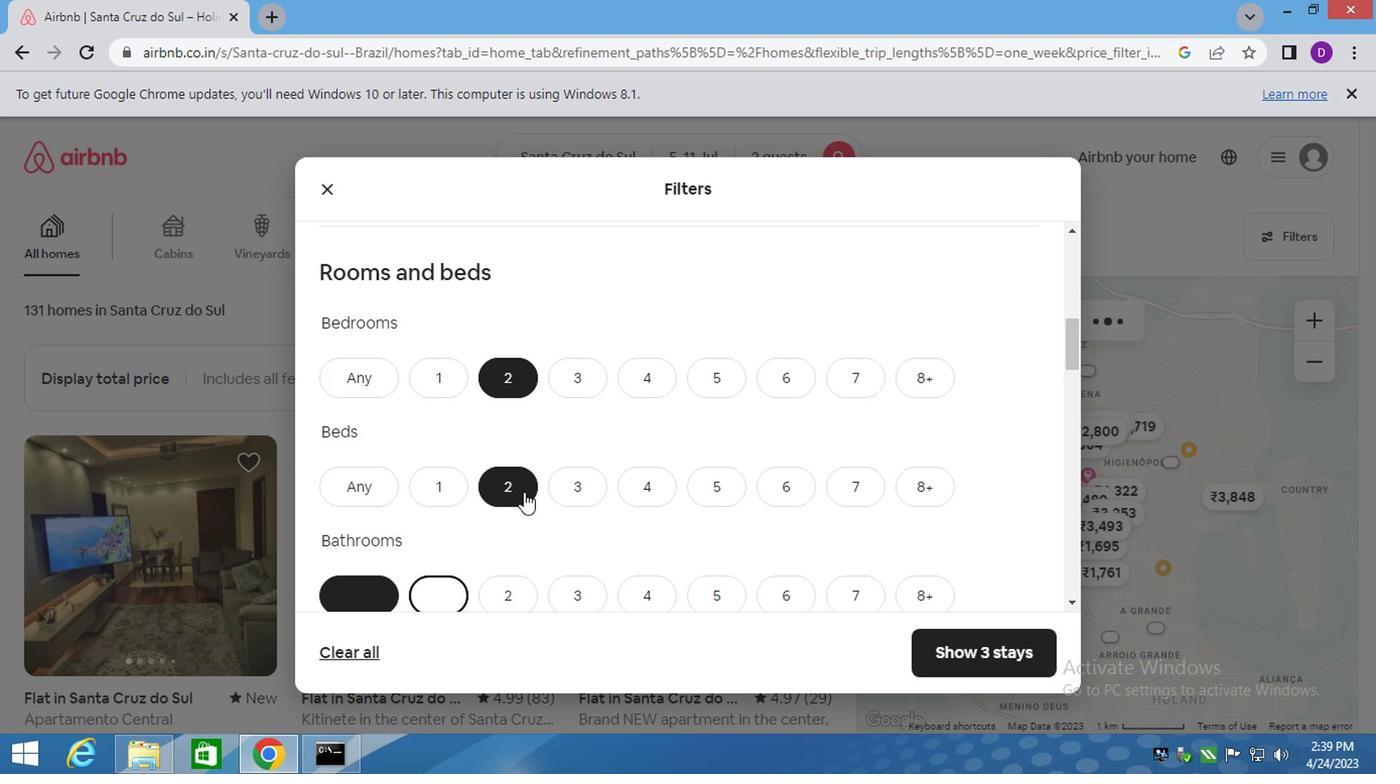 
Action: Mouse scrolled (529, 485) with delta (0, -1)
Screenshot: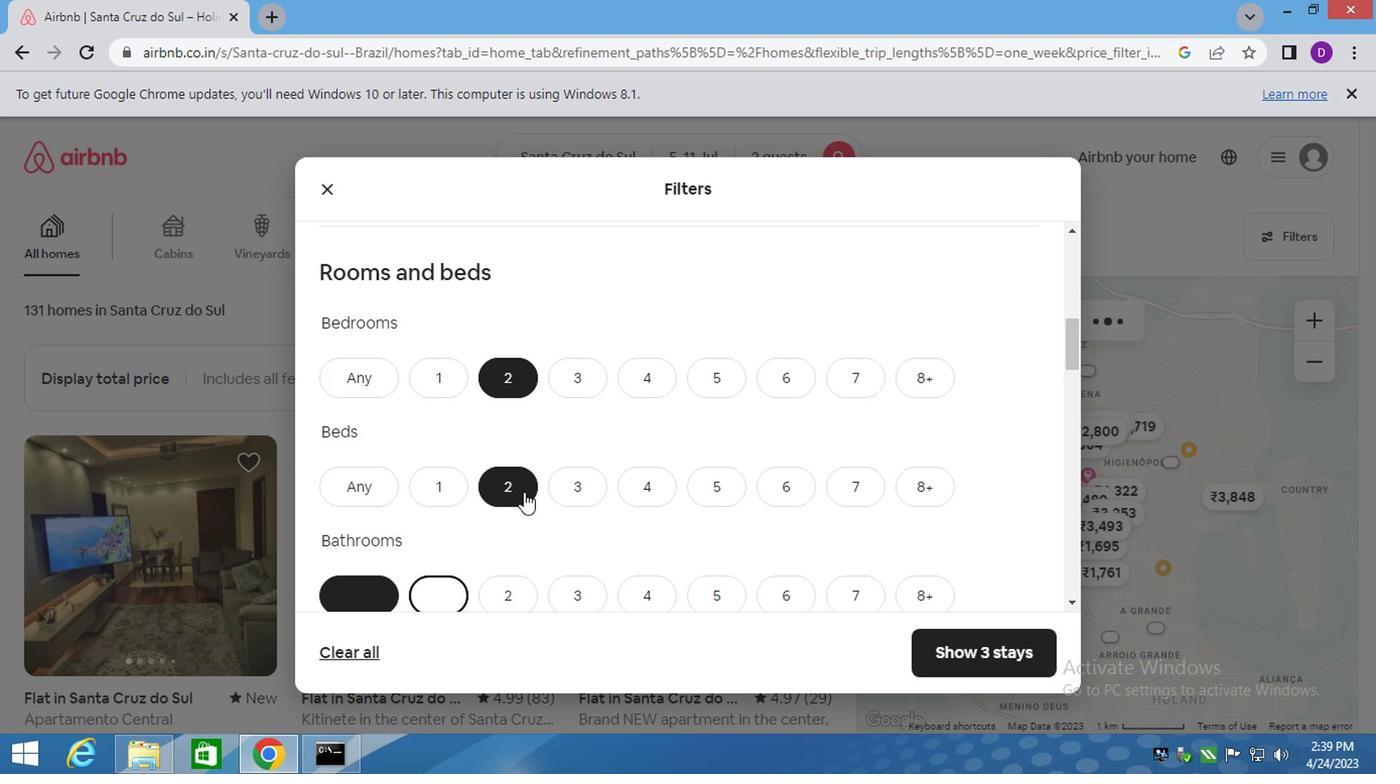
Action: Mouse moved to (537, 484)
Screenshot: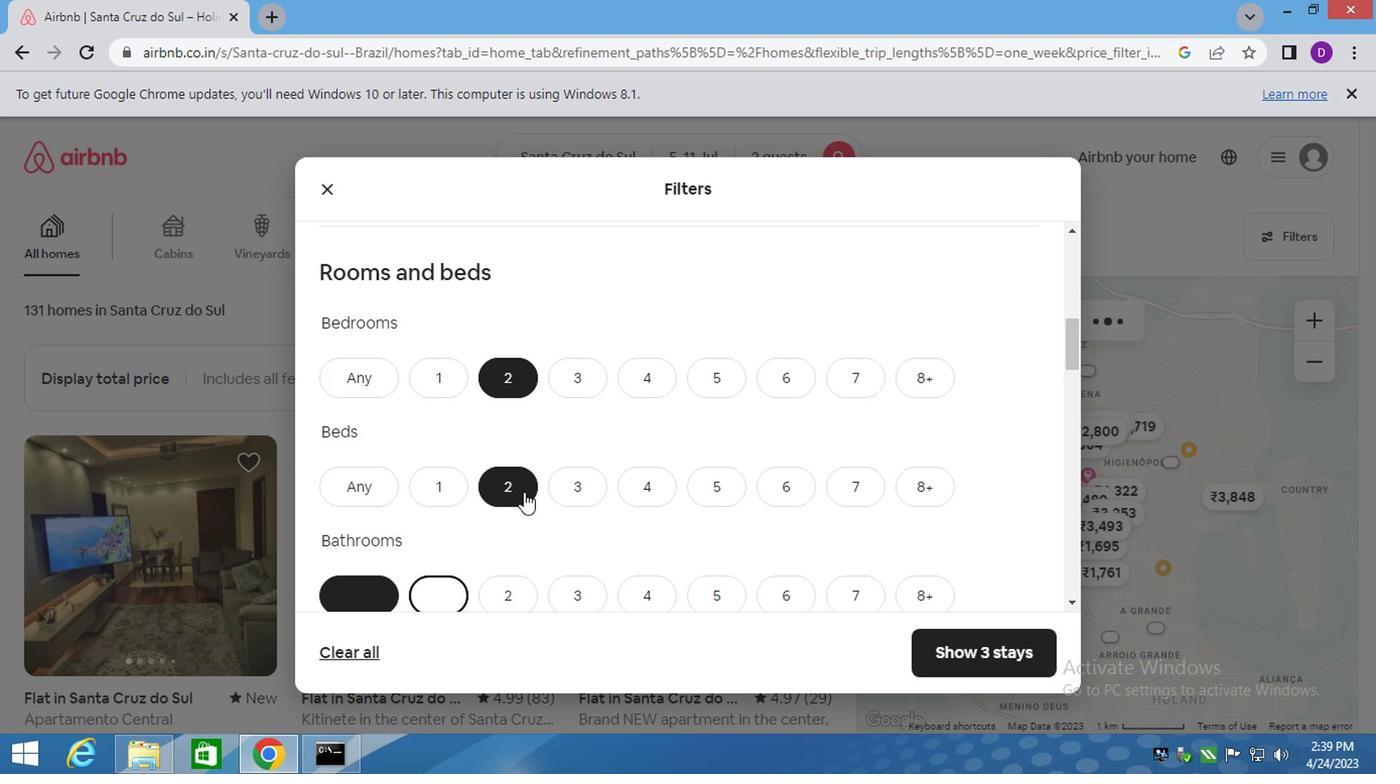 
Action: Mouse scrolled (537, 483) with delta (0, 0)
Screenshot: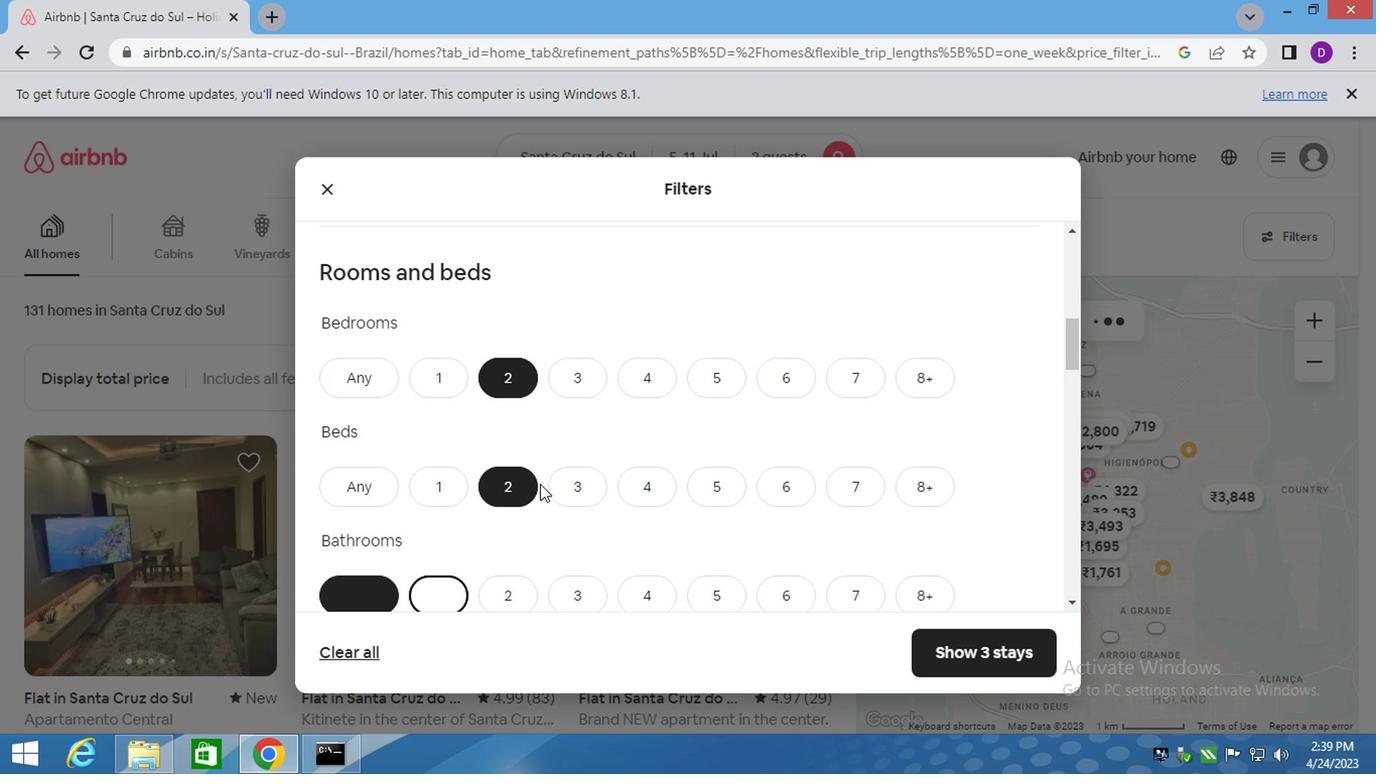 
Action: Mouse moved to (547, 483)
Screenshot: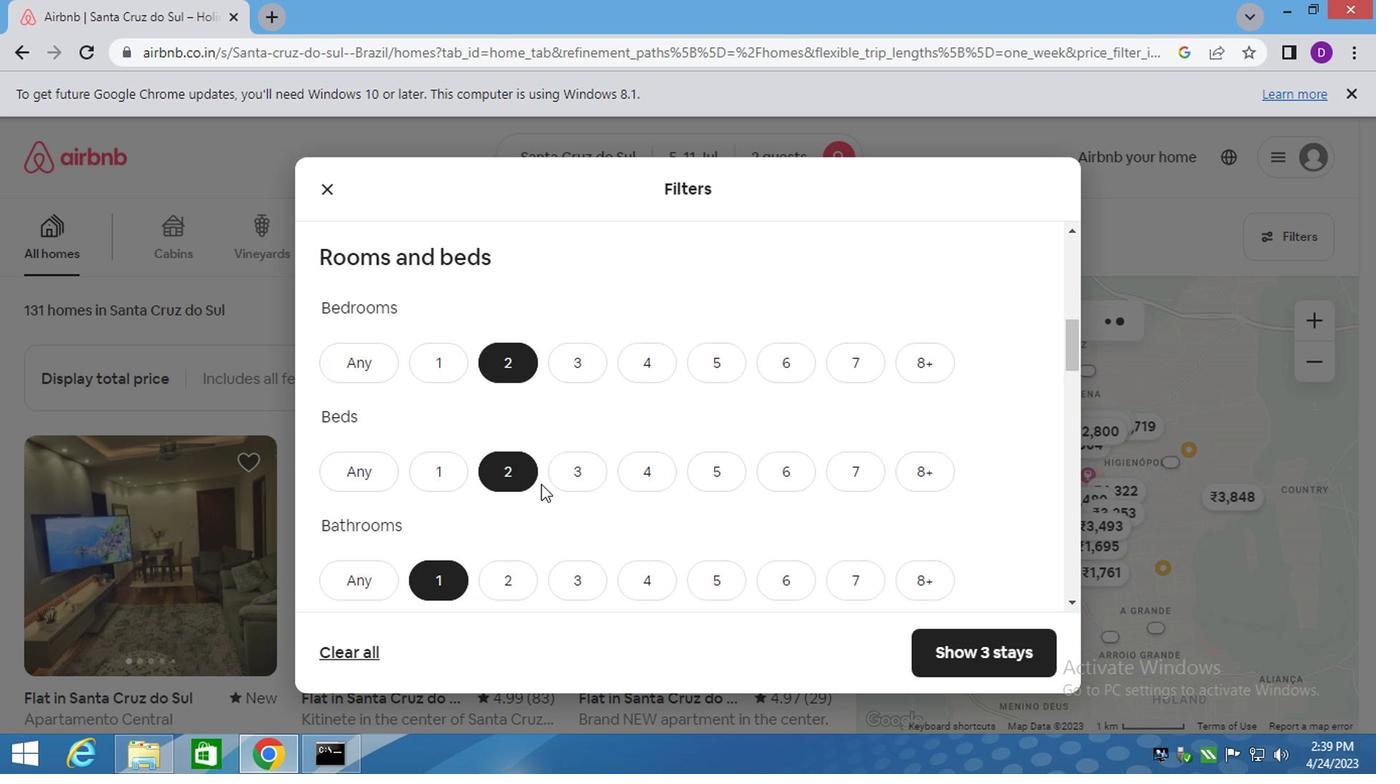 
Action: Mouse scrolled (540, 483) with delta (0, 0)
Screenshot: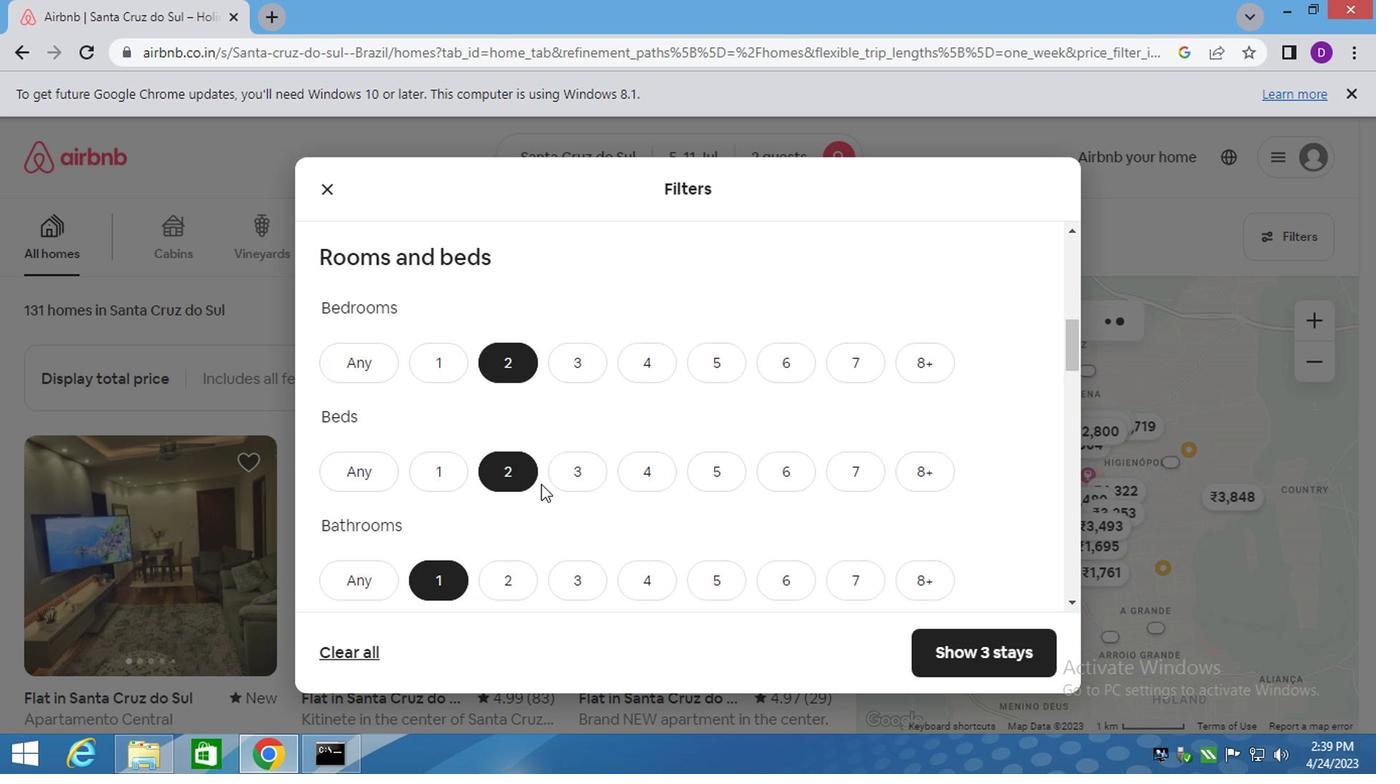 
Action: Mouse moved to (553, 482)
Screenshot: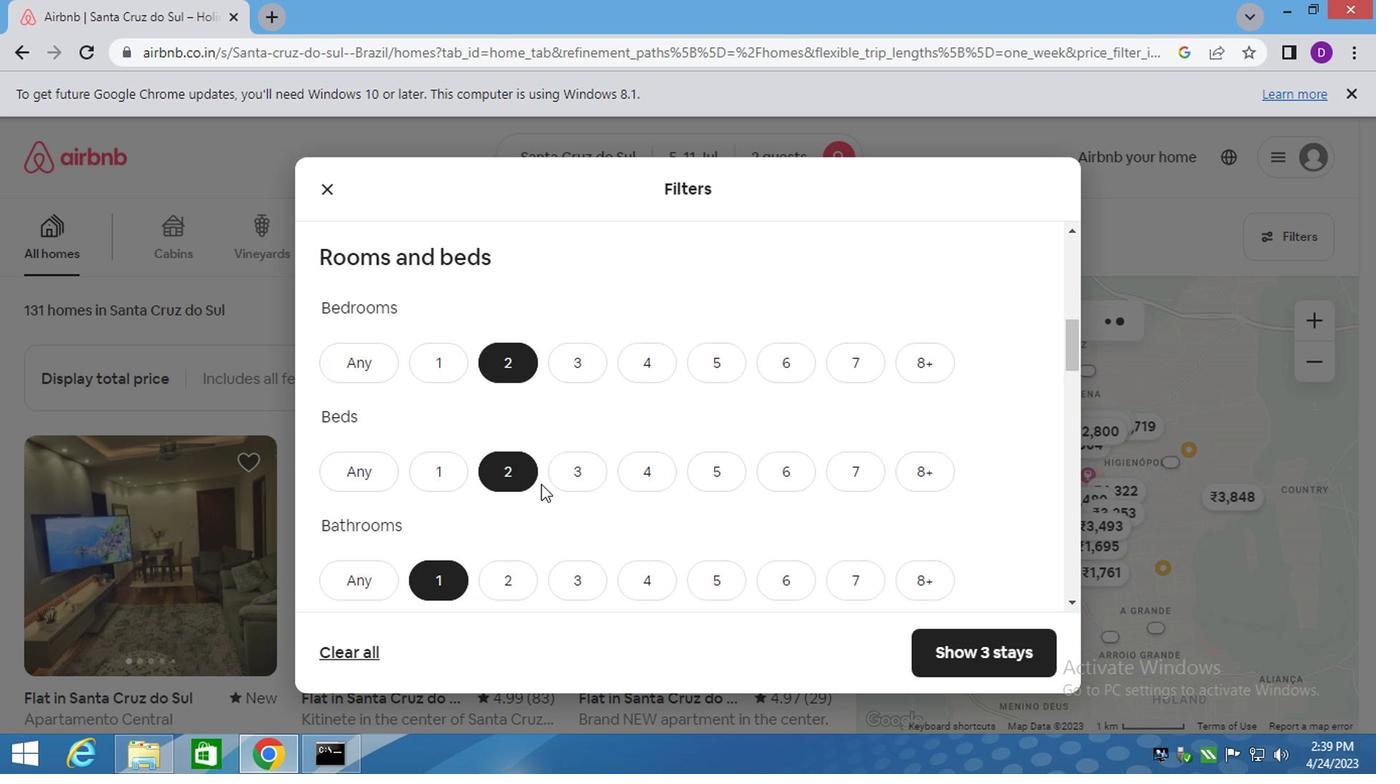 
Action: Mouse scrolled (548, 482) with delta (0, -1)
Screenshot: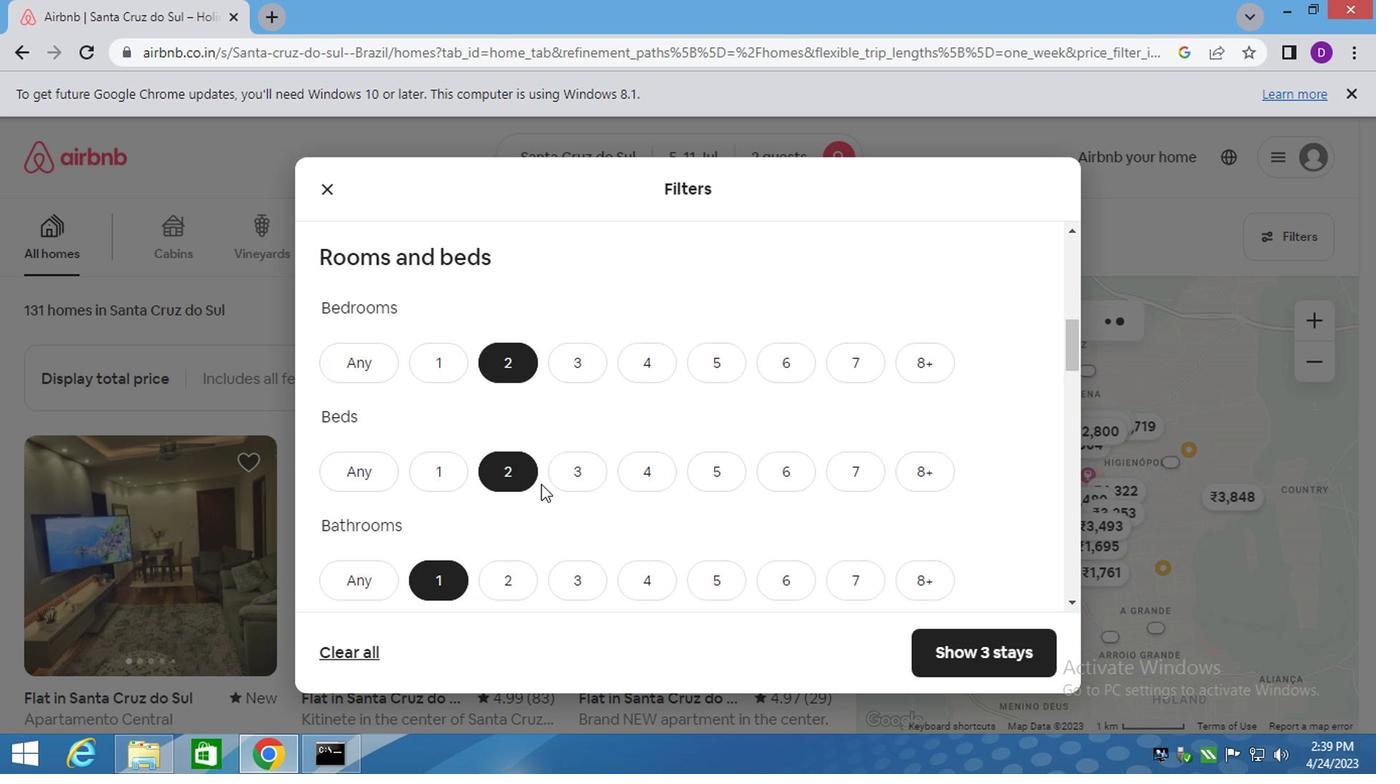 
Action: Mouse moved to (414, 308)
Screenshot: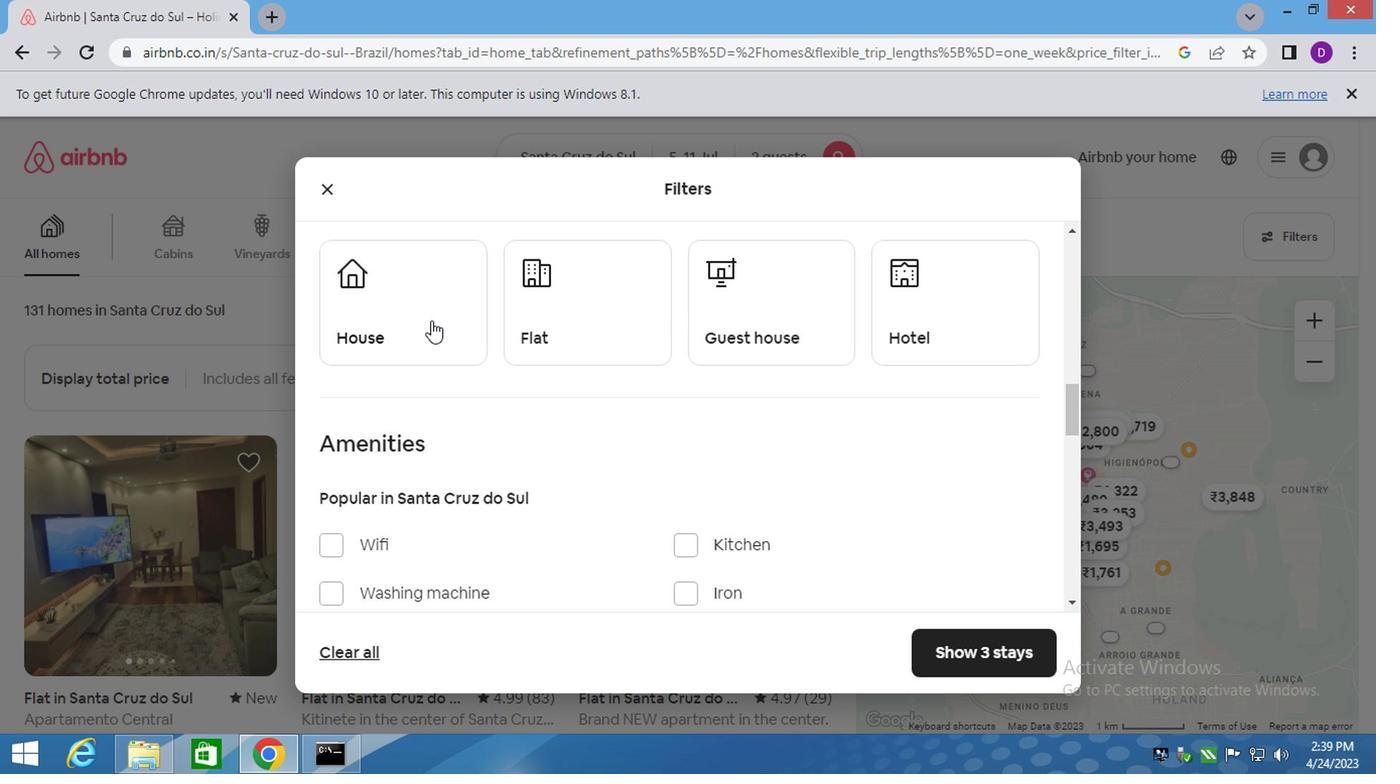
Action: Mouse pressed left at (414, 308)
Screenshot: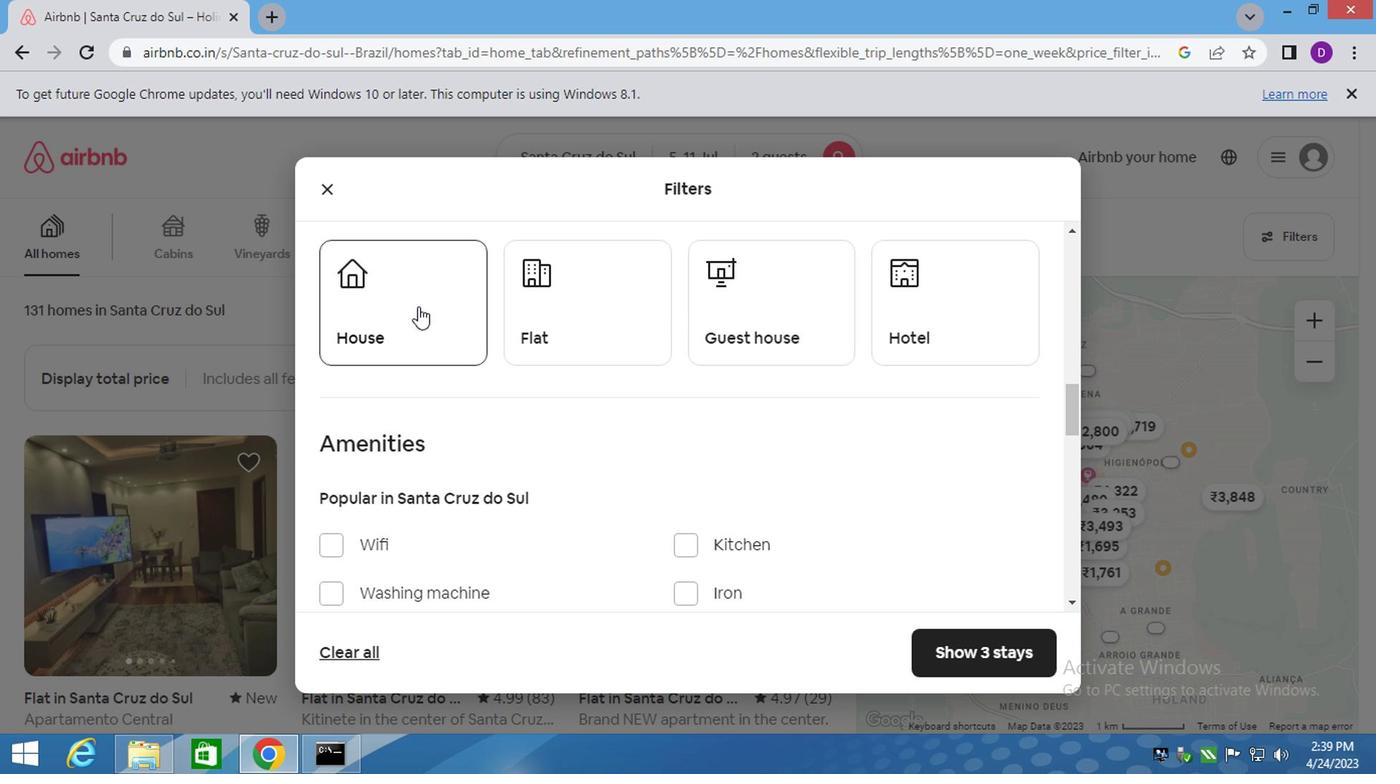 
Action: Mouse moved to (558, 310)
Screenshot: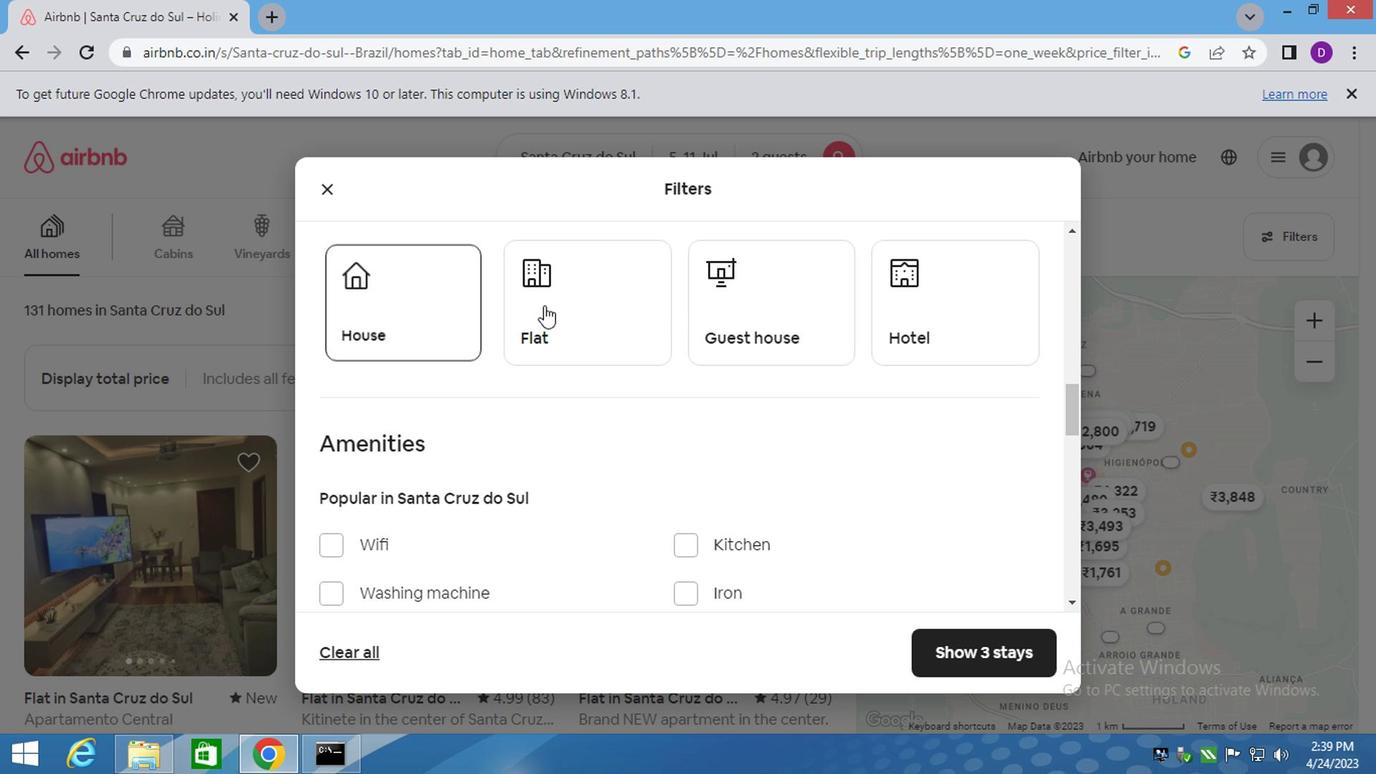 
Action: Mouse pressed left at (558, 310)
Screenshot: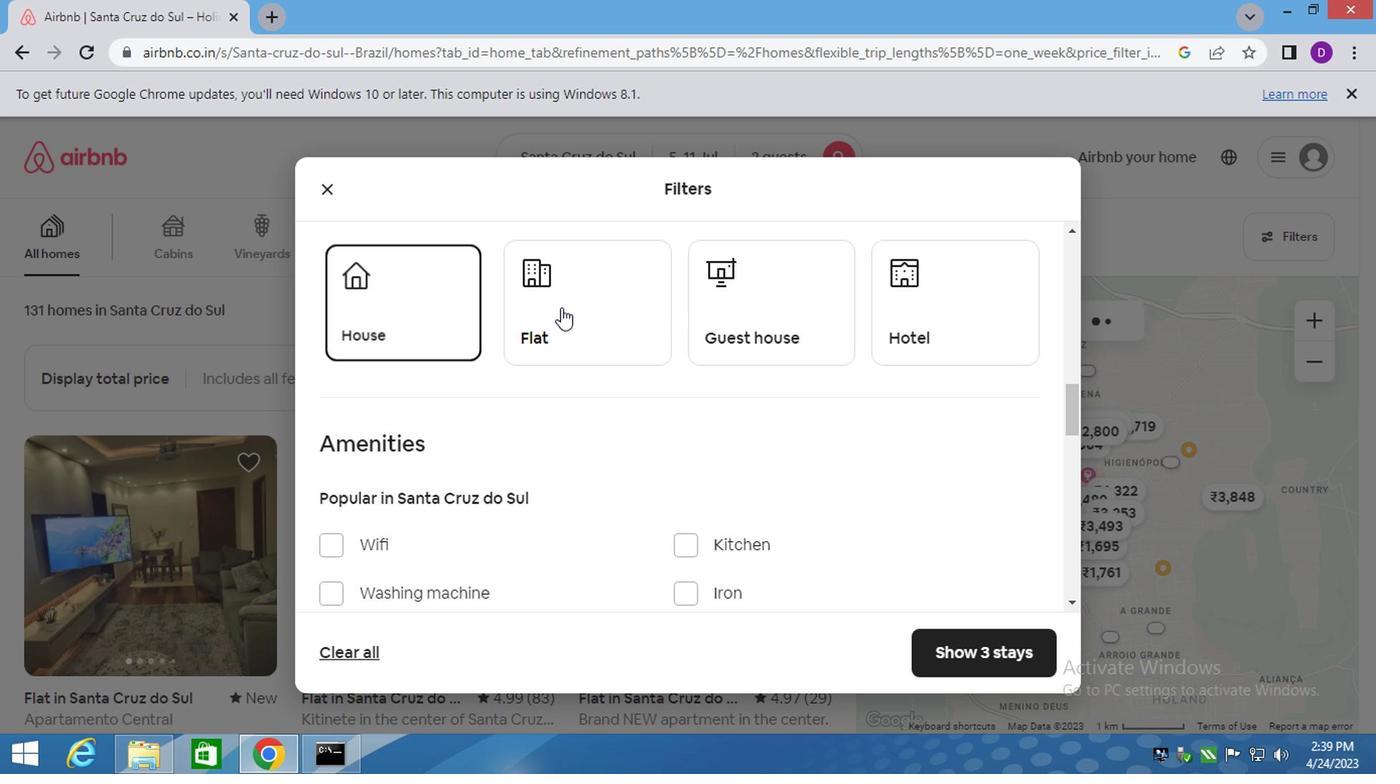 
Action: Mouse moved to (723, 321)
Screenshot: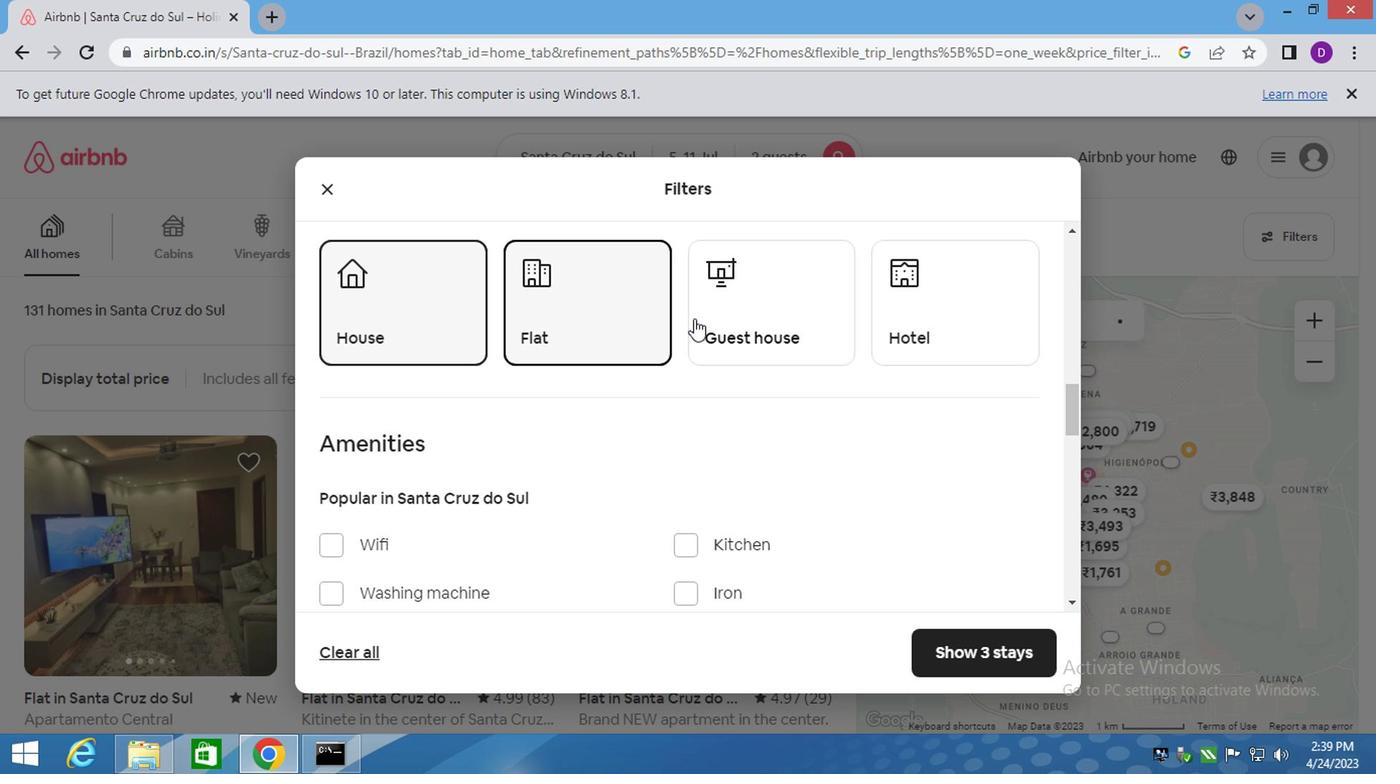 
Action: Mouse pressed left at (723, 321)
Screenshot: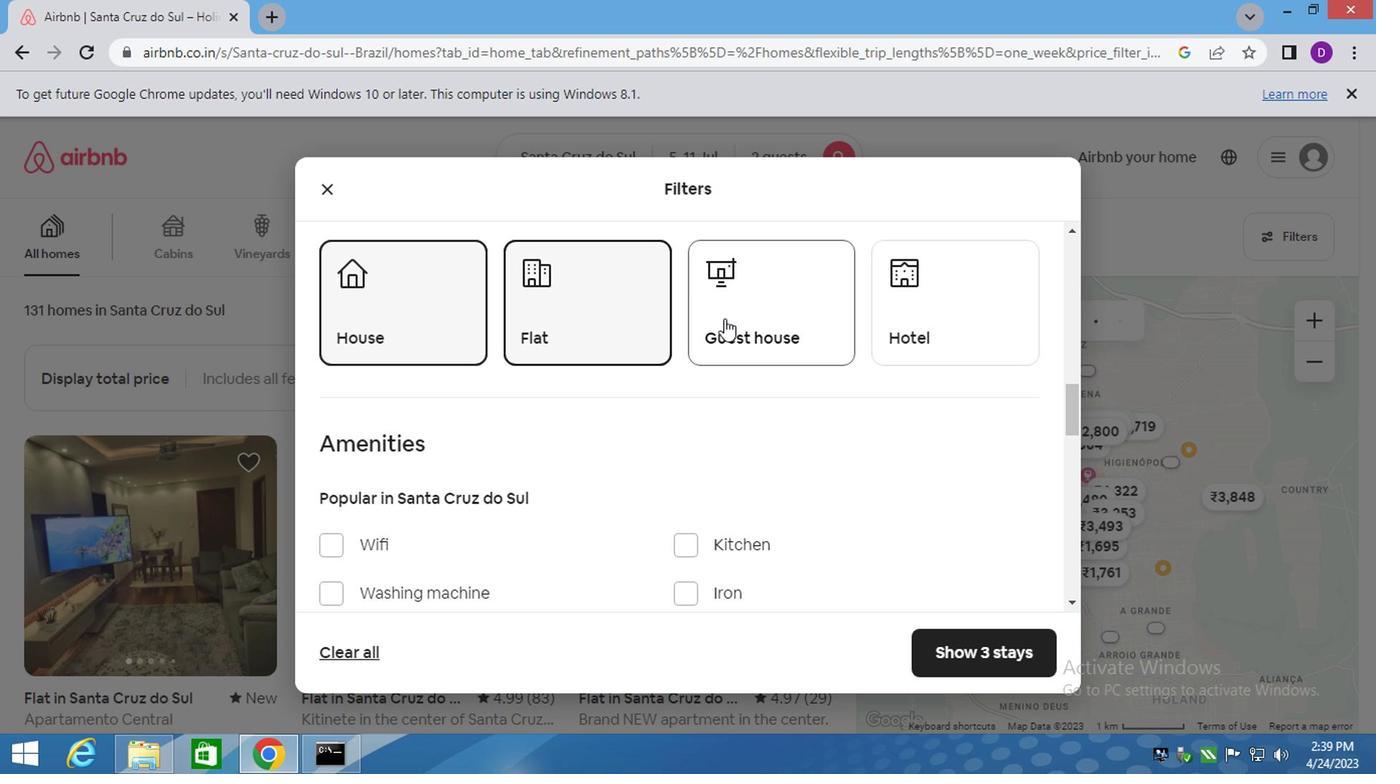 
Action: Mouse moved to (883, 430)
Screenshot: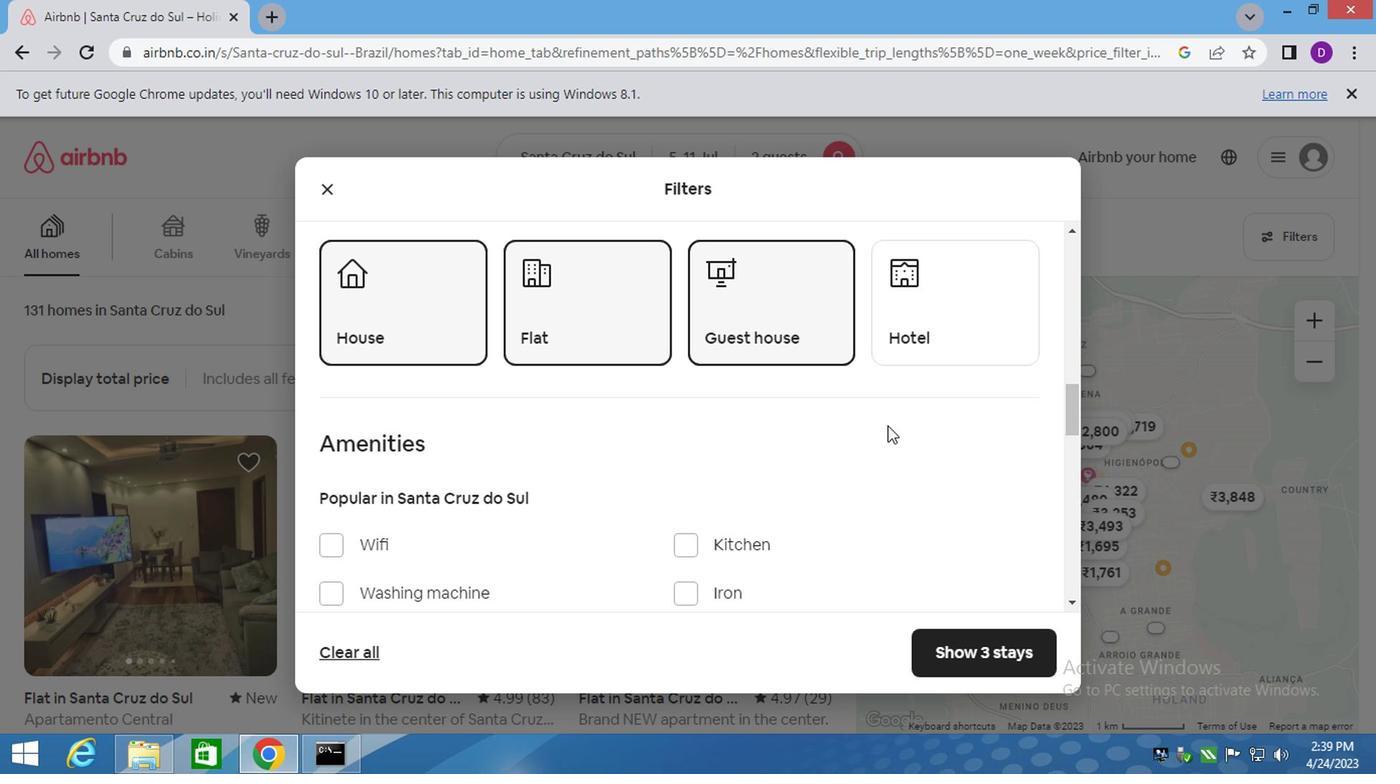 
Action: Mouse scrolled (883, 428) with delta (0, -1)
Screenshot: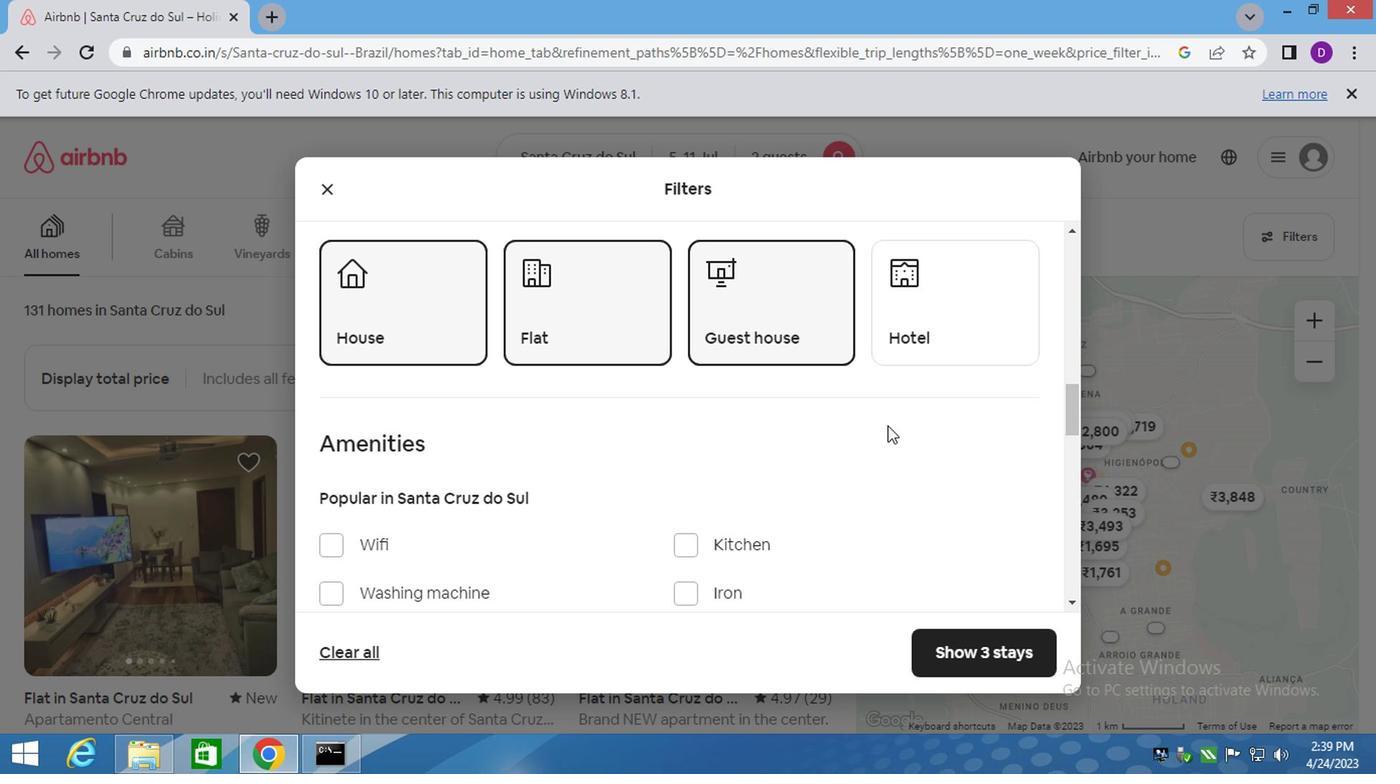 
Action: Mouse moved to (883, 433)
Screenshot: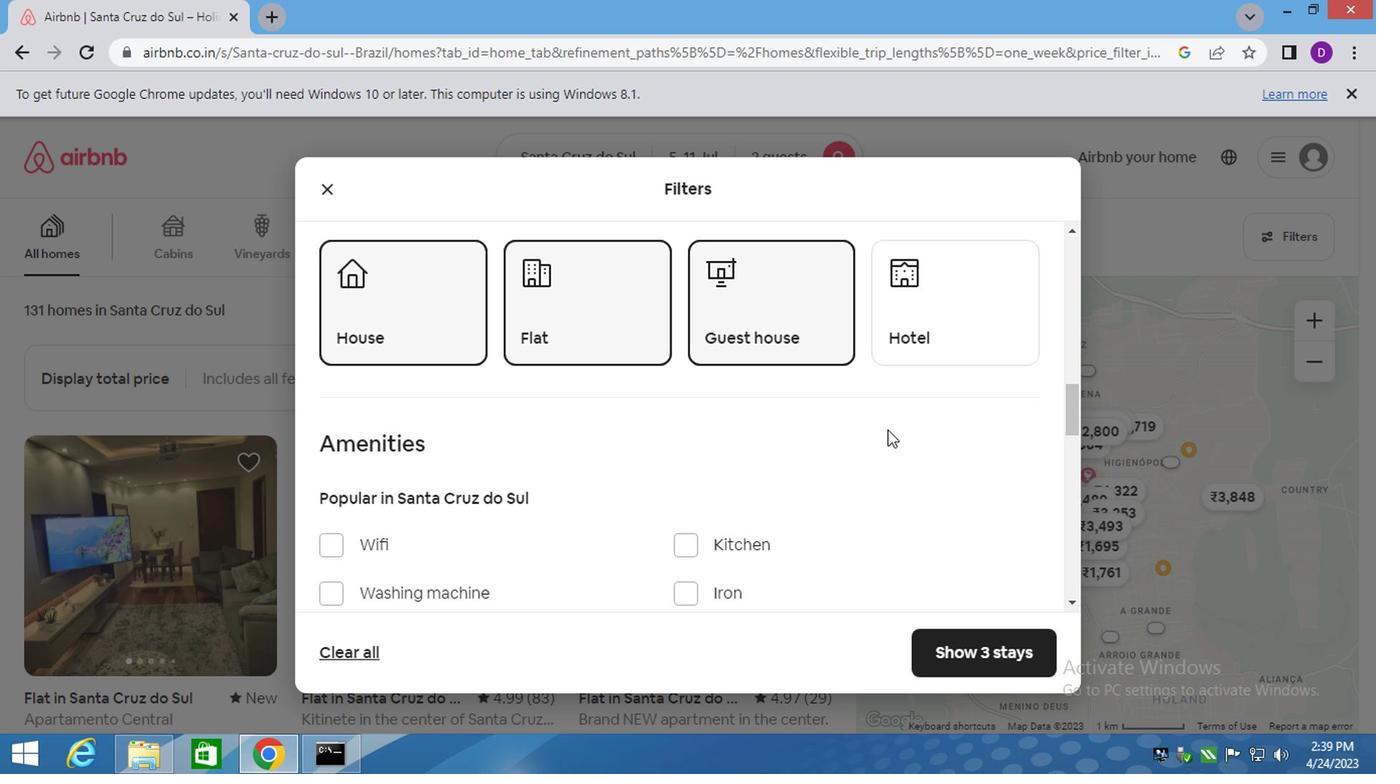
Action: Mouse scrolled (883, 432) with delta (0, 0)
Screenshot: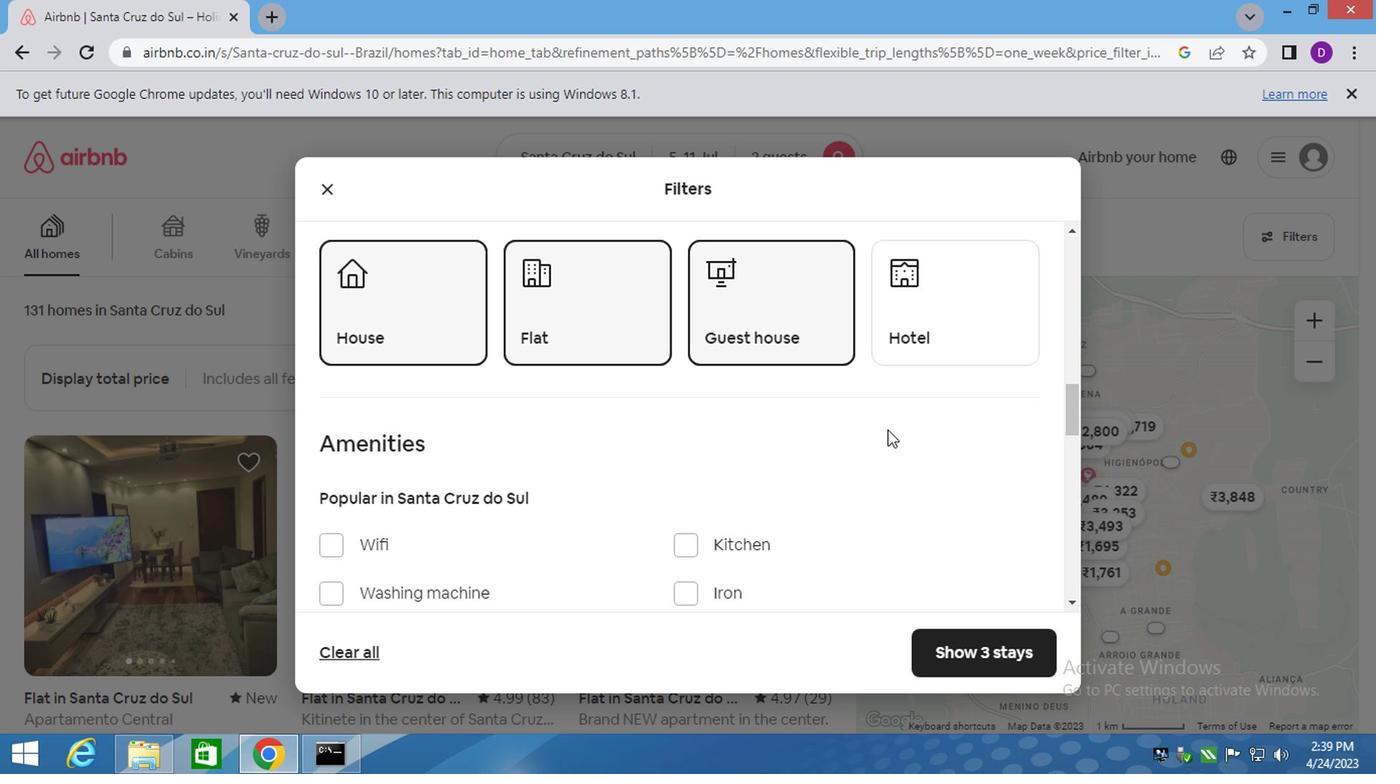 
Action: Mouse moved to (845, 449)
Screenshot: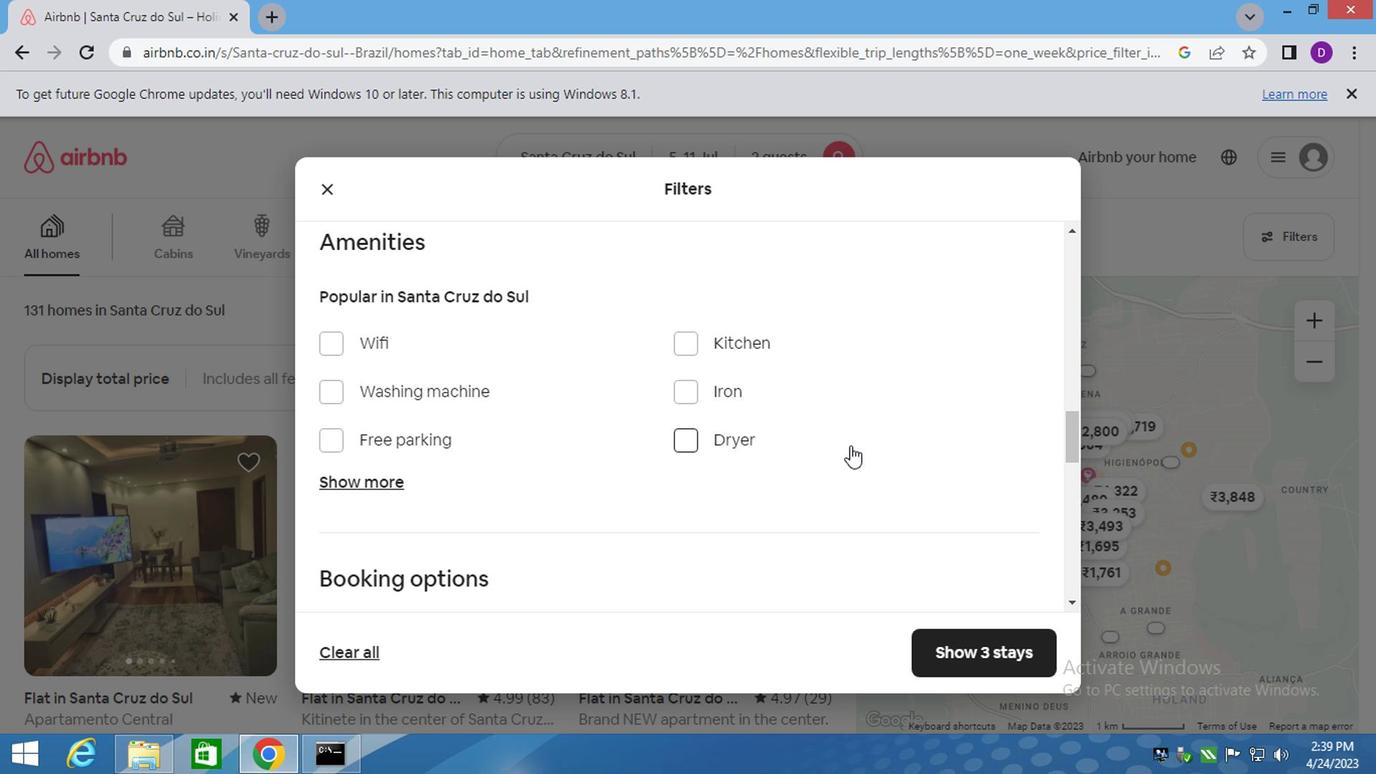 
Action: Mouse scrolled (845, 448) with delta (0, 0)
Screenshot: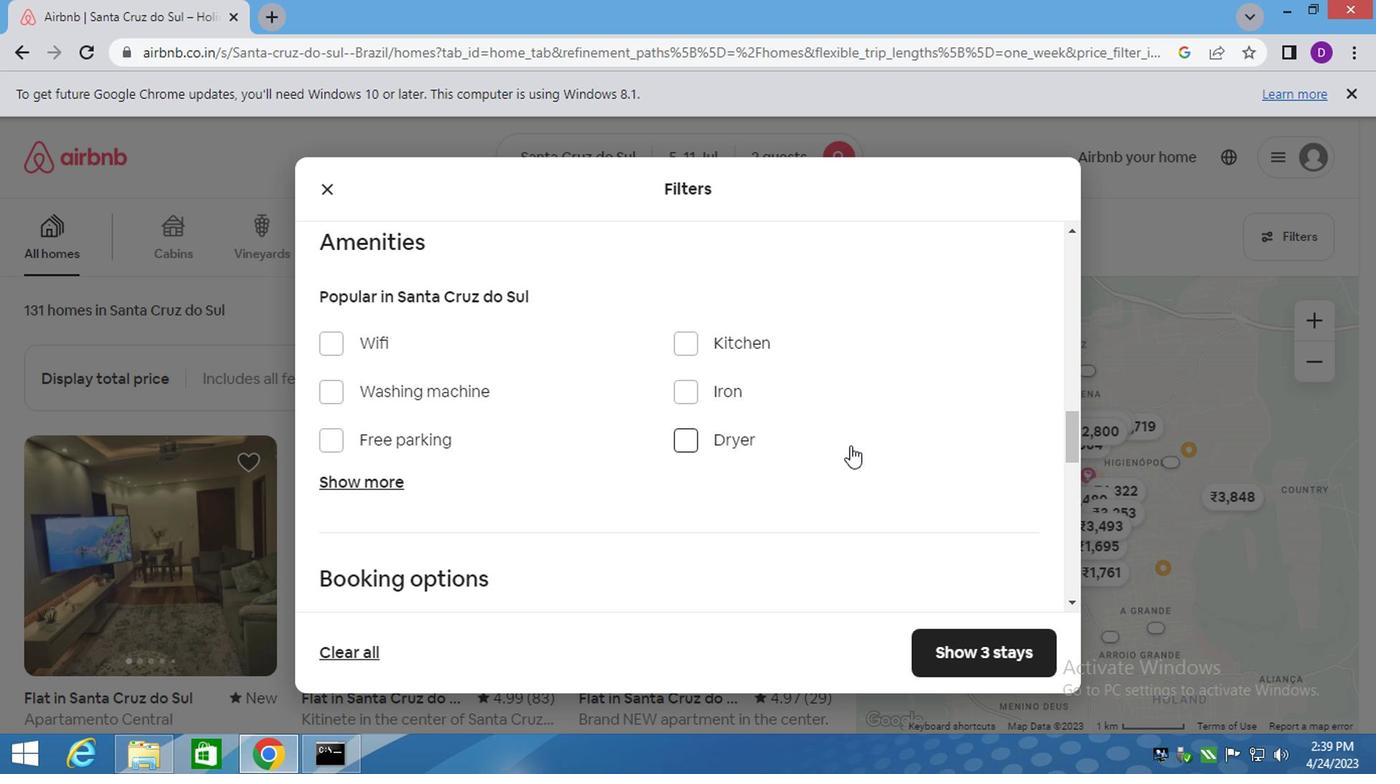 
Action: Mouse moved to (844, 449)
Screenshot: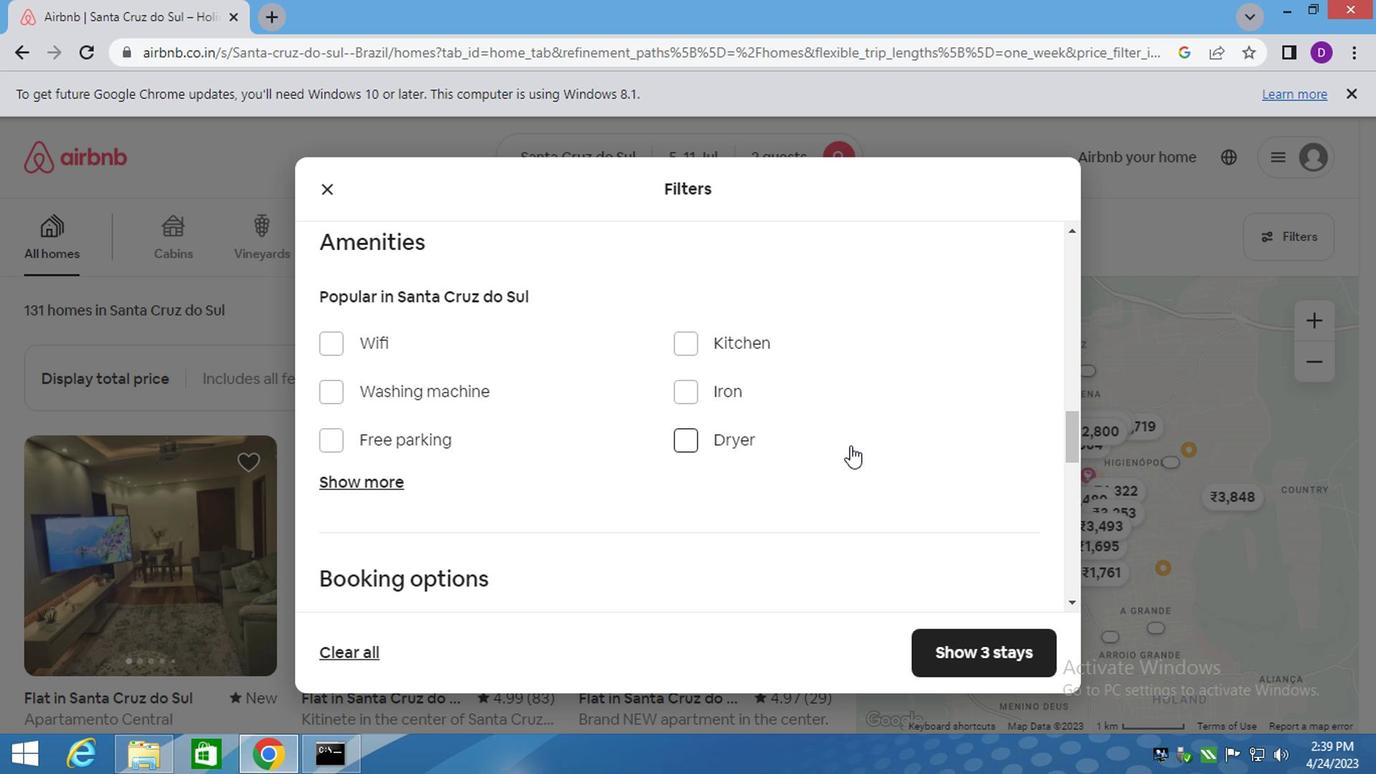 
Action: Mouse scrolled (844, 448) with delta (0, 0)
Screenshot: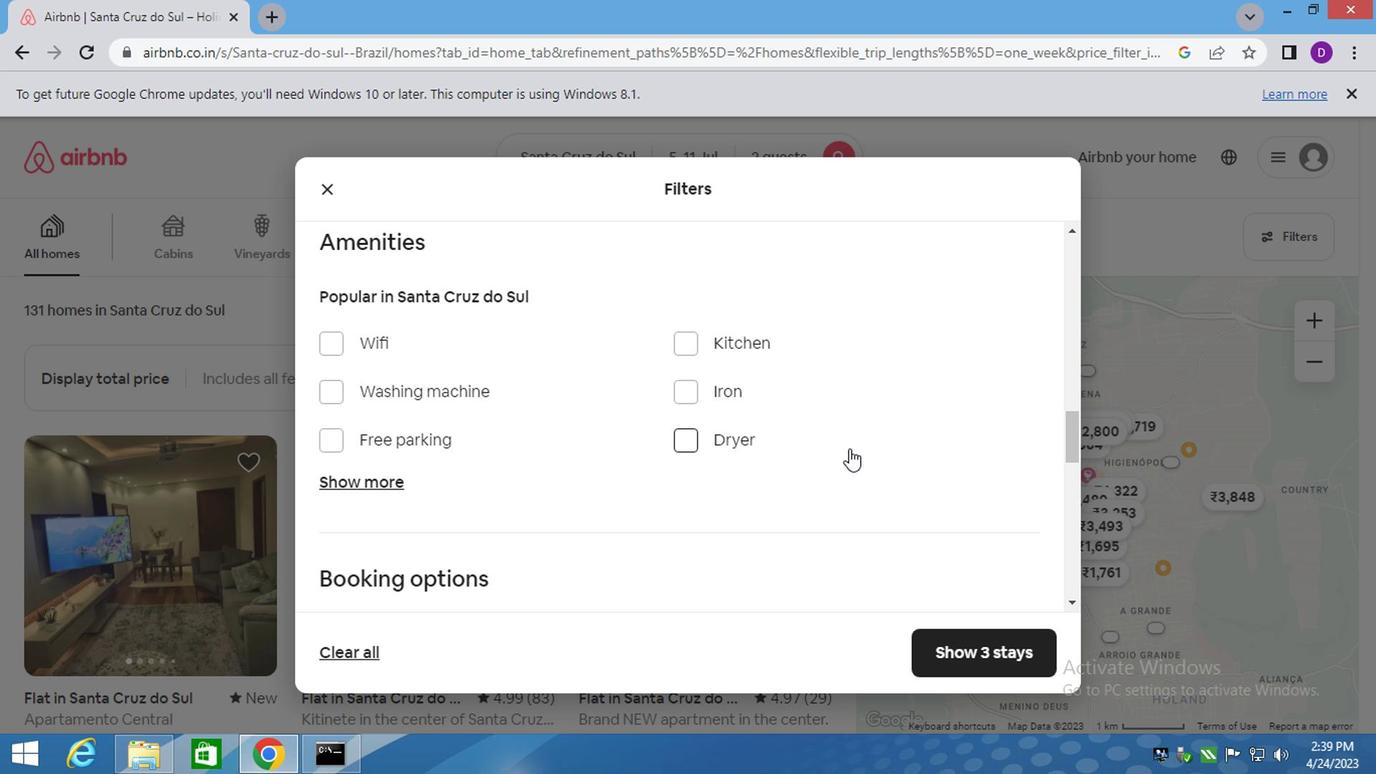 
Action: Mouse scrolled (844, 448) with delta (0, 0)
Screenshot: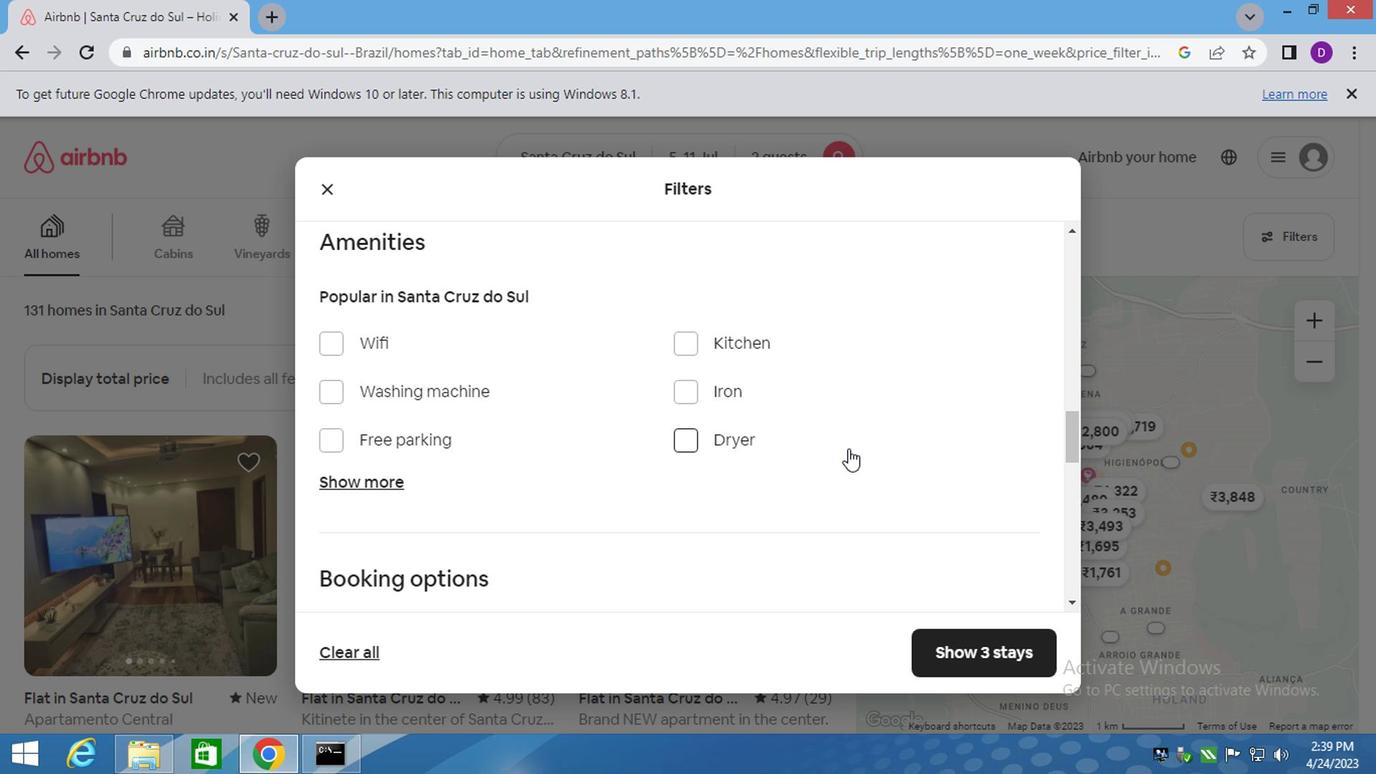 
Action: Mouse moved to (975, 412)
Screenshot: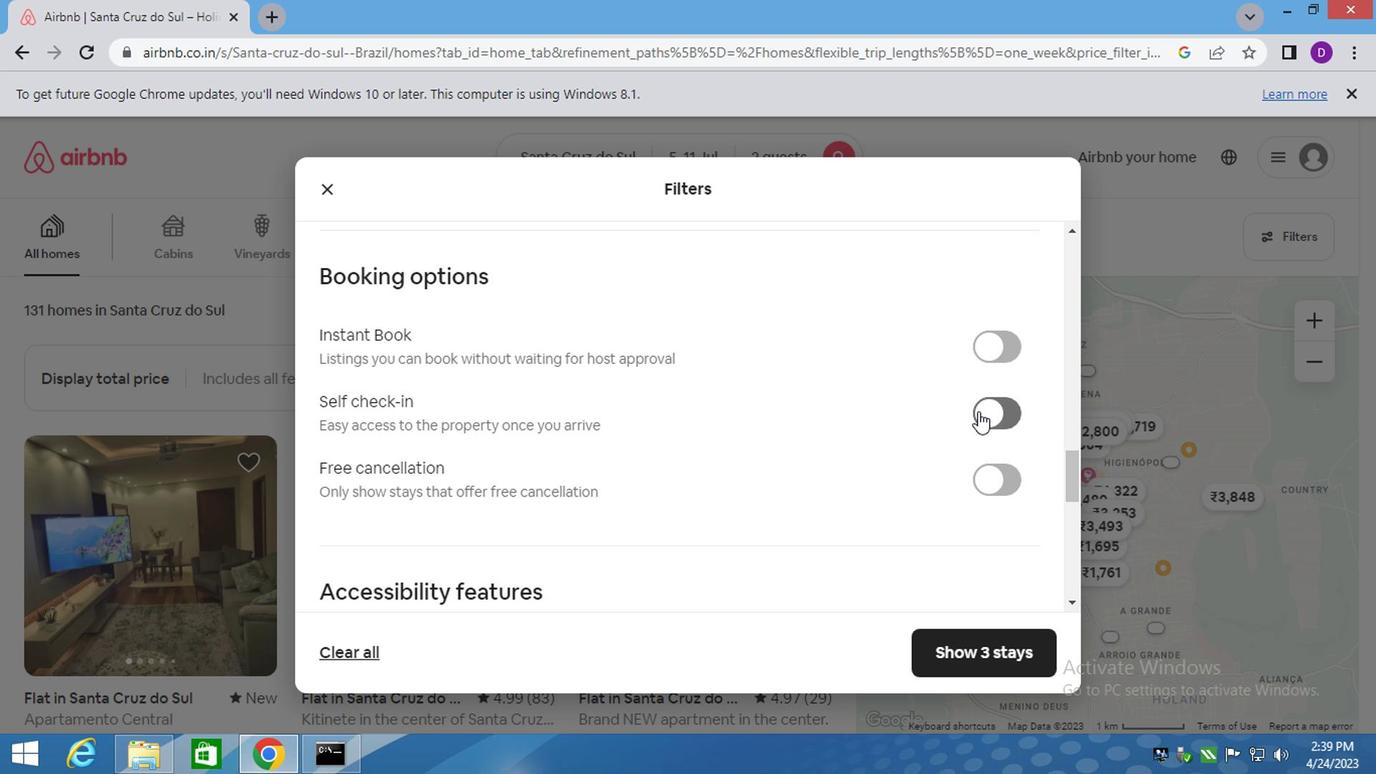 
Action: Mouse pressed left at (975, 412)
Screenshot: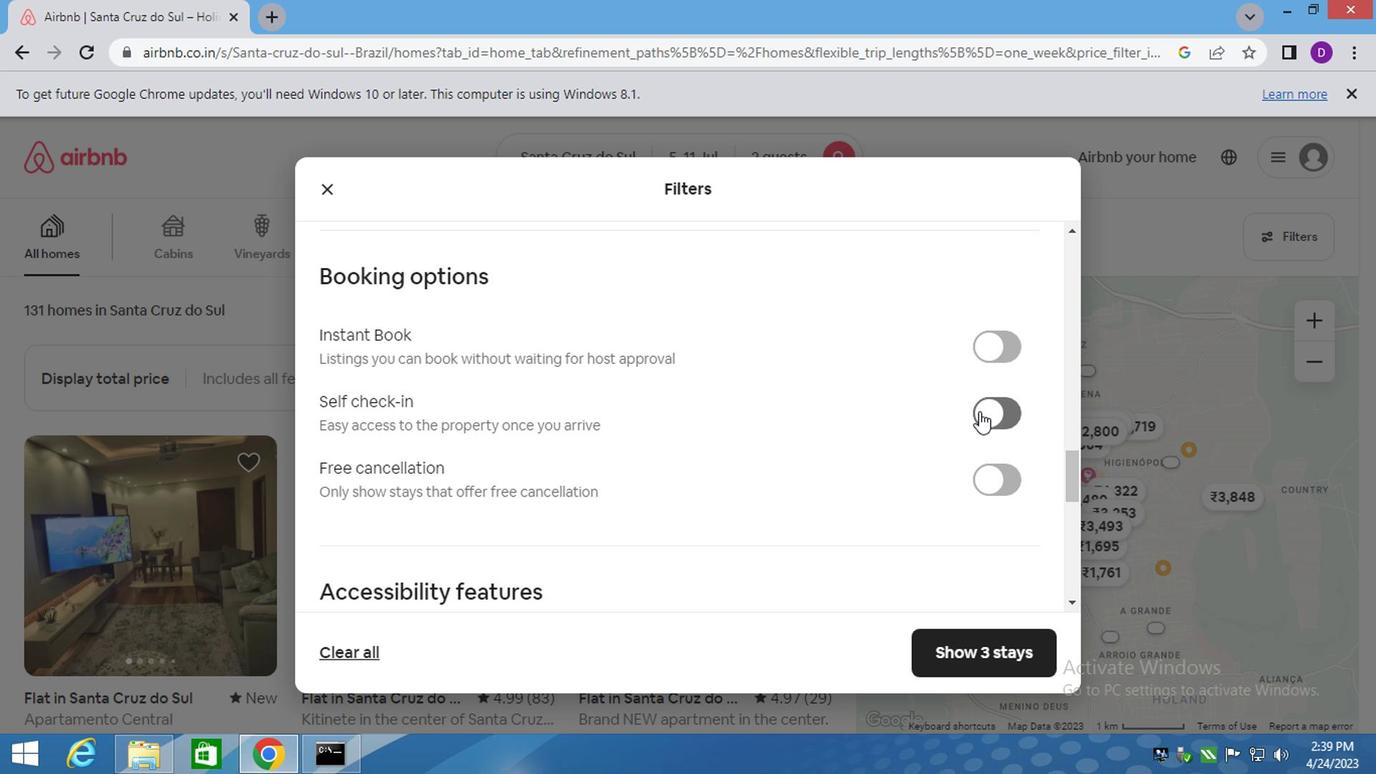 
Action: Mouse moved to (753, 477)
Screenshot: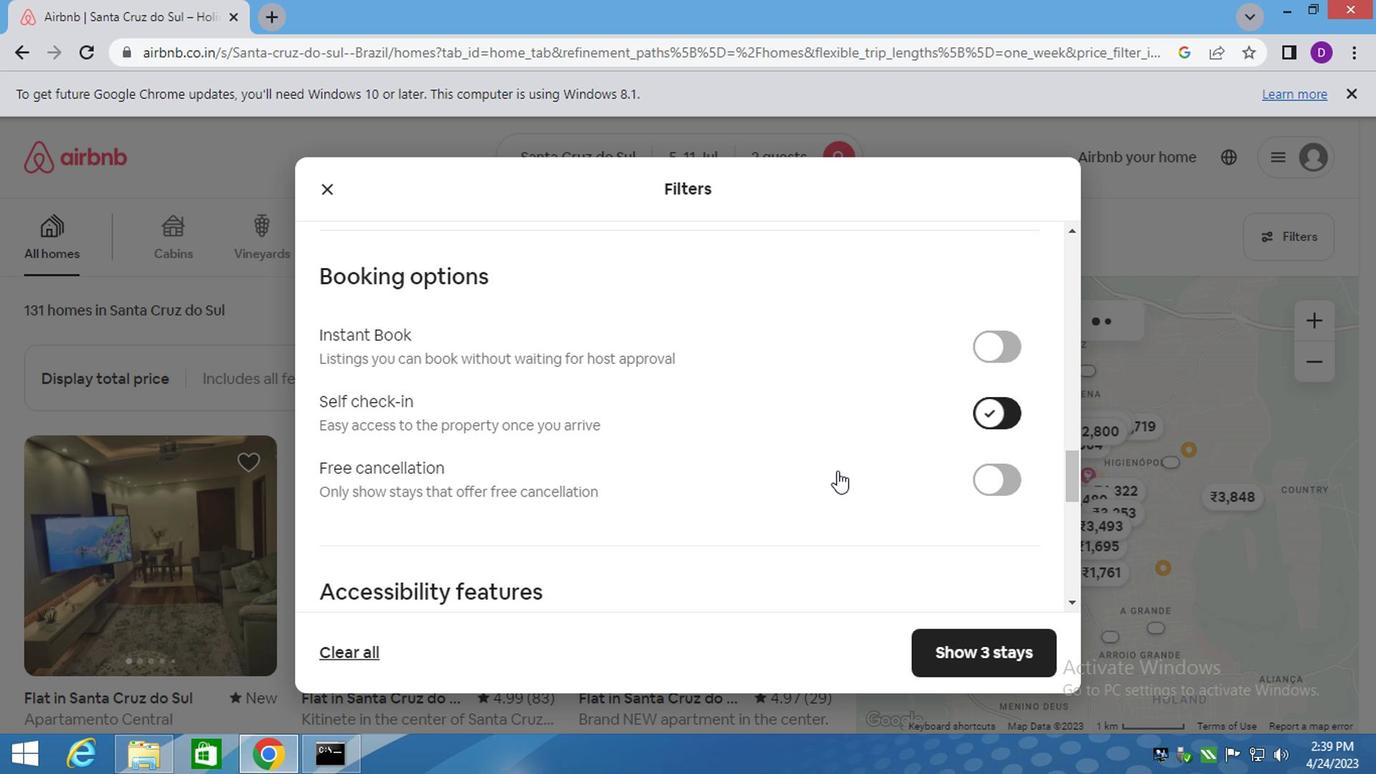 
Action: Mouse scrolled (753, 476) with delta (0, 0)
Screenshot: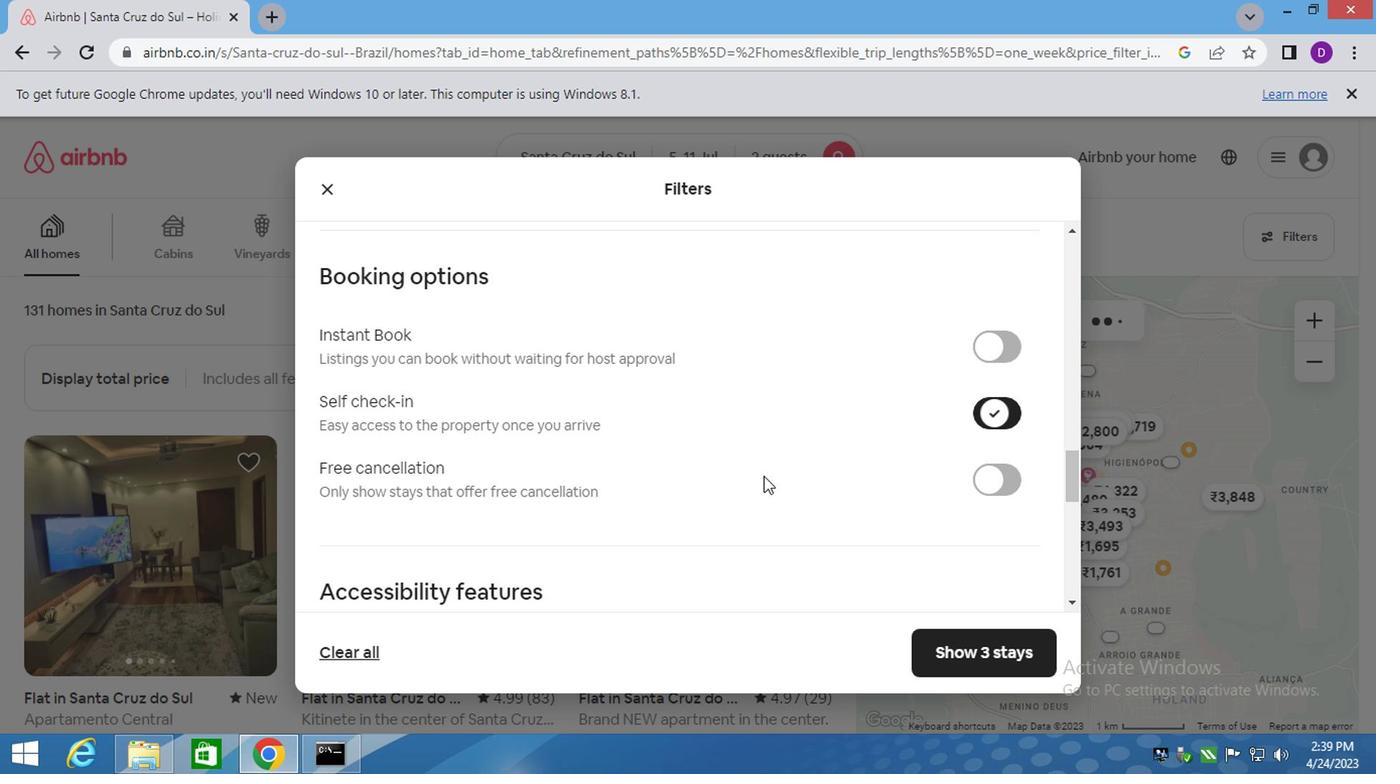 
Action: Mouse moved to (748, 480)
Screenshot: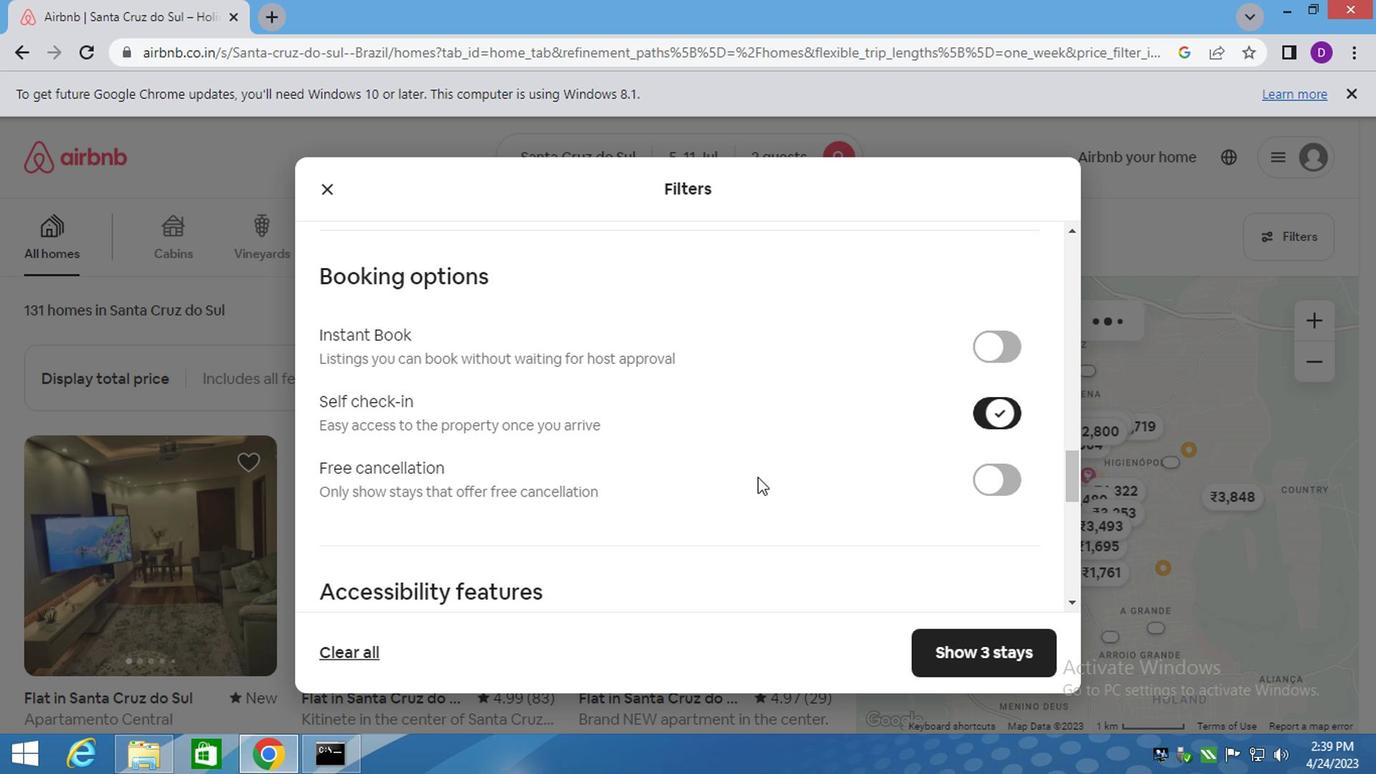 
Action: Mouse scrolled (748, 479) with delta (0, 0)
Screenshot: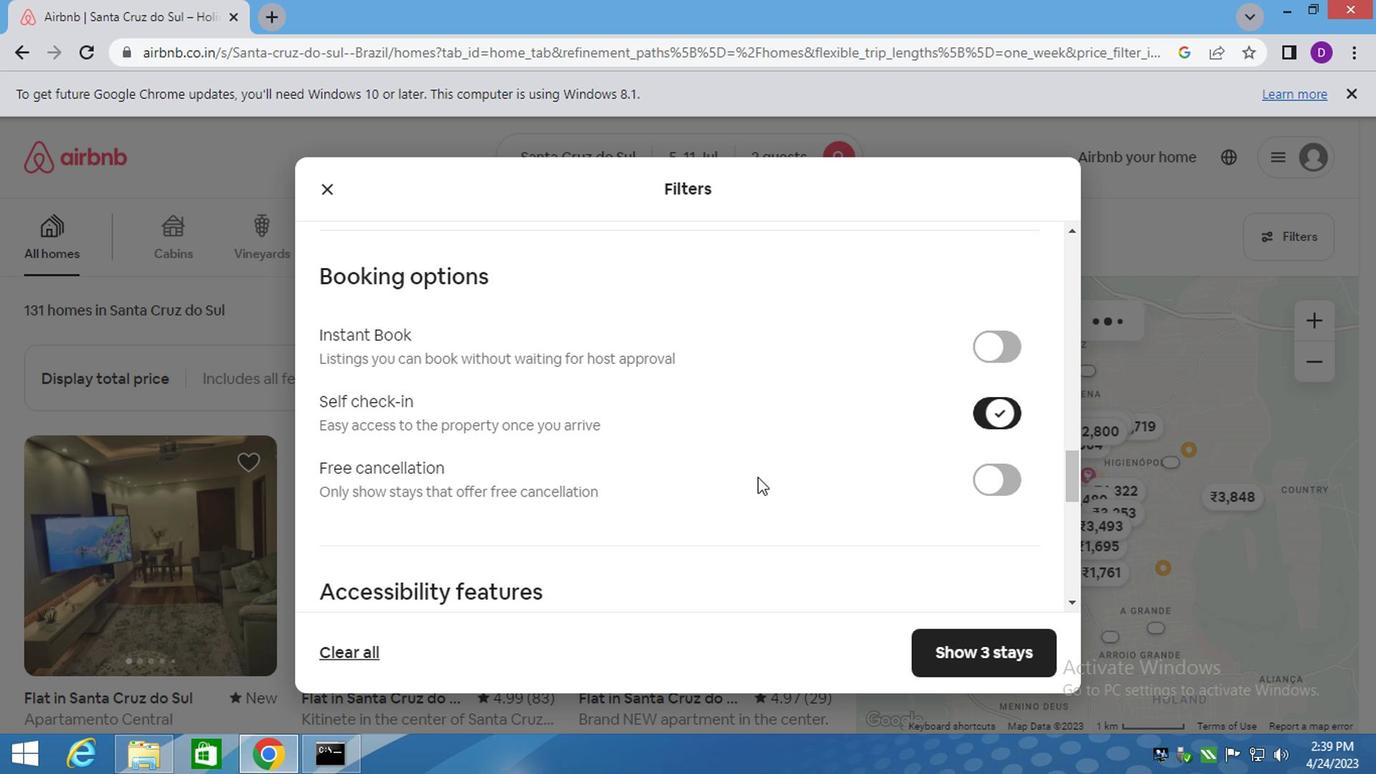 
Action: Mouse moved to (688, 500)
Screenshot: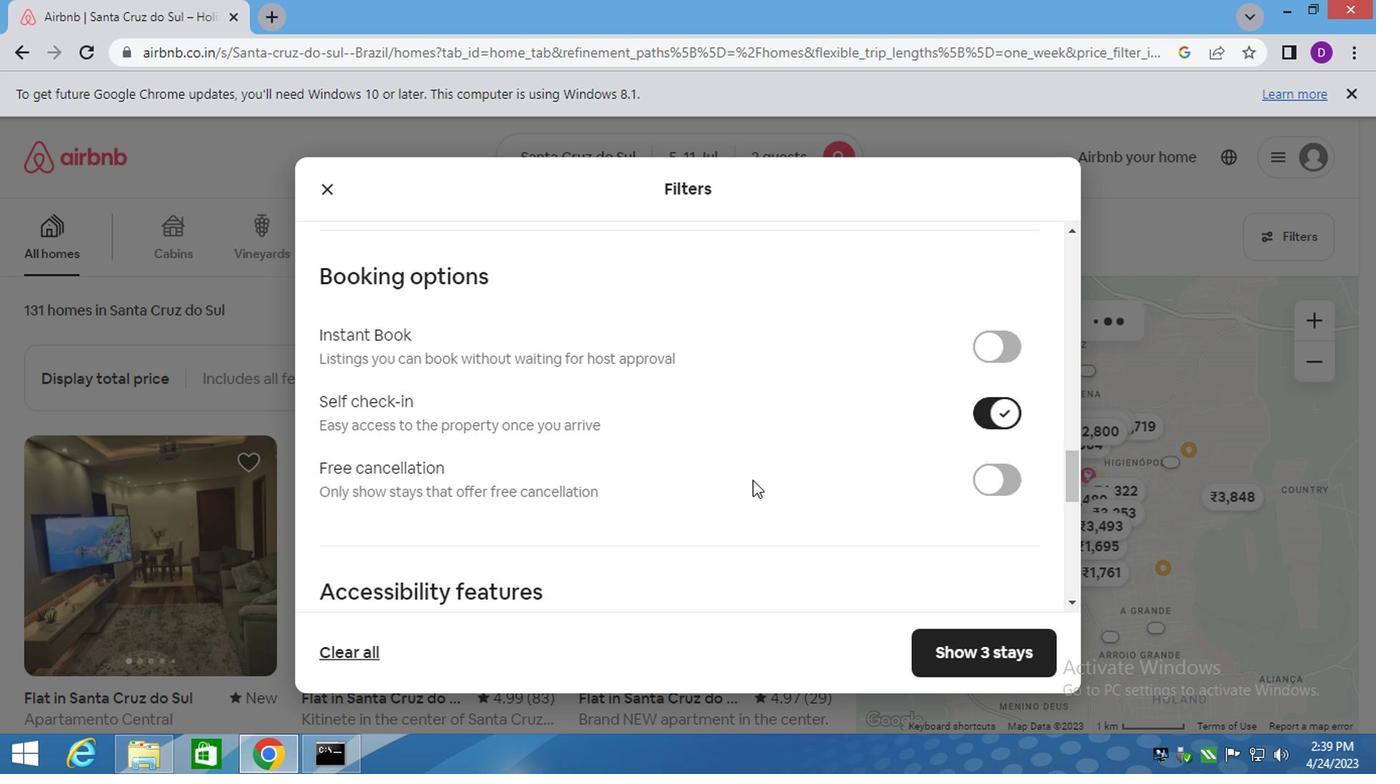 
Action: Mouse scrolled (738, 482) with delta (0, -1)
Screenshot: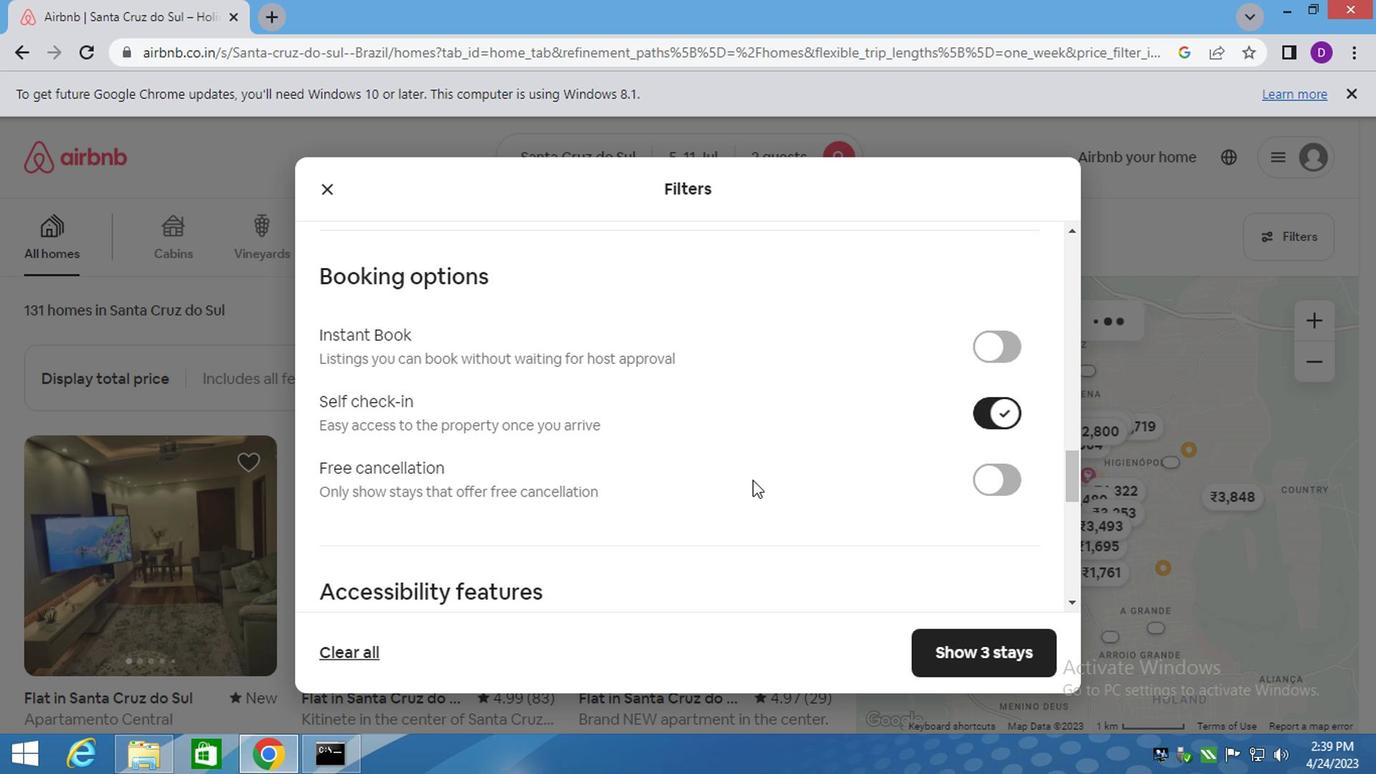 
Action: Mouse moved to (678, 502)
Screenshot: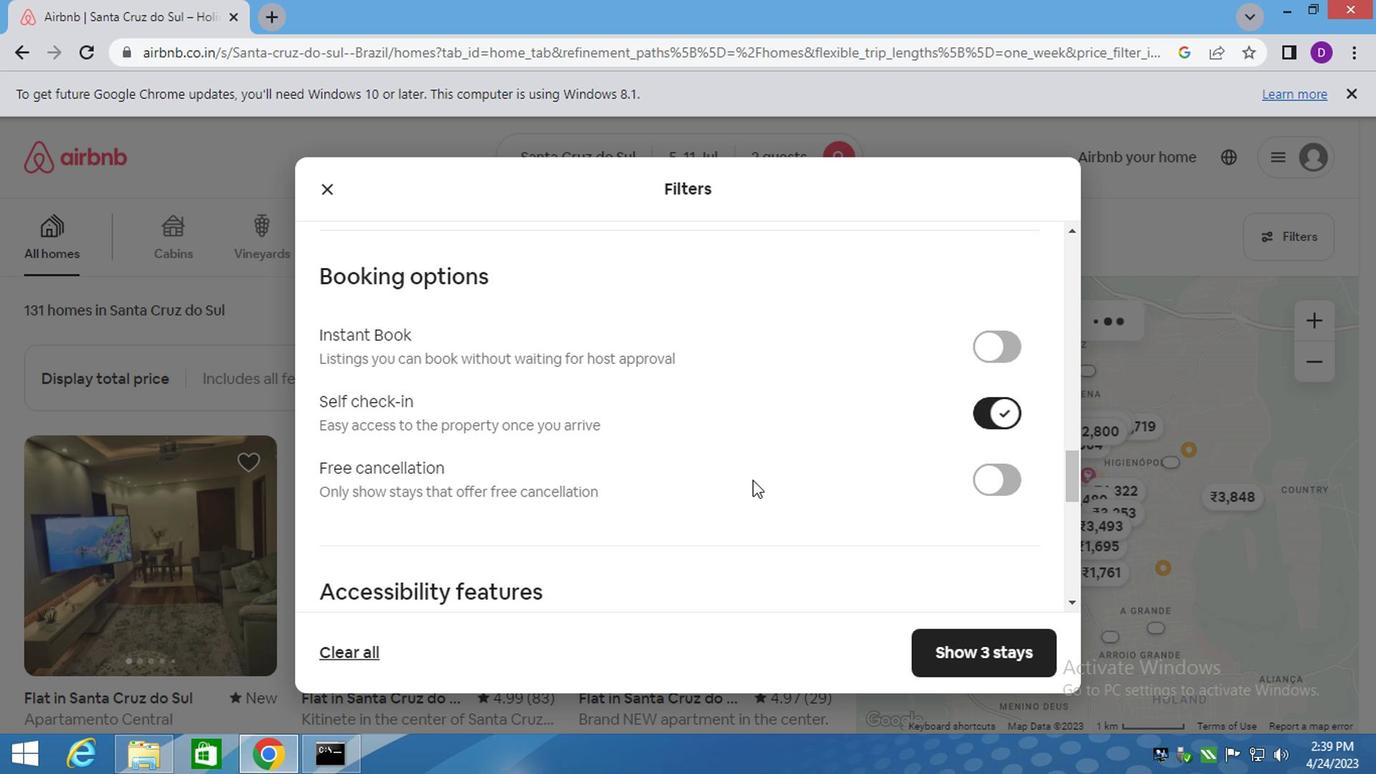 
Action: Mouse scrolled (713, 490) with delta (0, -1)
Screenshot: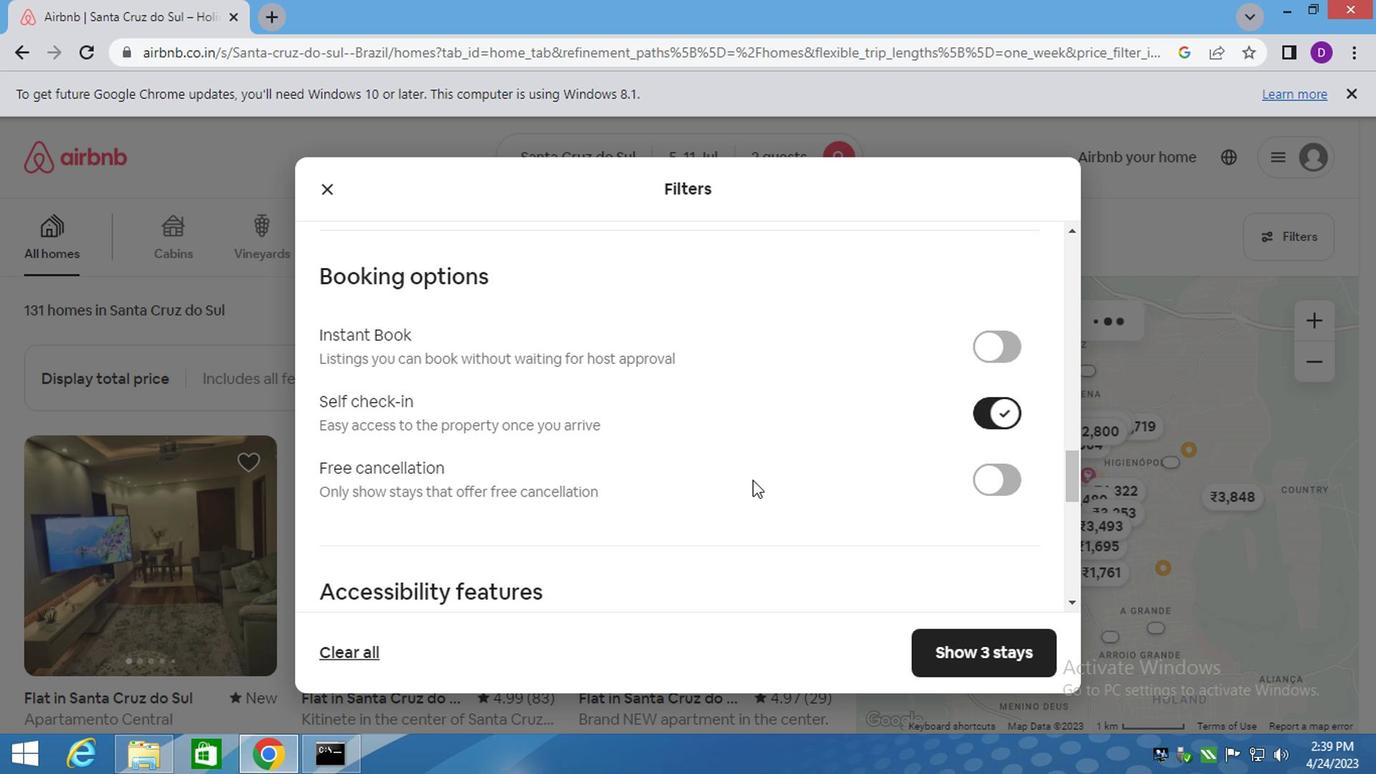 
Action: Mouse moved to (482, 508)
Screenshot: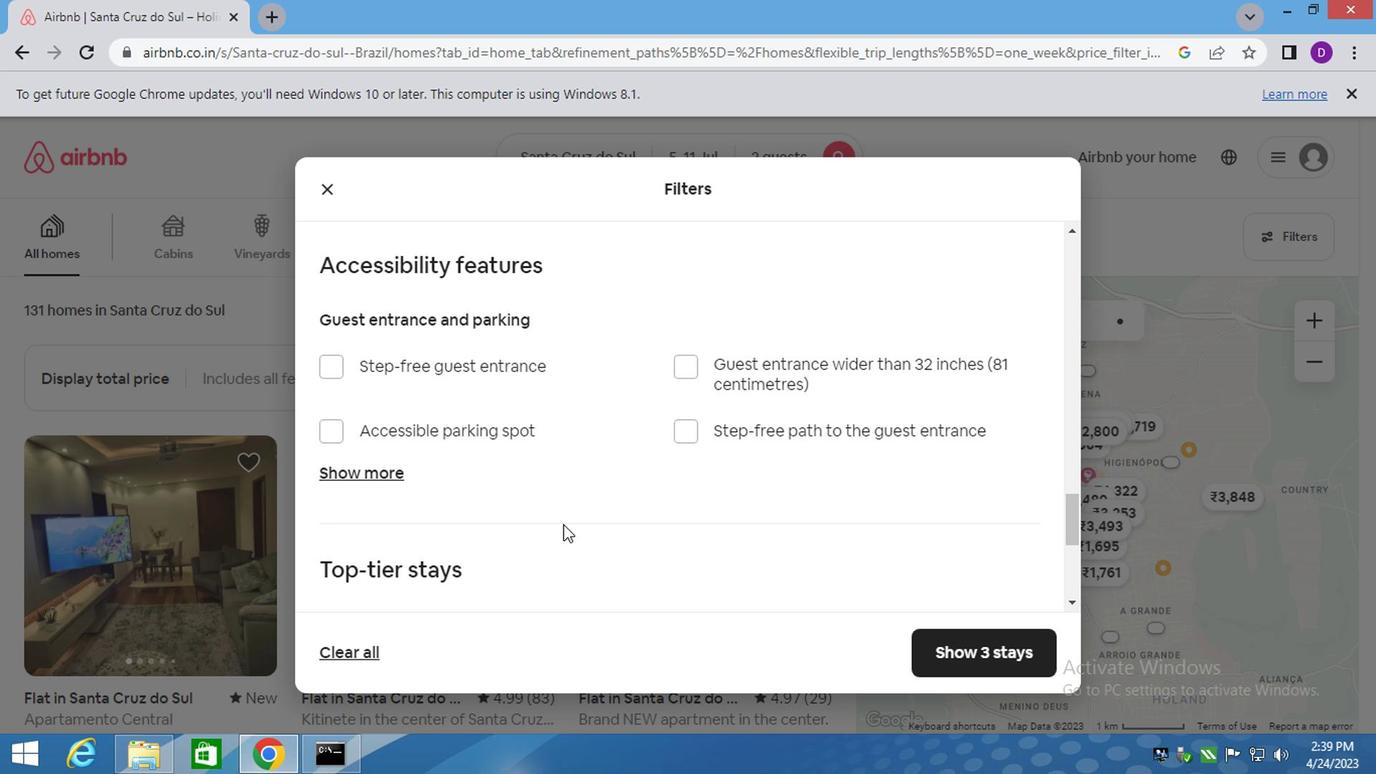 
Action: Mouse scrolled (482, 507) with delta (0, 0)
Screenshot: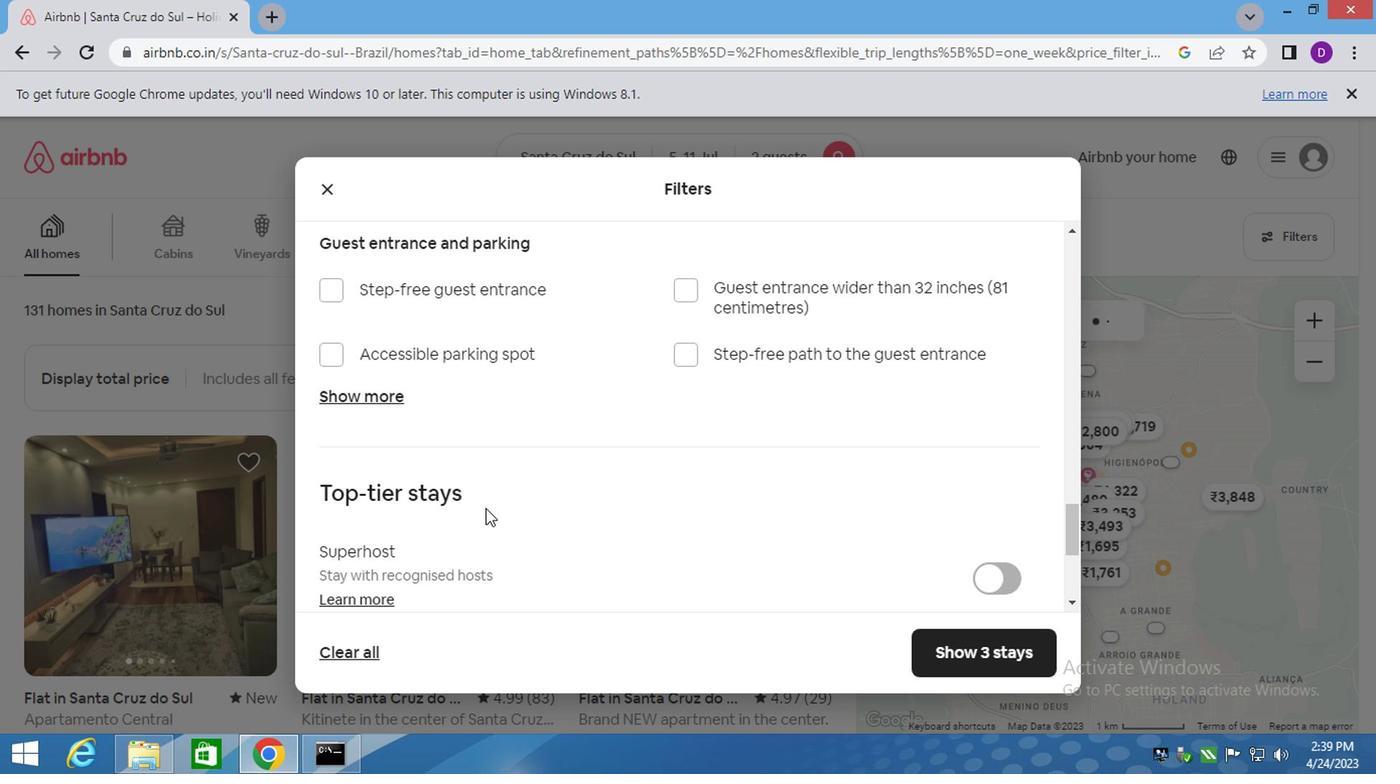 
Action: Mouse scrolled (482, 507) with delta (0, 0)
Screenshot: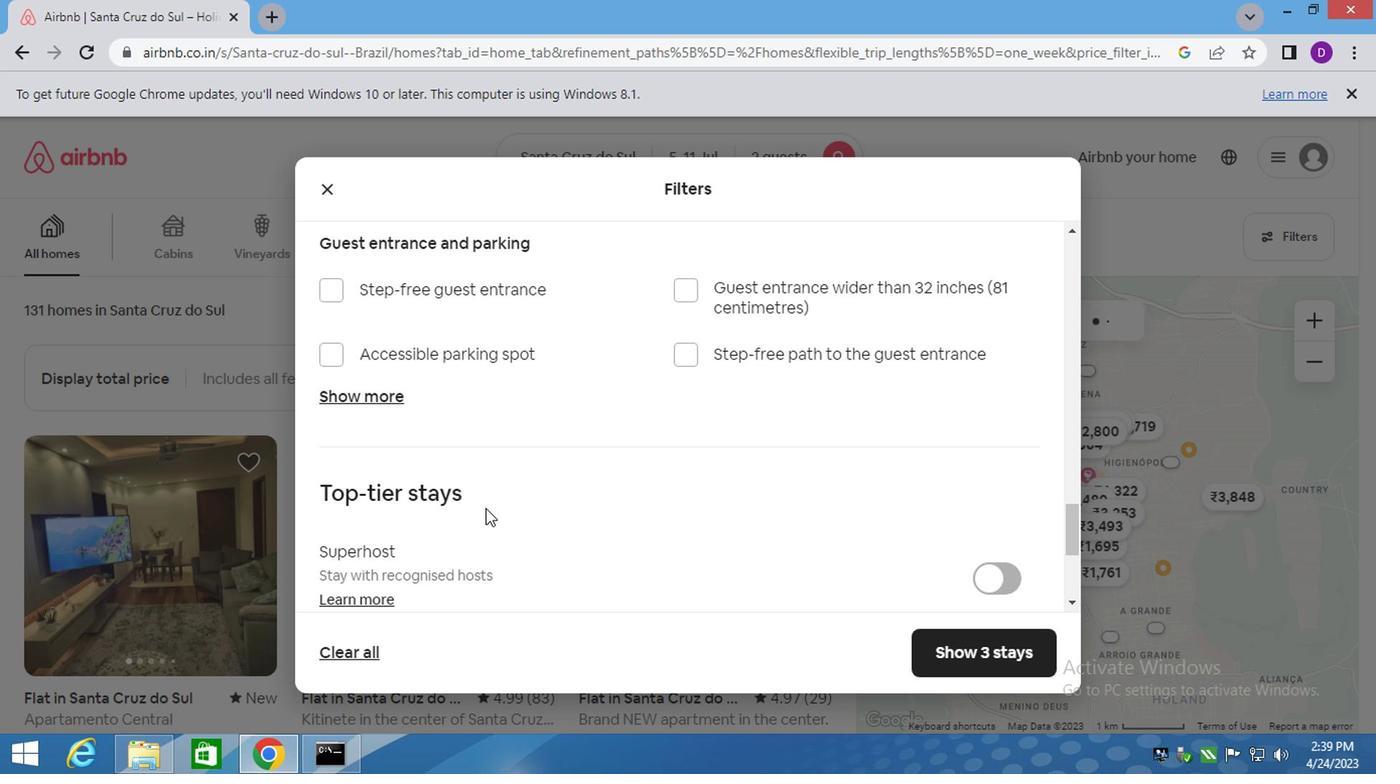 
Action: Mouse scrolled (482, 507) with delta (0, 0)
Screenshot: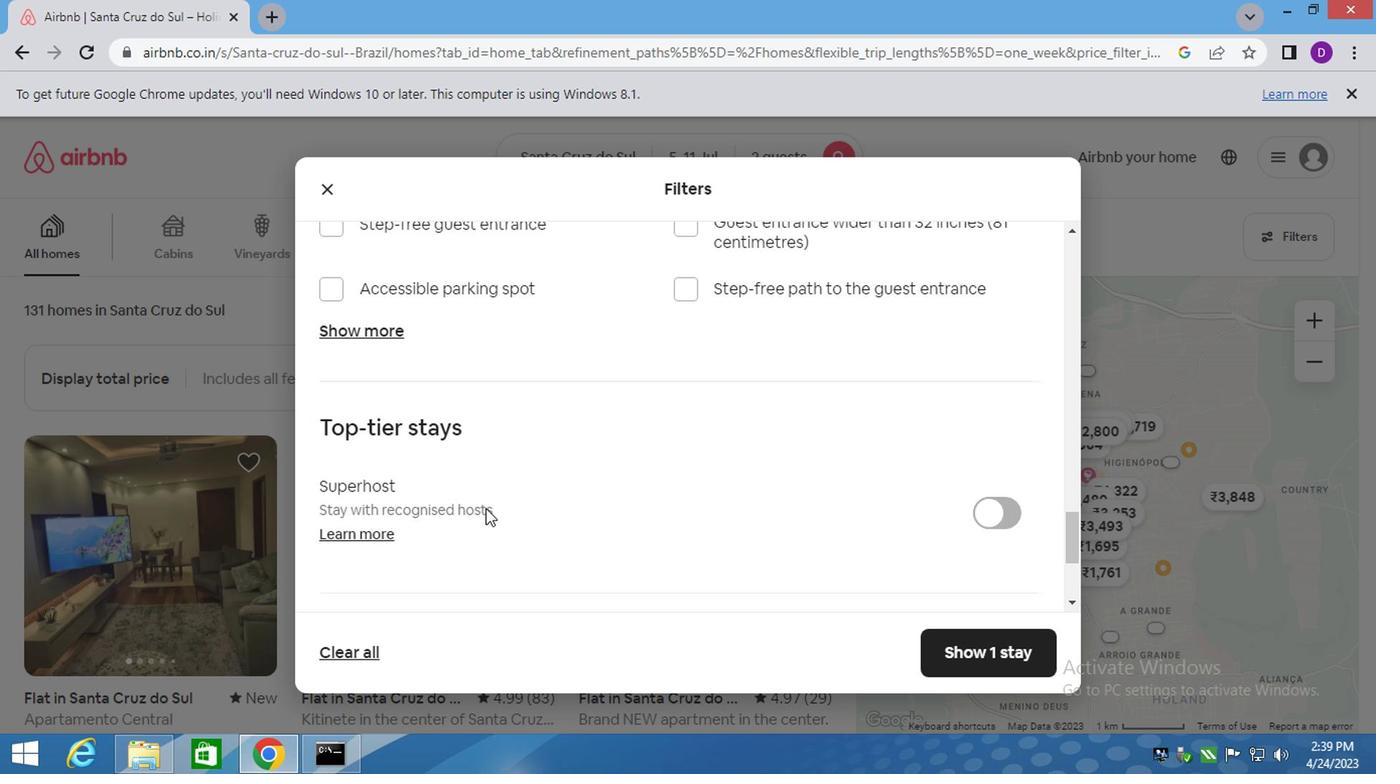 
Action: Mouse scrolled (482, 507) with delta (0, 0)
Screenshot: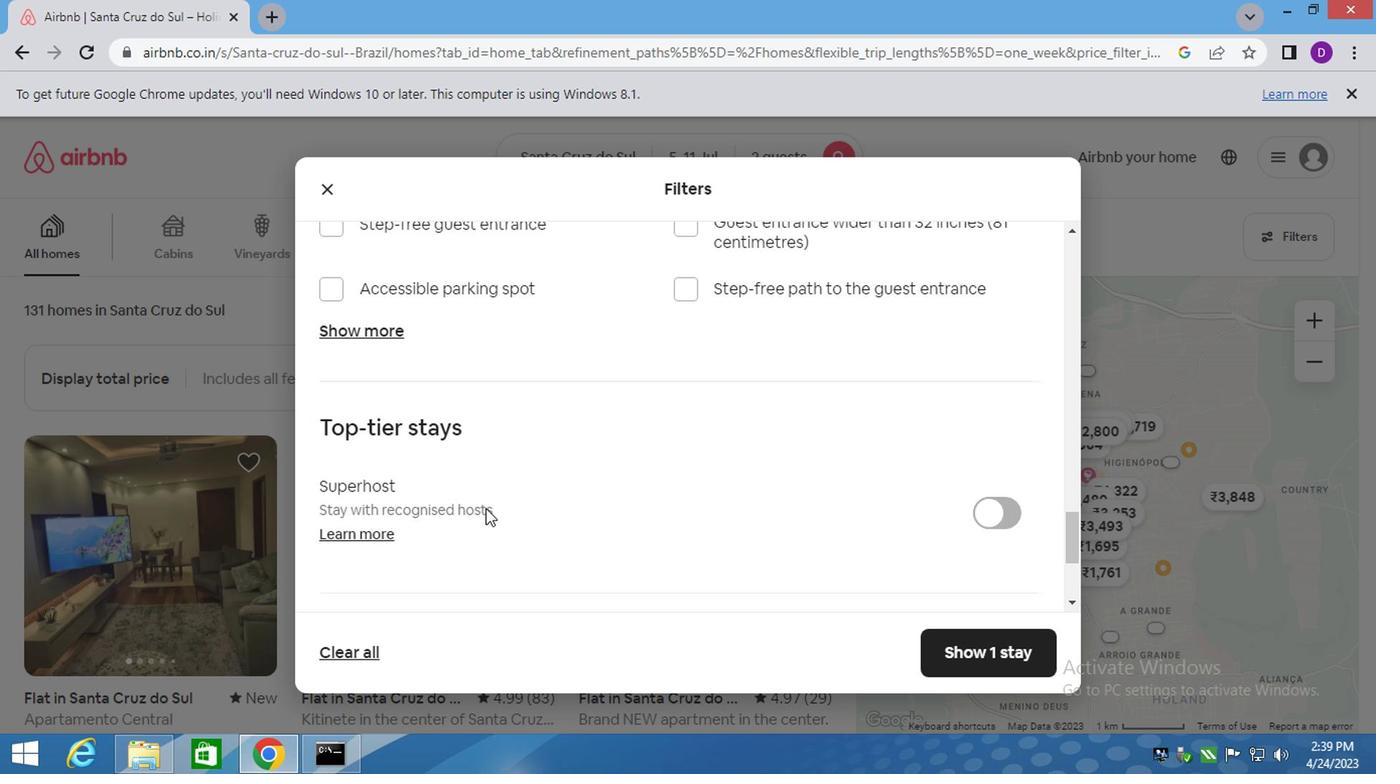 
Action: Mouse scrolled (482, 507) with delta (0, 0)
Screenshot: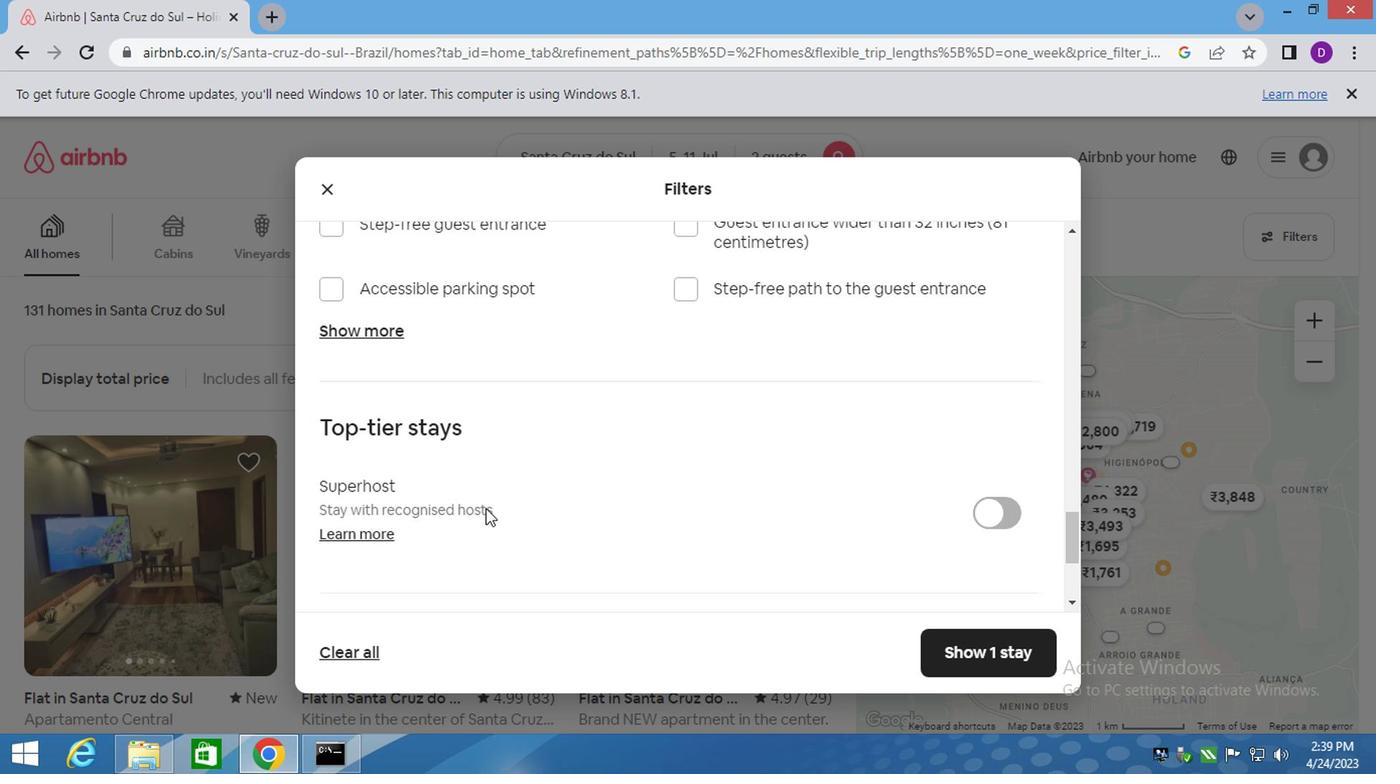 
Action: Mouse moved to (414, 520)
Screenshot: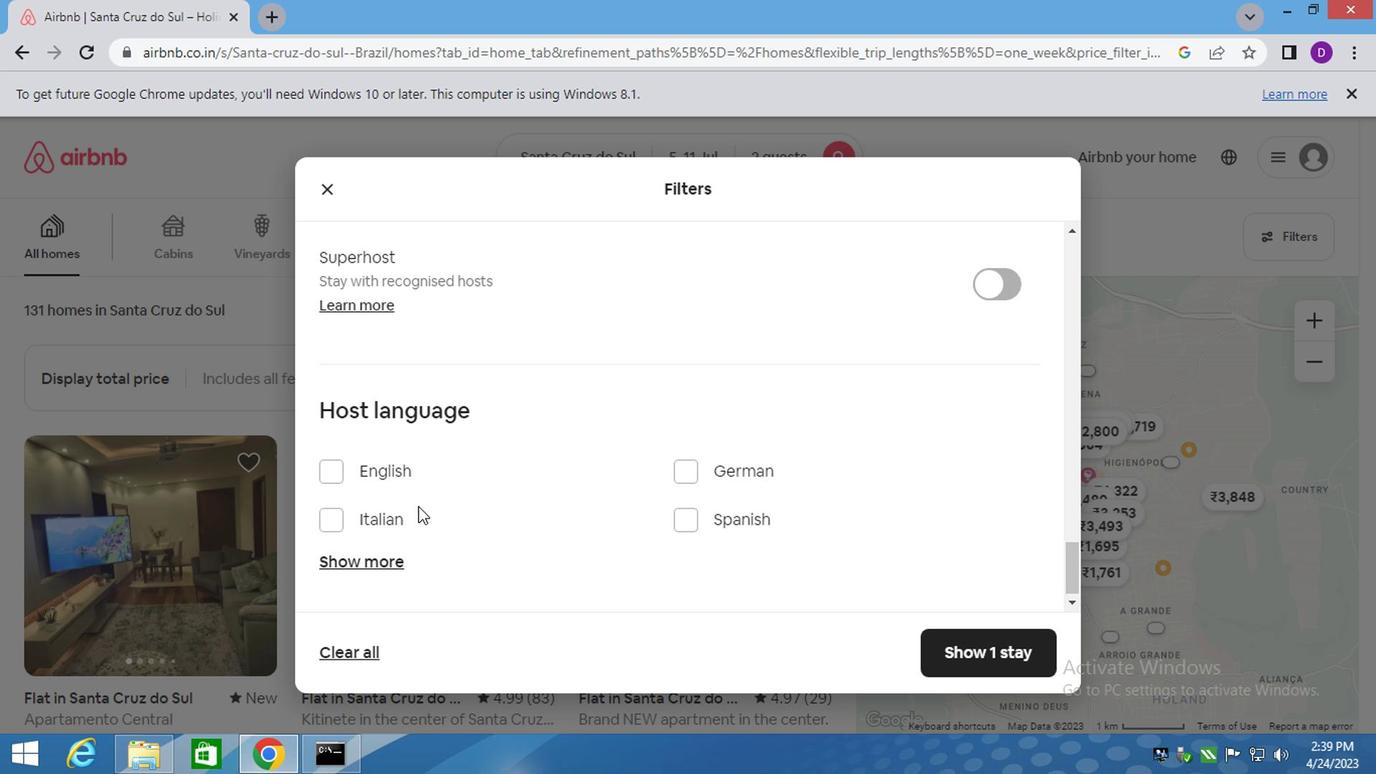 
Action: Mouse scrolled (414, 519) with delta (0, 0)
Screenshot: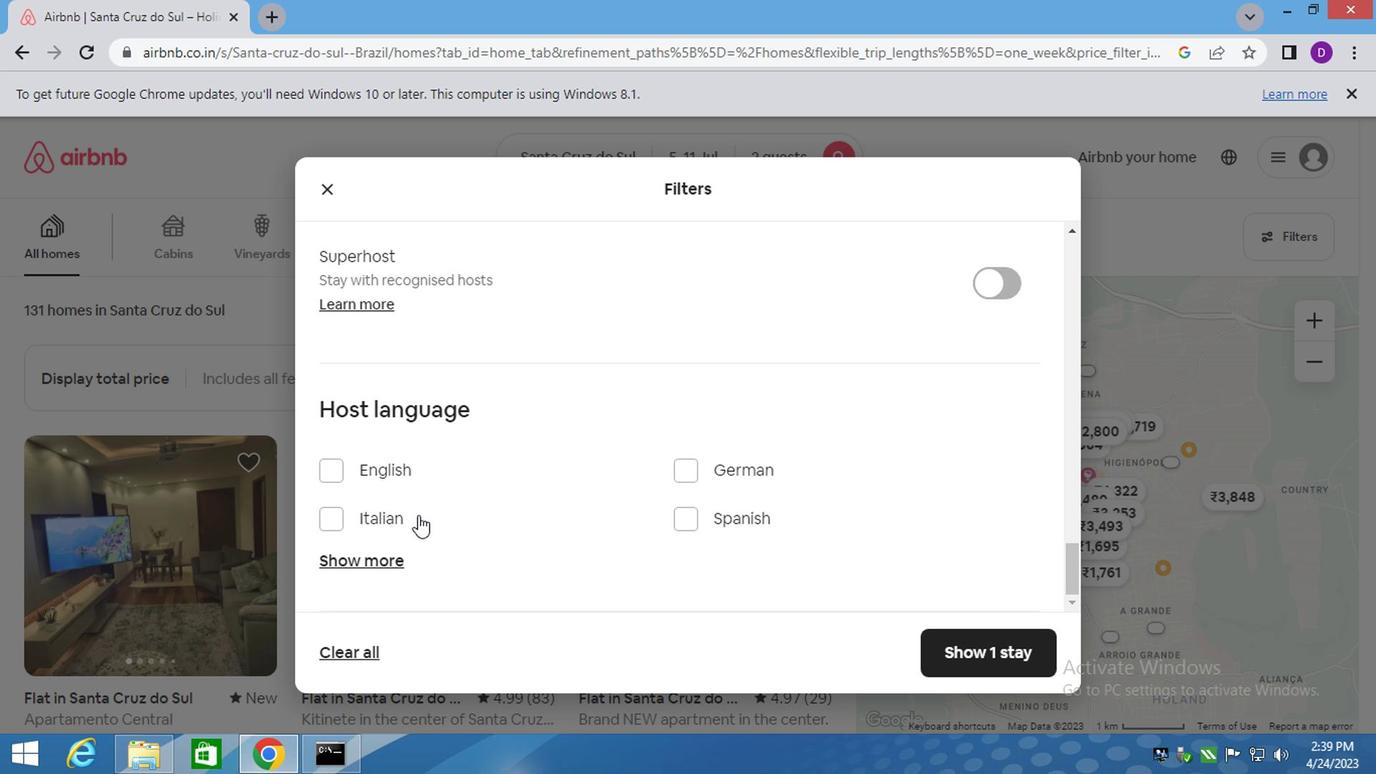 
Action: Mouse scrolled (414, 519) with delta (0, 0)
Screenshot: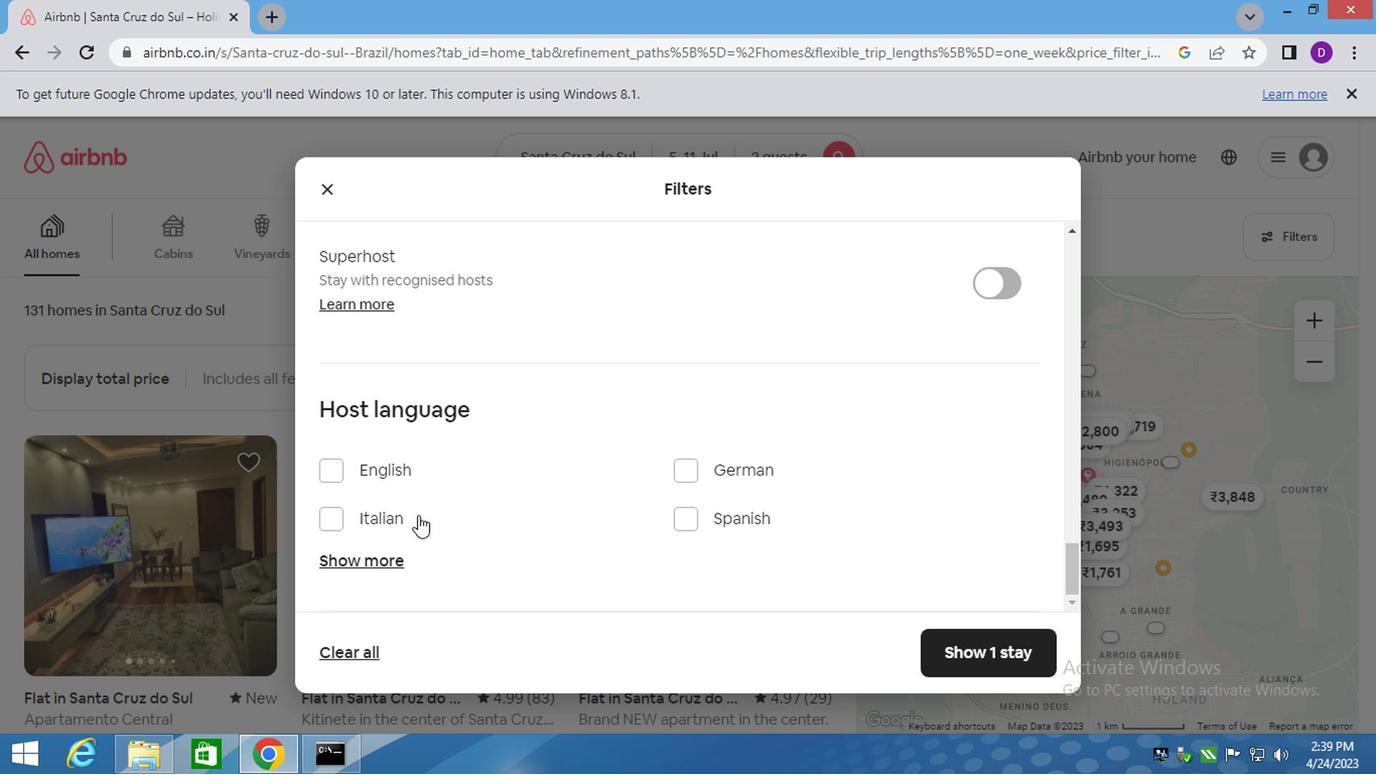 
Action: Mouse scrolled (414, 519) with delta (0, 0)
Screenshot: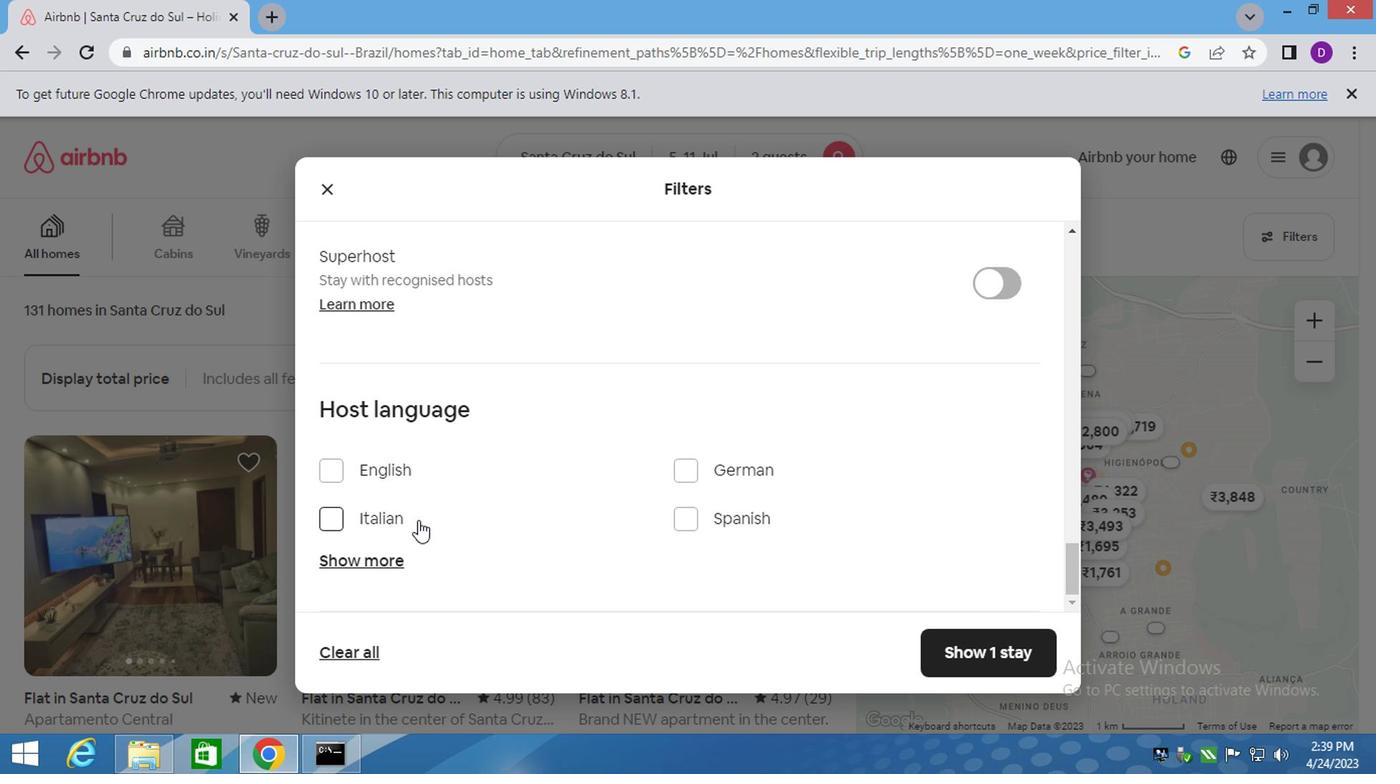 
Action: Mouse moved to (738, 518)
Screenshot: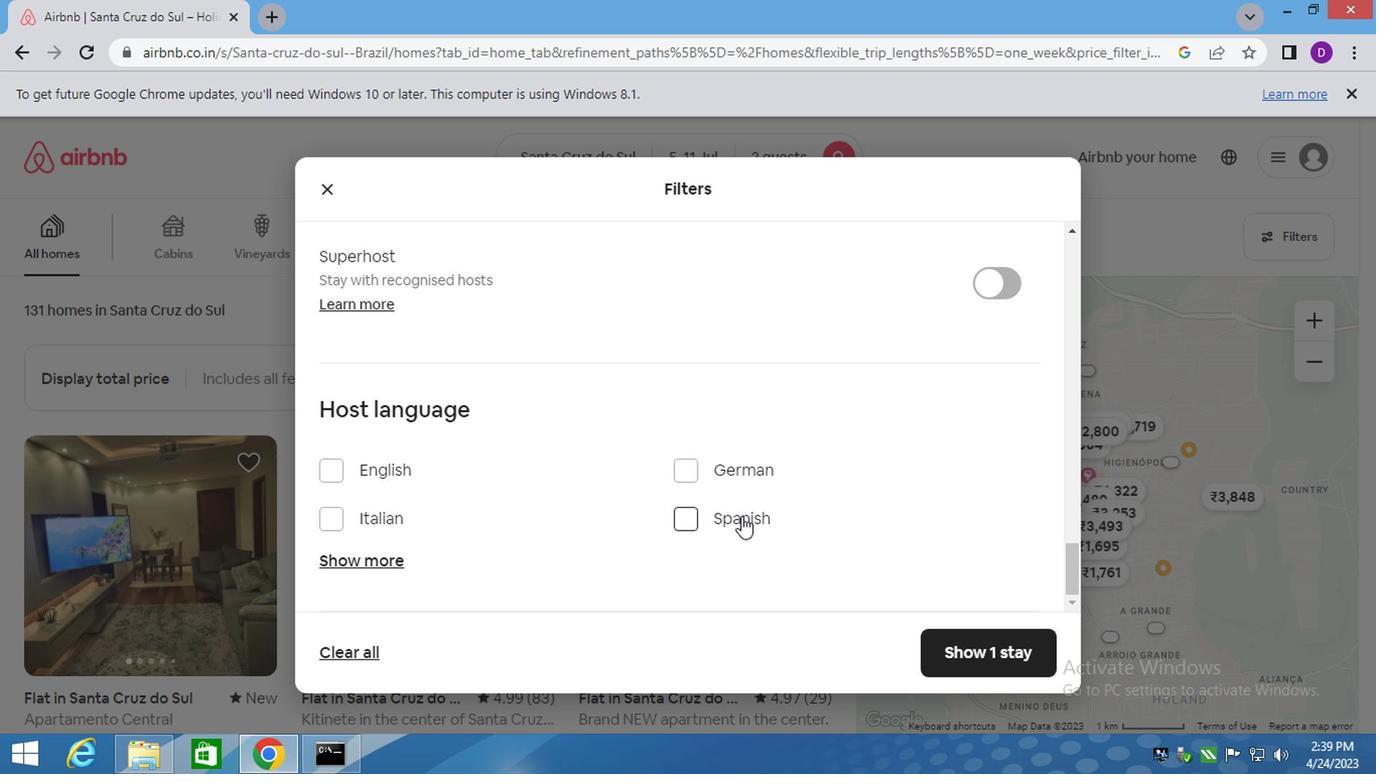 
Action: Mouse pressed left at (738, 518)
Screenshot: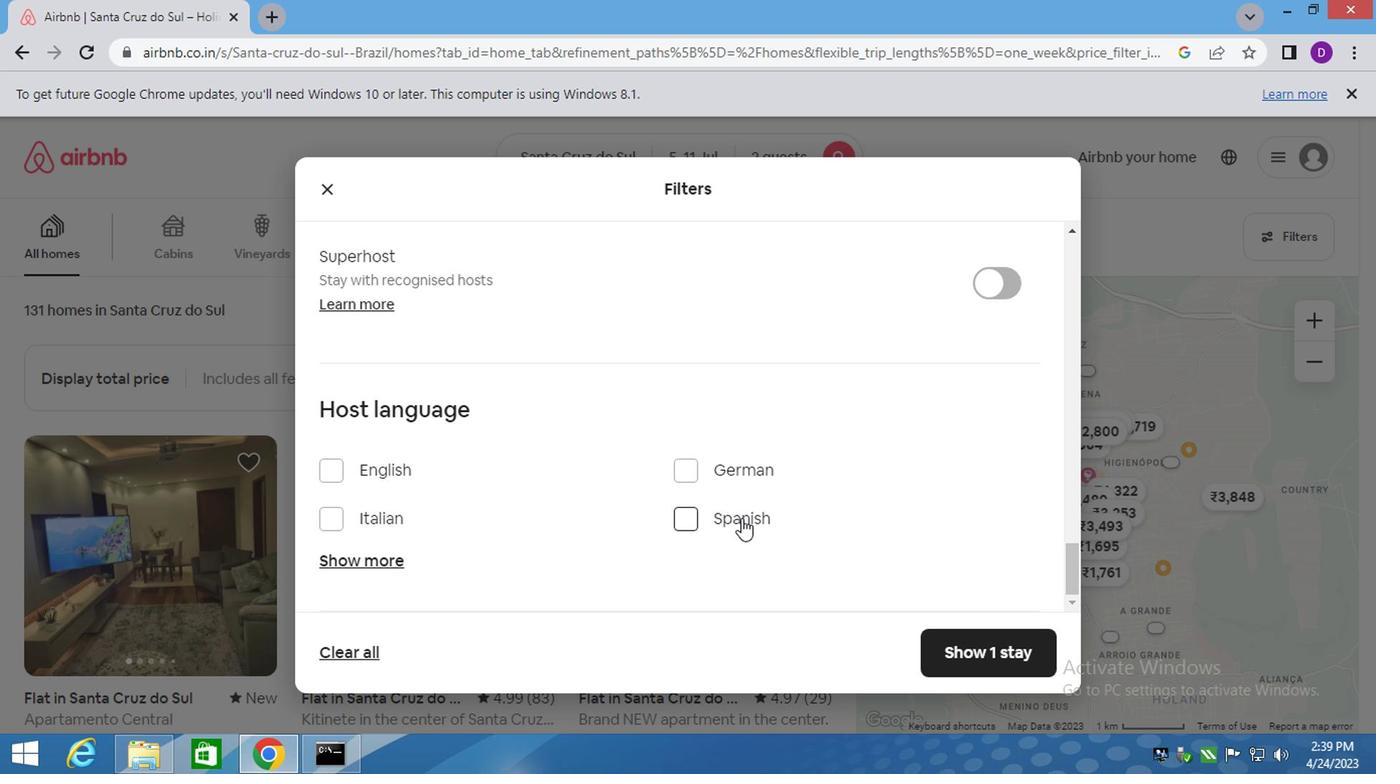 
Action: Mouse moved to (972, 656)
Screenshot: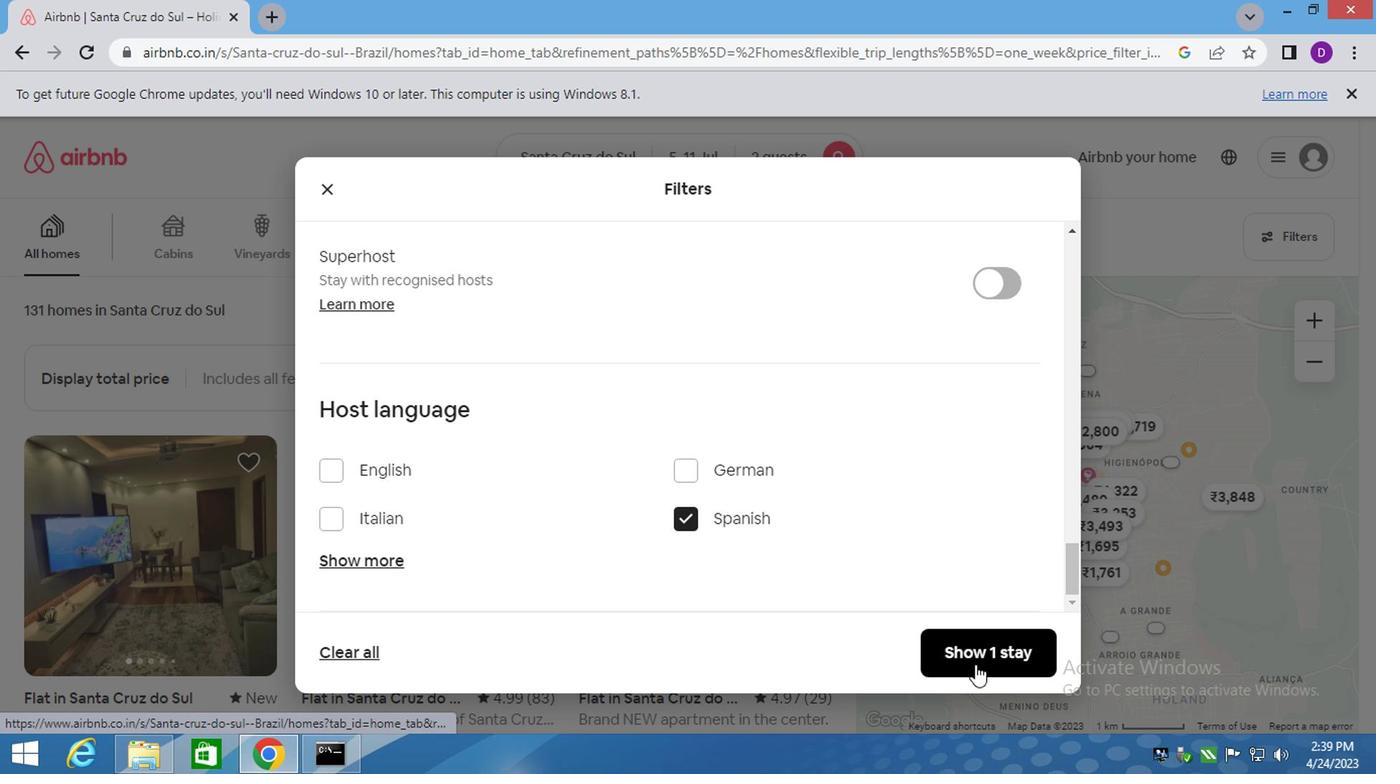 
Action: Mouse pressed left at (972, 656)
Screenshot: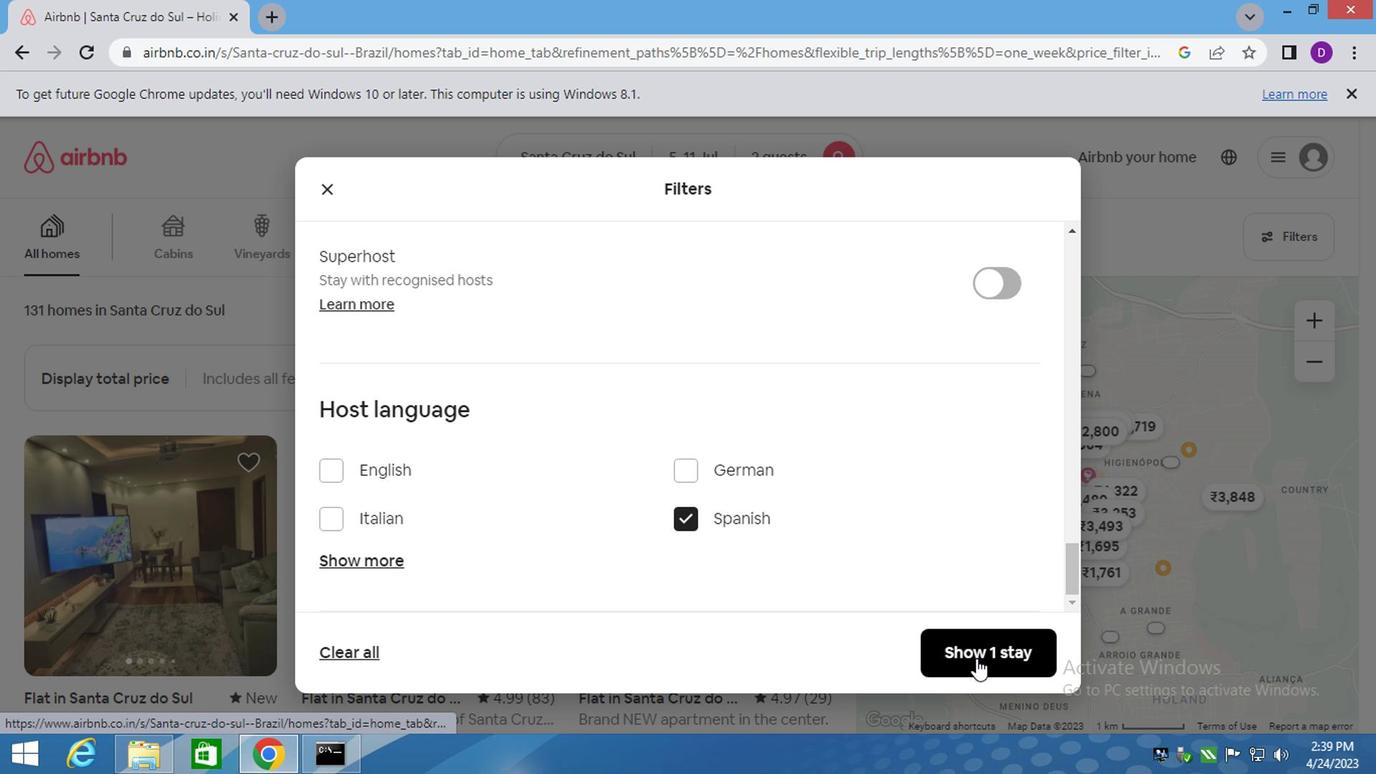 
Action: Mouse moved to (784, 560)
Screenshot: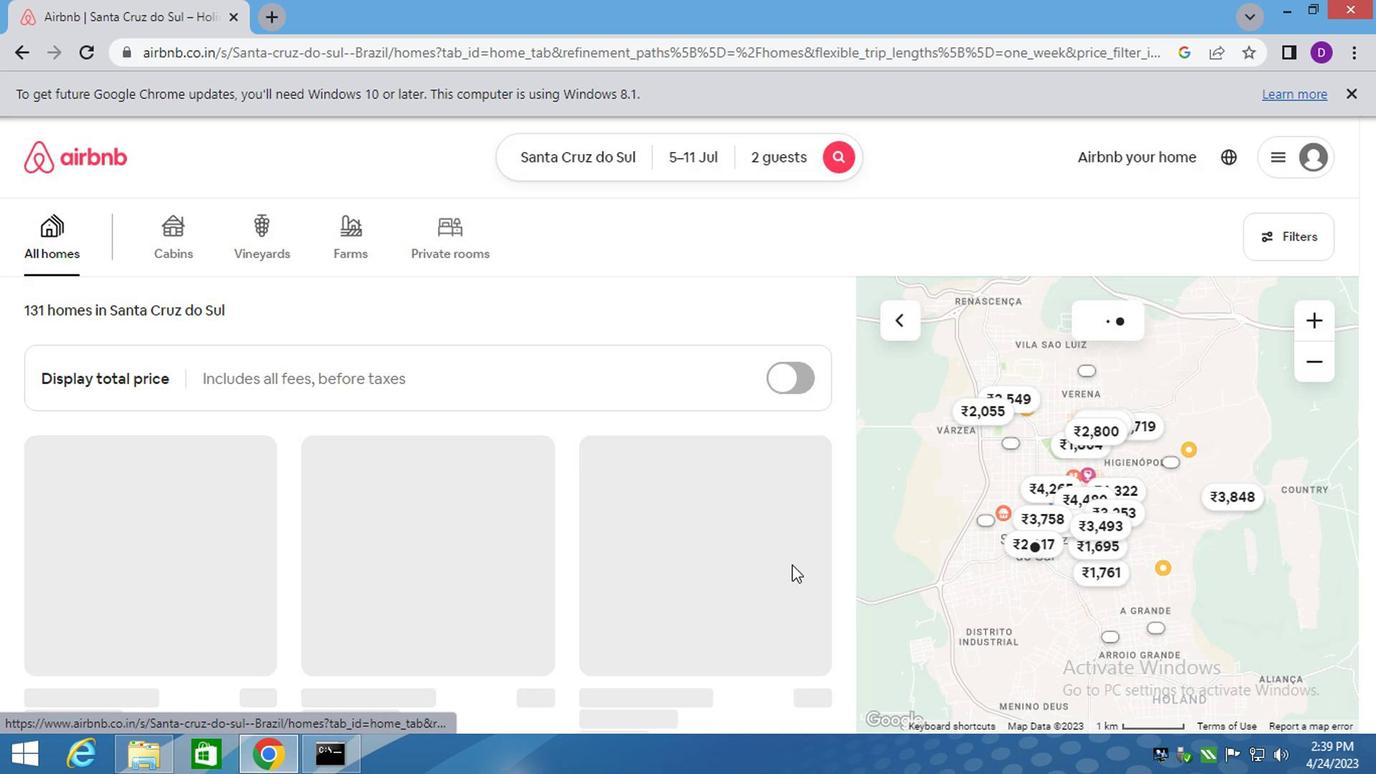 
